Task: Find connections with filter location Shahecheng with filter topic #Coachingwith filter profile language French with filter current company Teamware Solutions a division of Quantum Leap Consulting Pvt. Ltd with filter school Mohanlal Sukhadia University with filter industry Medical Equipment Manufacturing with filter service category Home Networking with filter keywords title Store Manager
Action: Mouse moved to (219, 283)
Screenshot: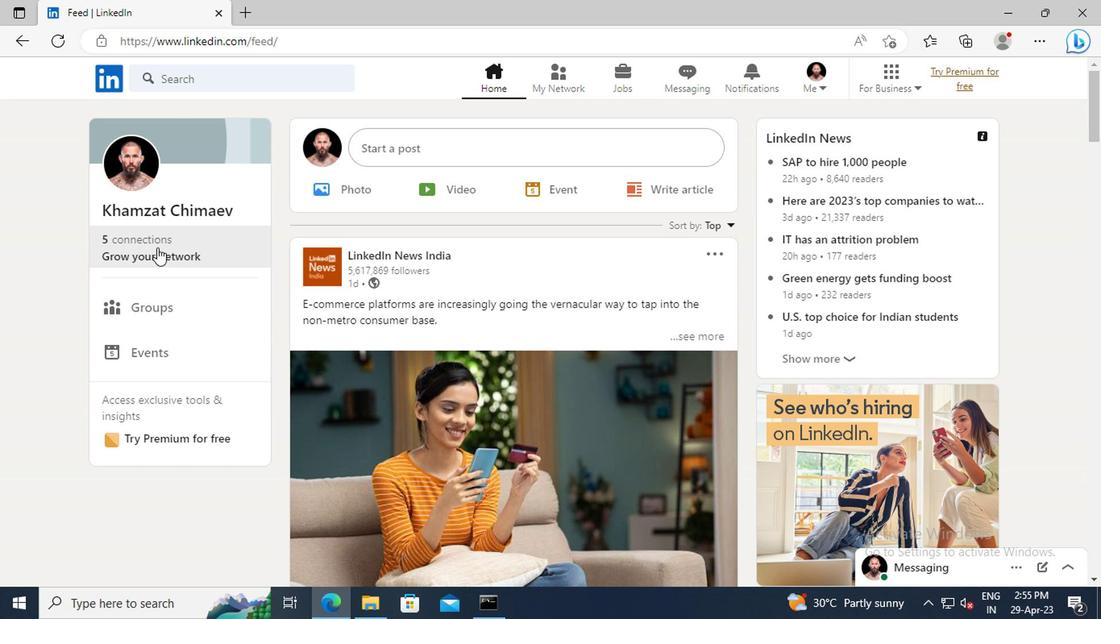 
Action: Mouse pressed left at (219, 283)
Screenshot: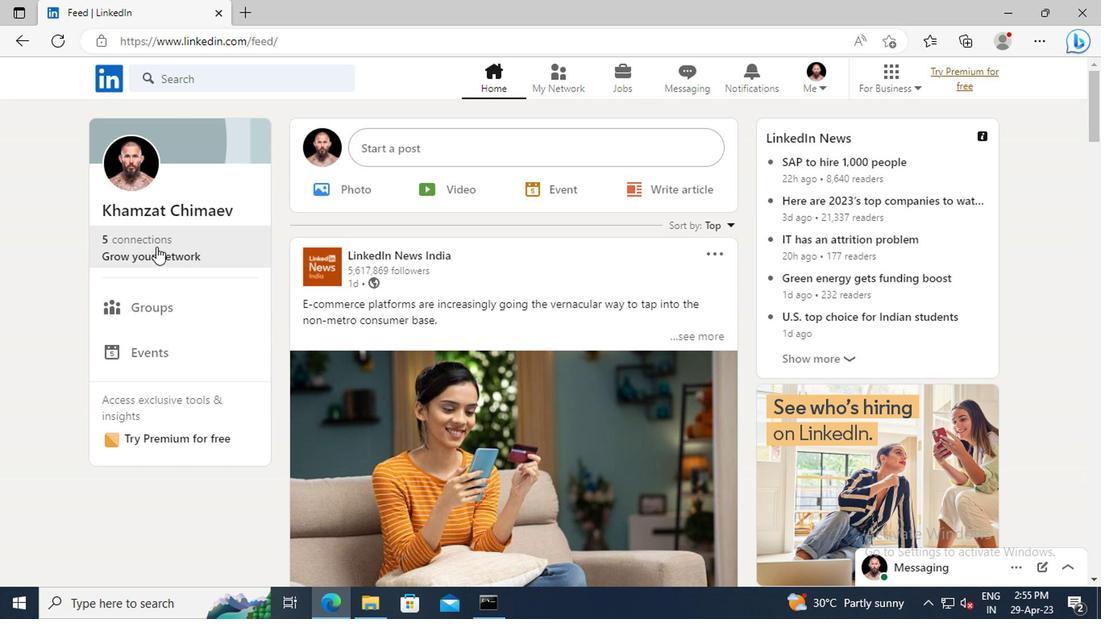 
Action: Mouse moved to (229, 227)
Screenshot: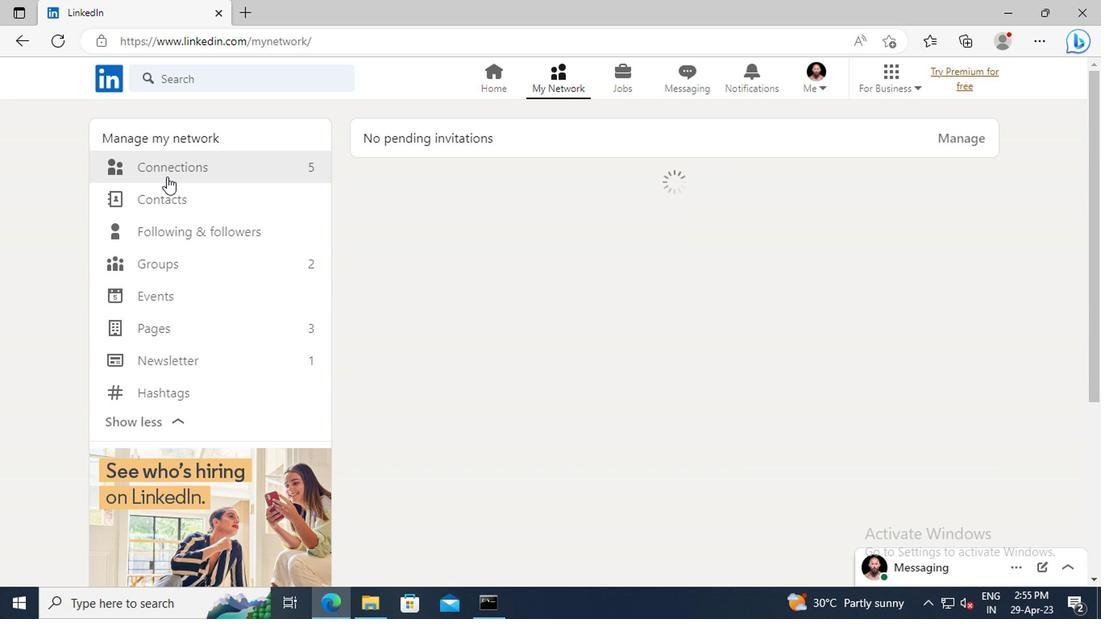 
Action: Mouse pressed left at (229, 227)
Screenshot: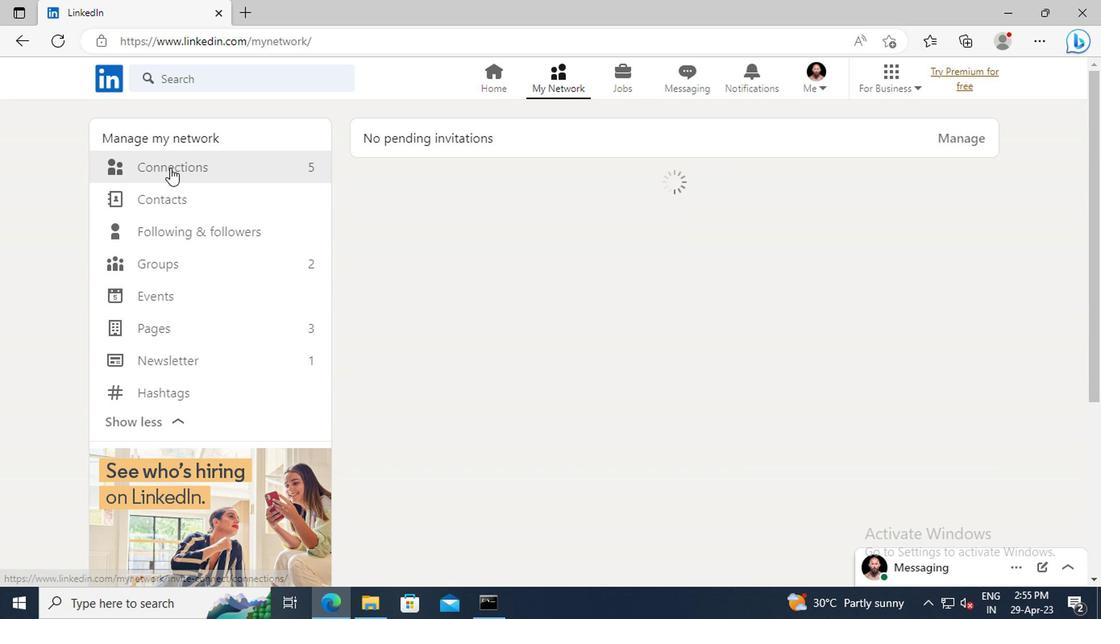 
Action: Mouse moved to (573, 228)
Screenshot: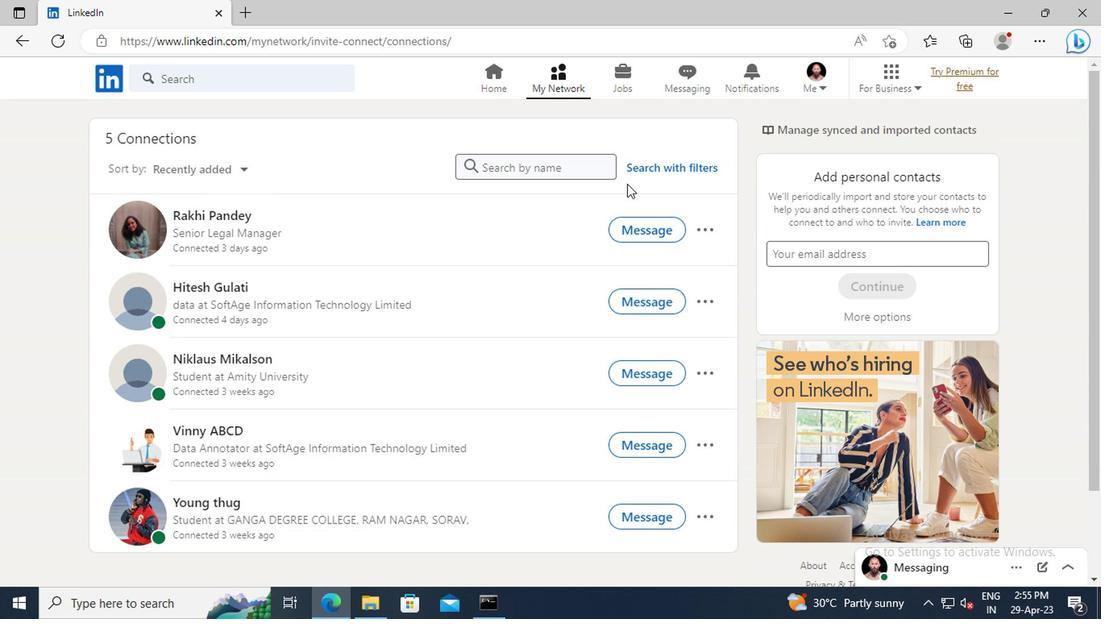 
Action: Mouse pressed left at (573, 228)
Screenshot: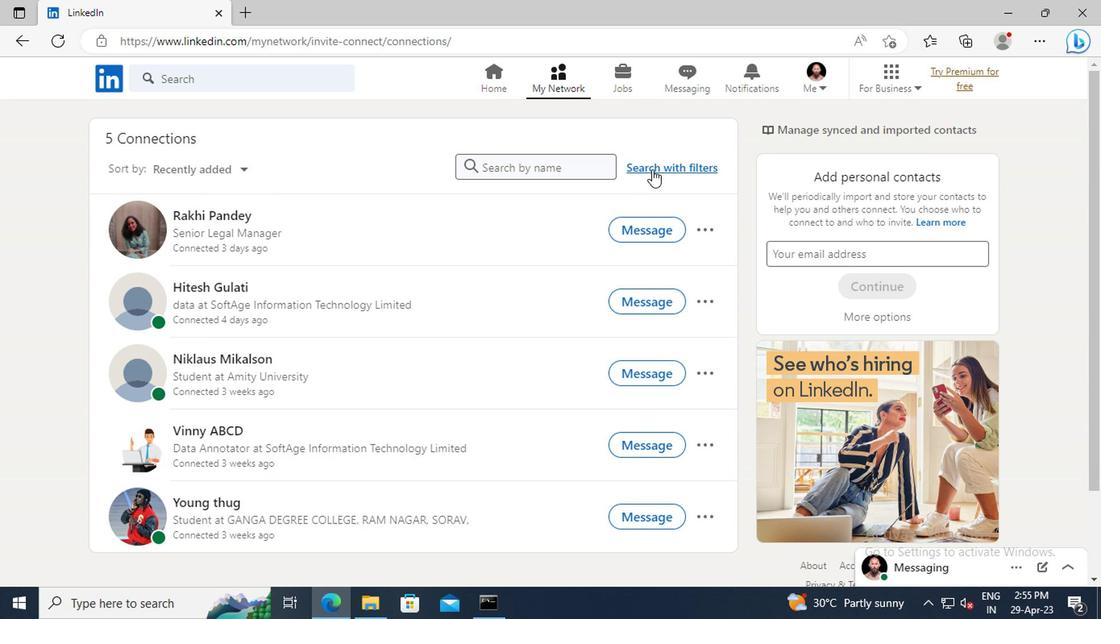 
Action: Mouse moved to (537, 197)
Screenshot: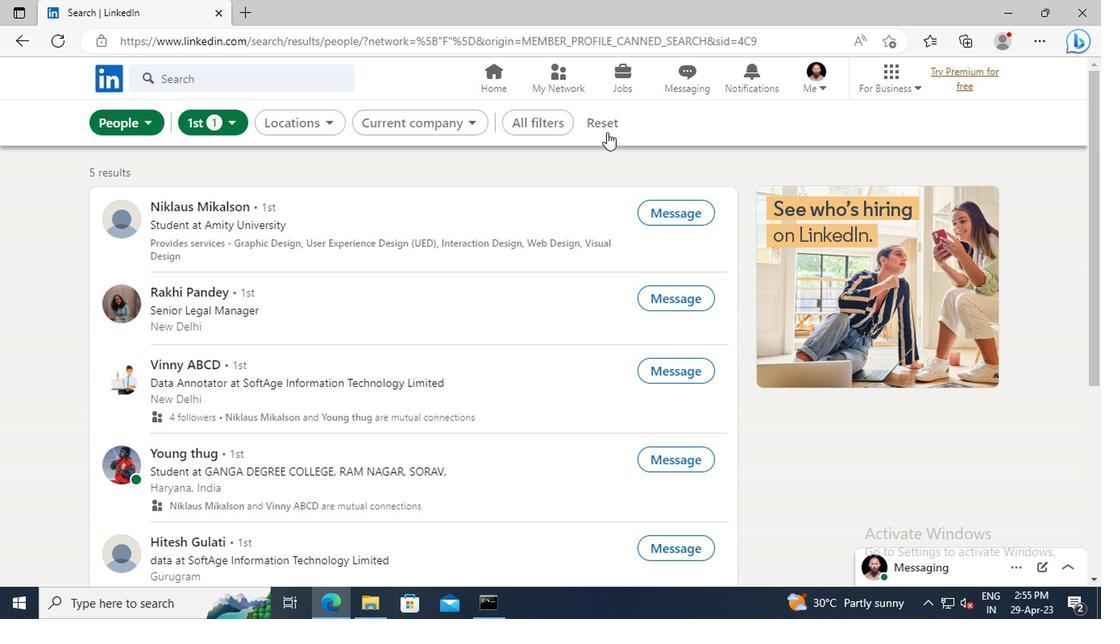 
Action: Mouse pressed left at (537, 197)
Screenshot: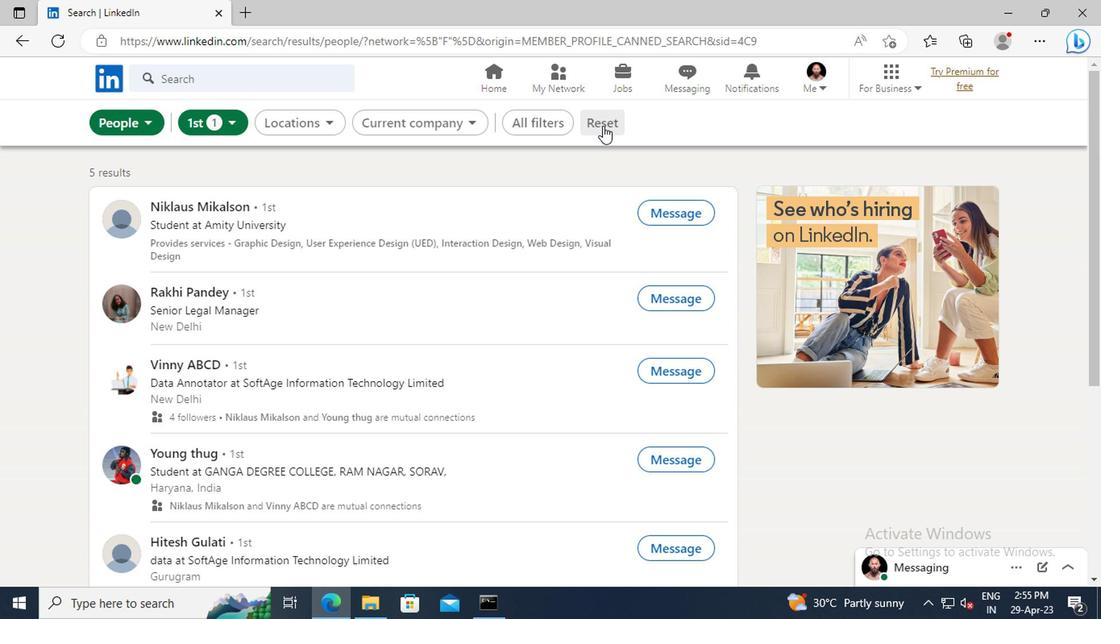 
Action: Mouse moved to (518, 196)
Screenshot: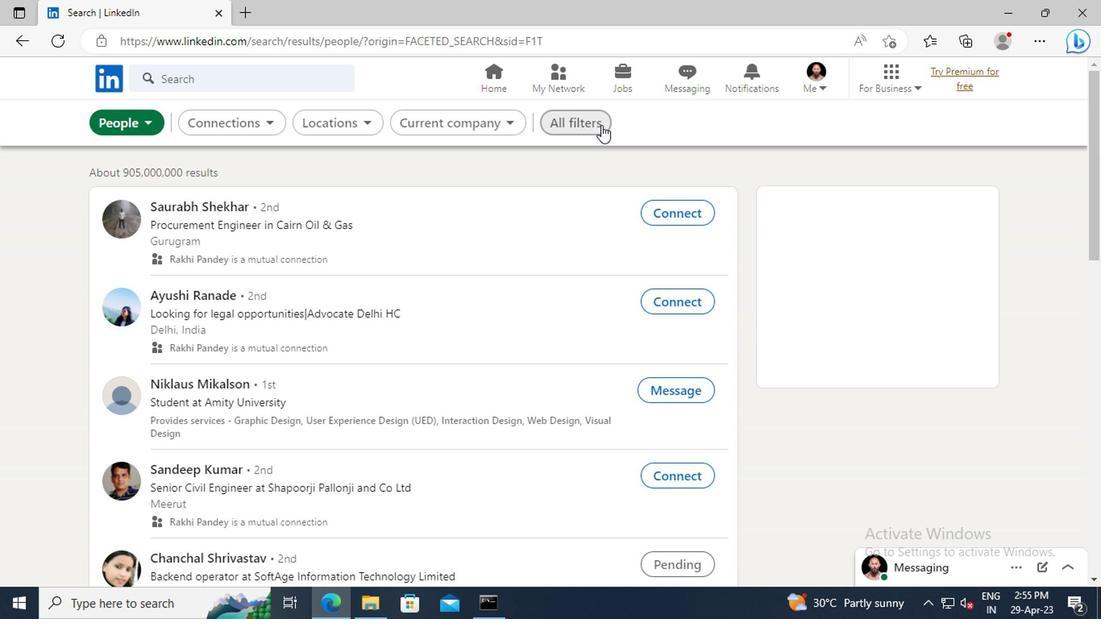
Action: Mouse pressed left at (518, 196)
Screenshot: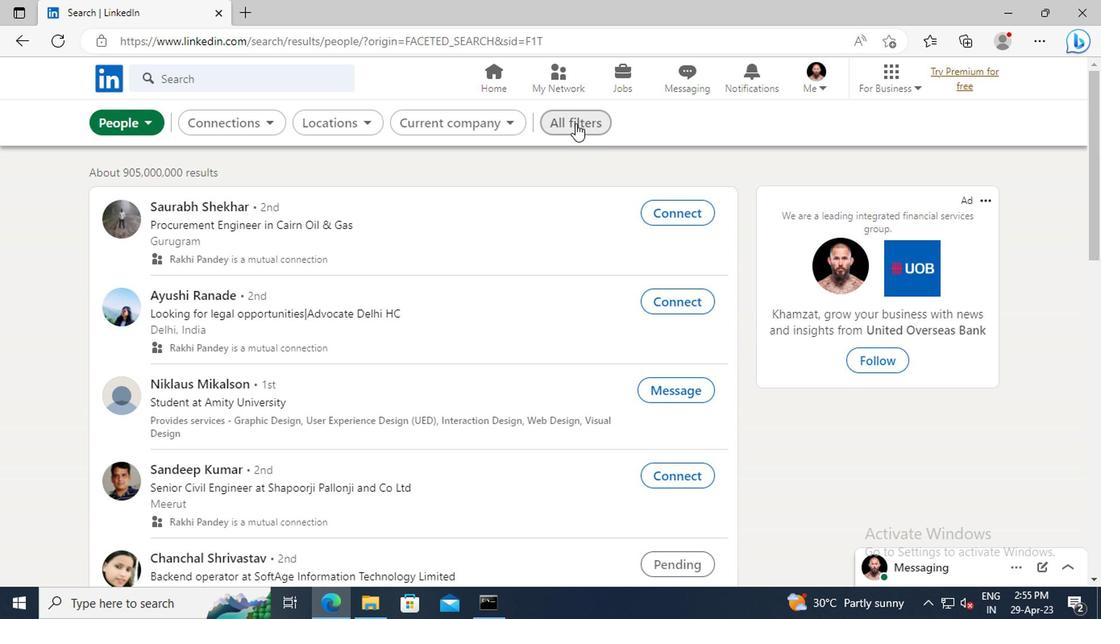 
Action: Mouse moved to (737, 281)
Screenshot: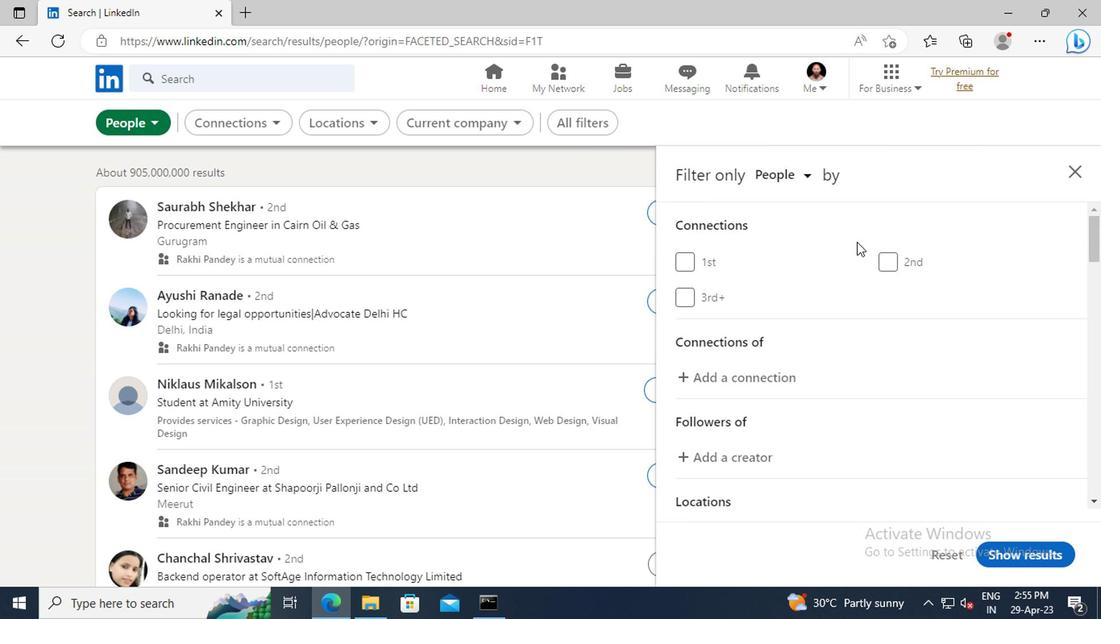 
Action: Mouse scrolled (737, 280) with delta (0, 0)
Screenshot: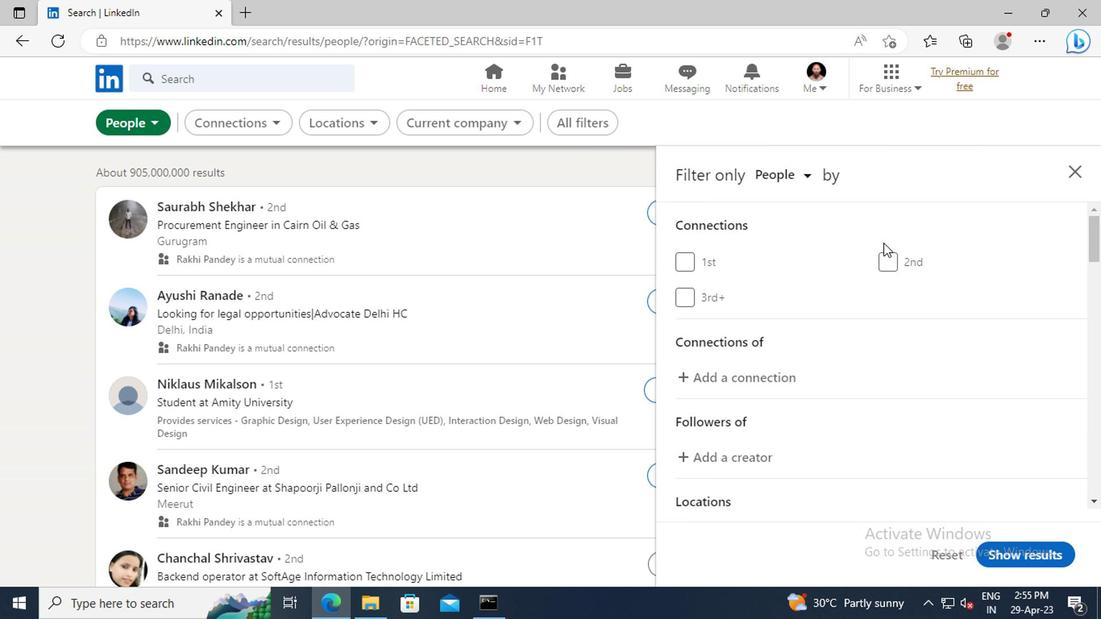 
Action: Mouse scrolled (737, 280) with delta (0, 0)
Screenshot: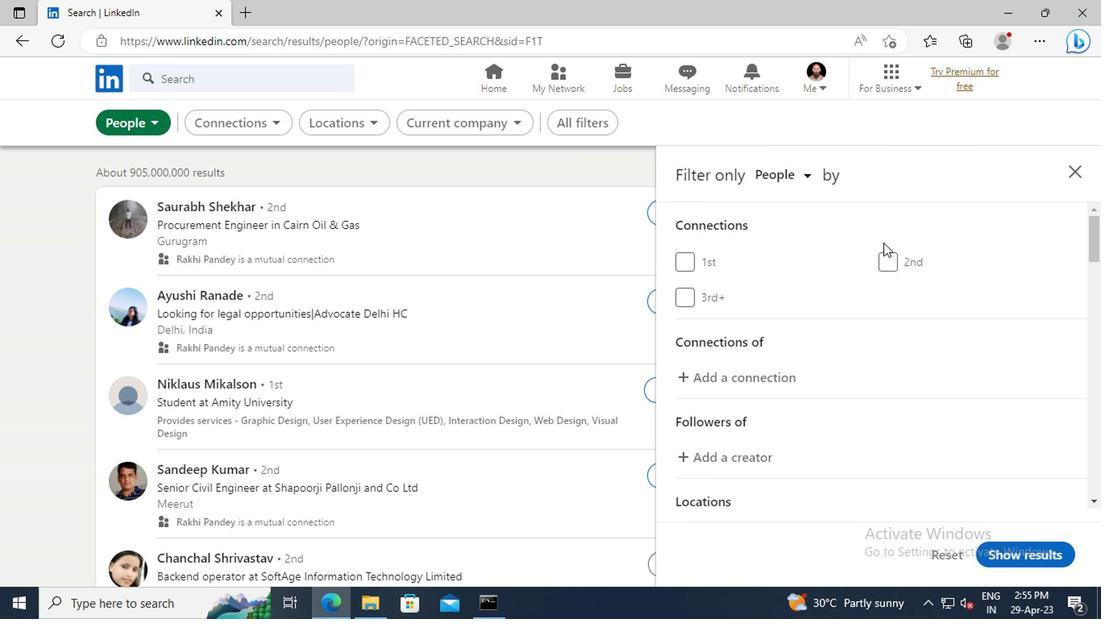 
Action: Mouse scrolled (737, 280) with delta (0, 0)
Screenshot: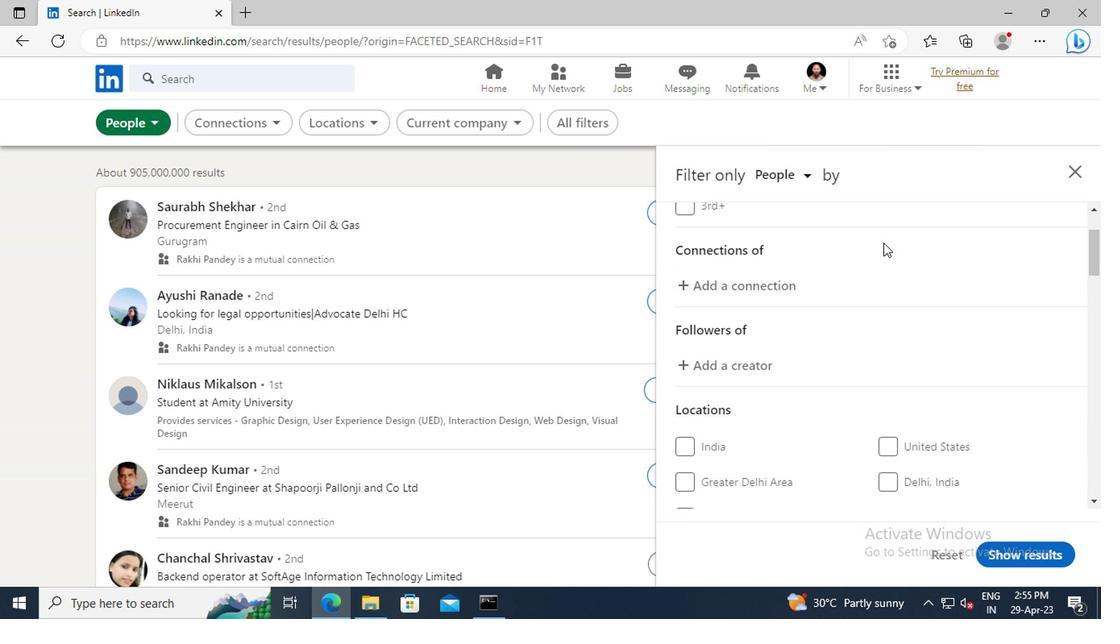 
Action: Mouse scrolled (737, 280) with delta (0, 0)
Screenshot: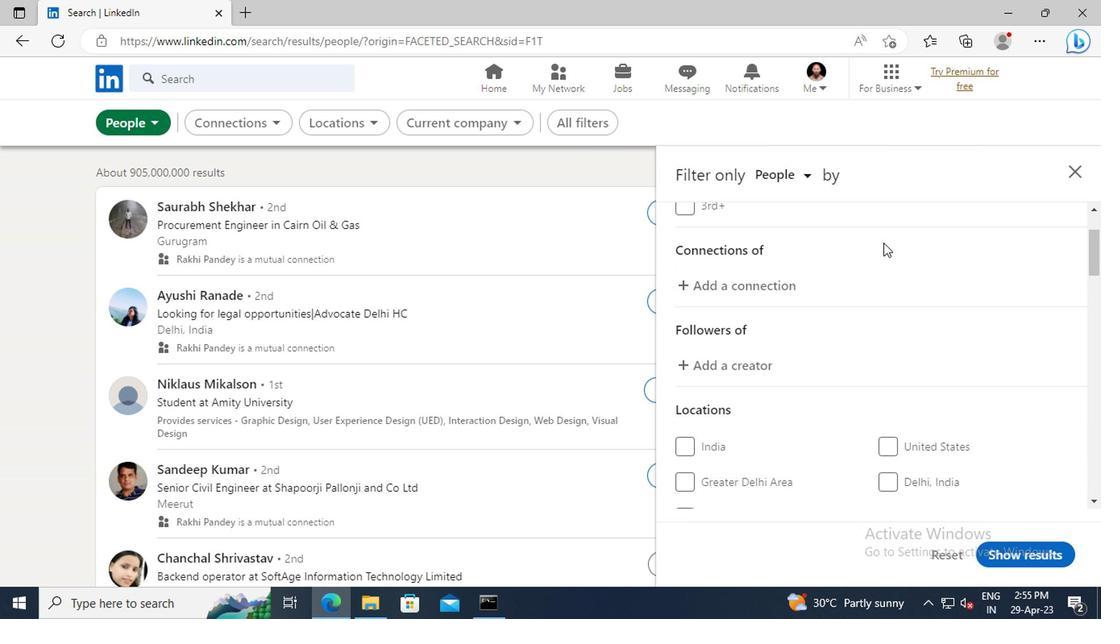 
Action: Mouse moved to (737, 281)
Screenshot: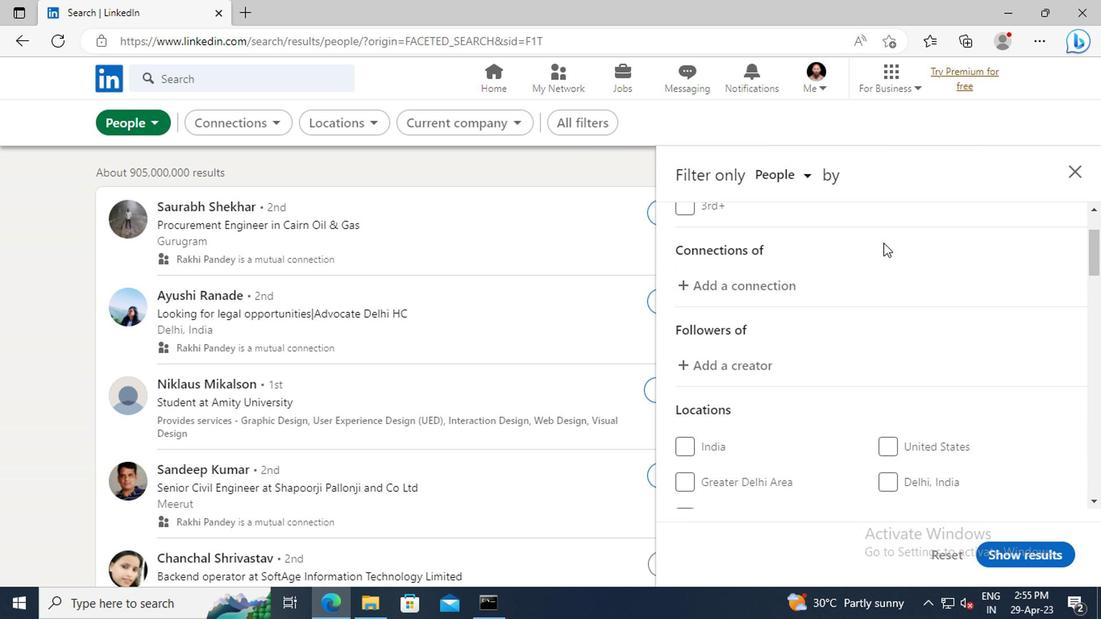 
Action: Mouse scrolled (737, 281) with delta (0, 0)
Screenshot: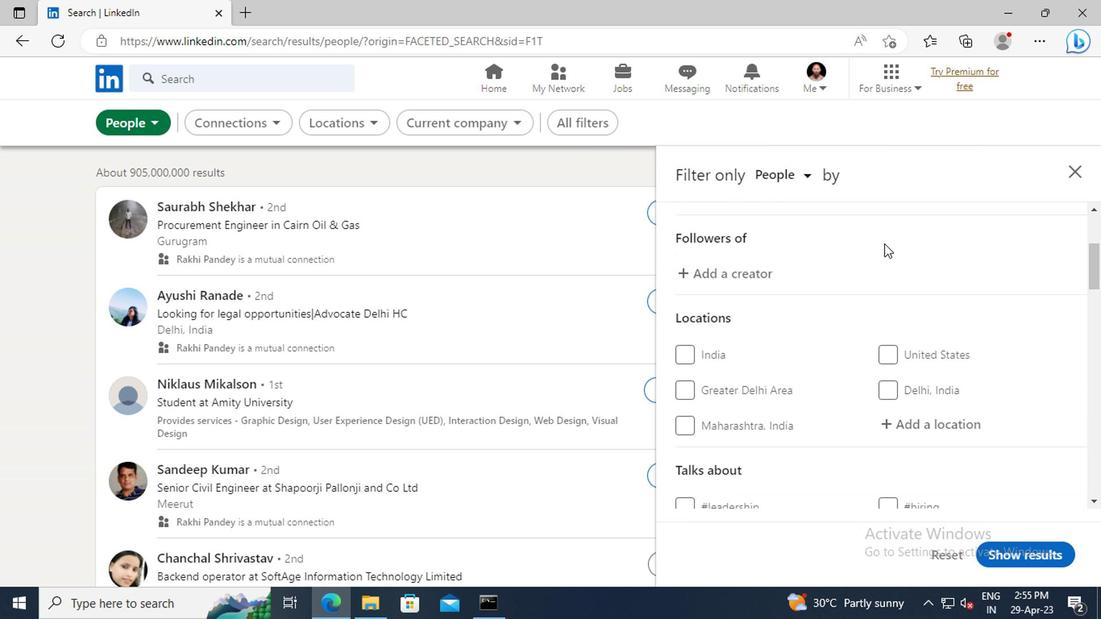 
Action: Mouse scrolled (737, 281) with delta (0, 0)
Screenshot: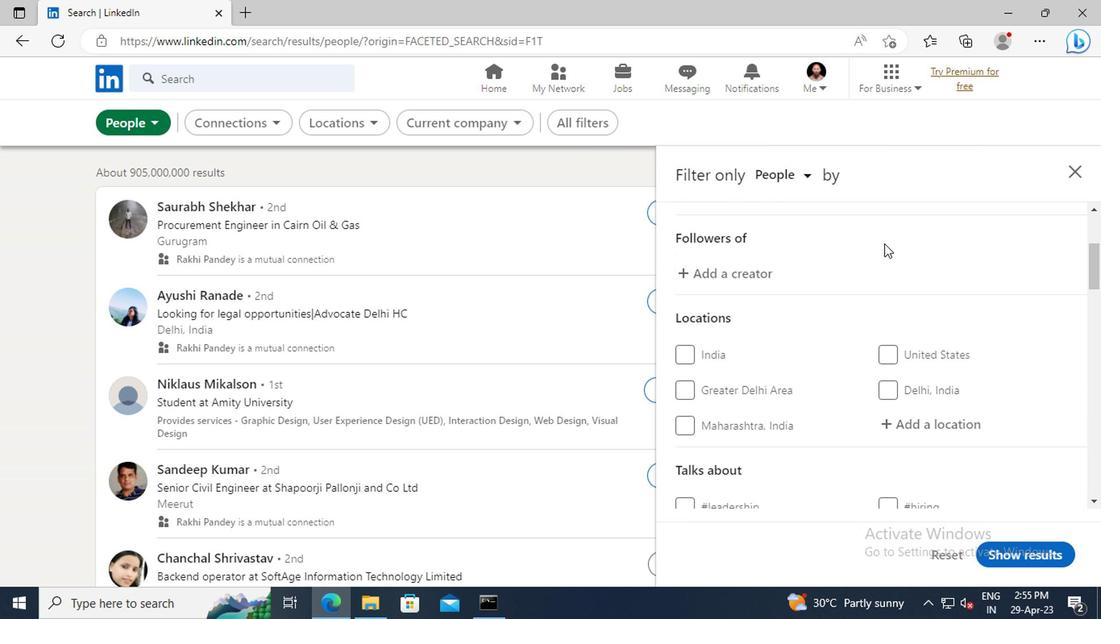 
Action: Mouse moved to (751, 343)
Screenshot: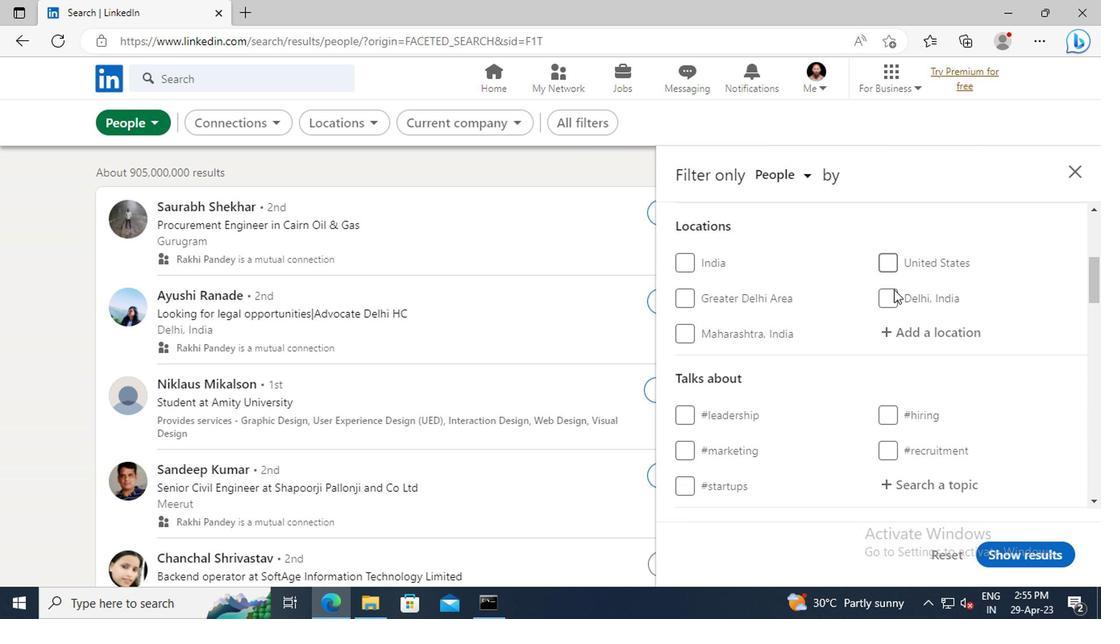
Action: Mouse pressed left at (751, 343)
Screenshot: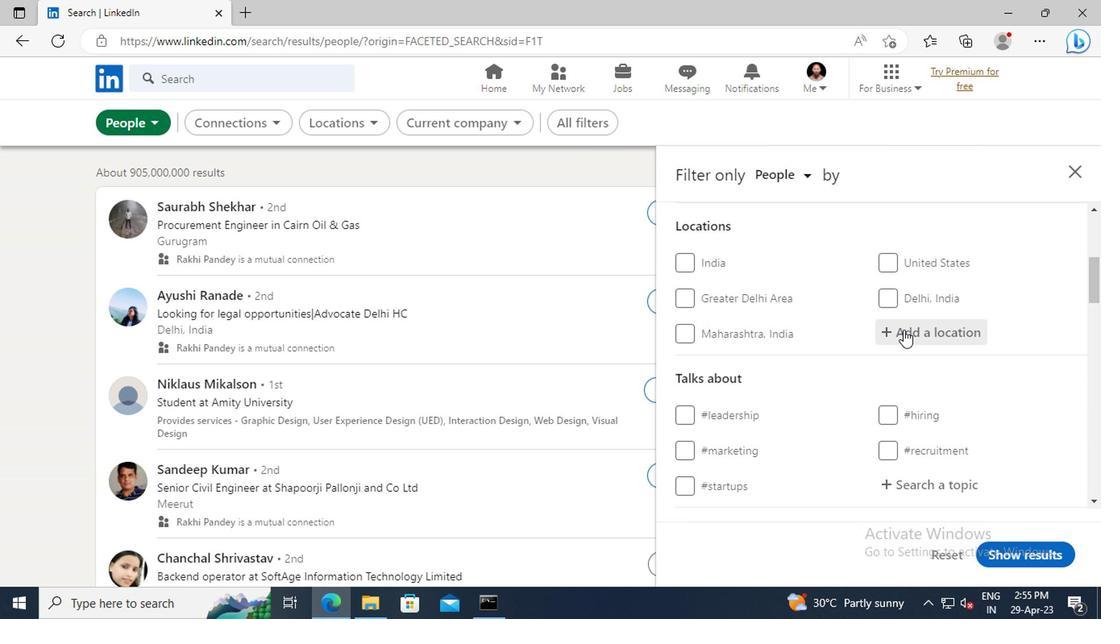 
Action: Key pressed <Key.shift>SHAHECHENG<Key.enter>
Screenshot: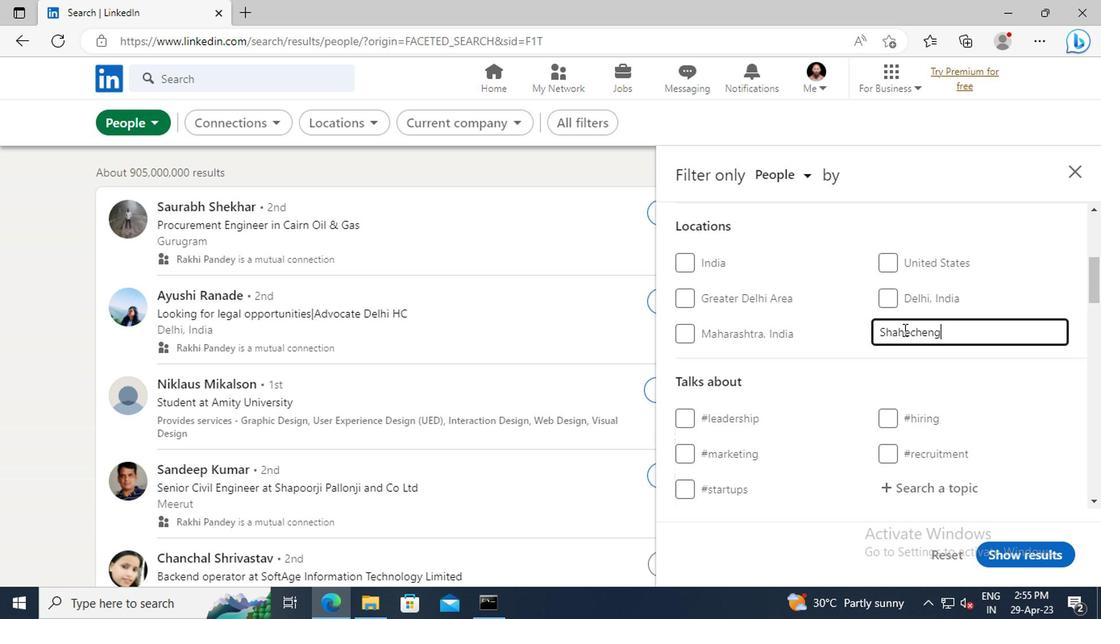 
Action: Mouse moved to (752, 343)
Screenshot: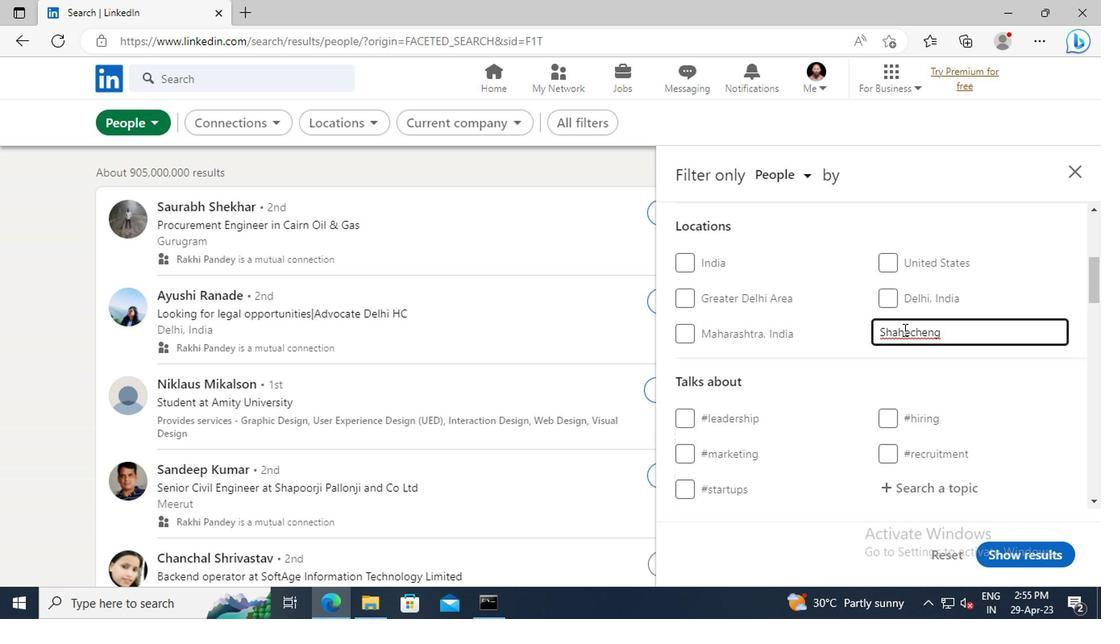 
Action: Mouse scrolled (752, 343) with delta (0, 0)
Screenshot: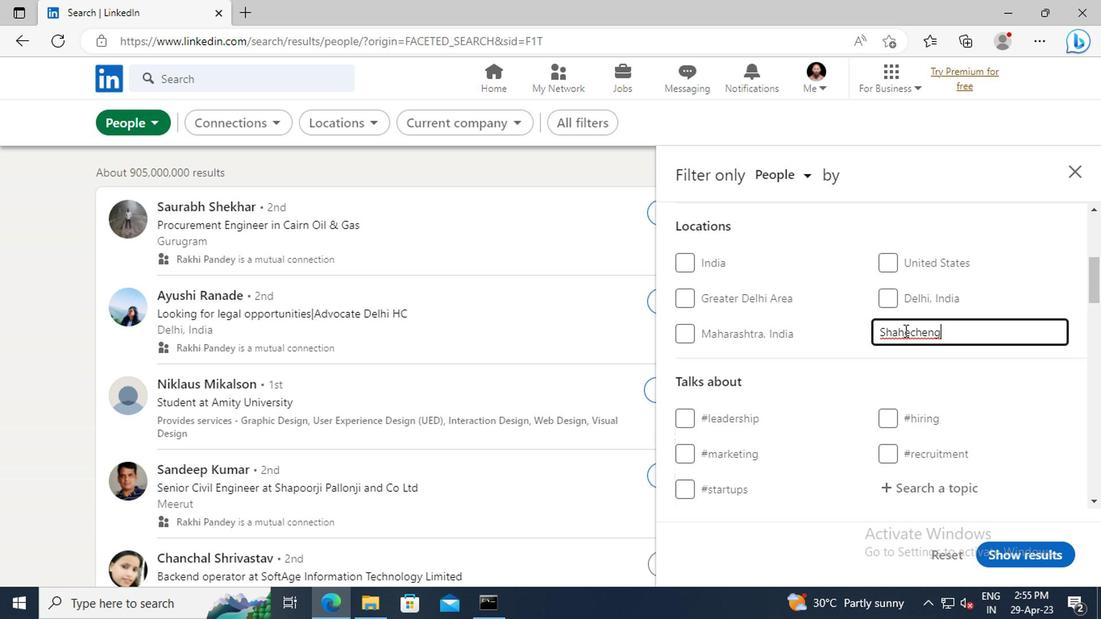 
Action: Mouse scrolled (752, 343) with delta (0, 0)
Screenshot: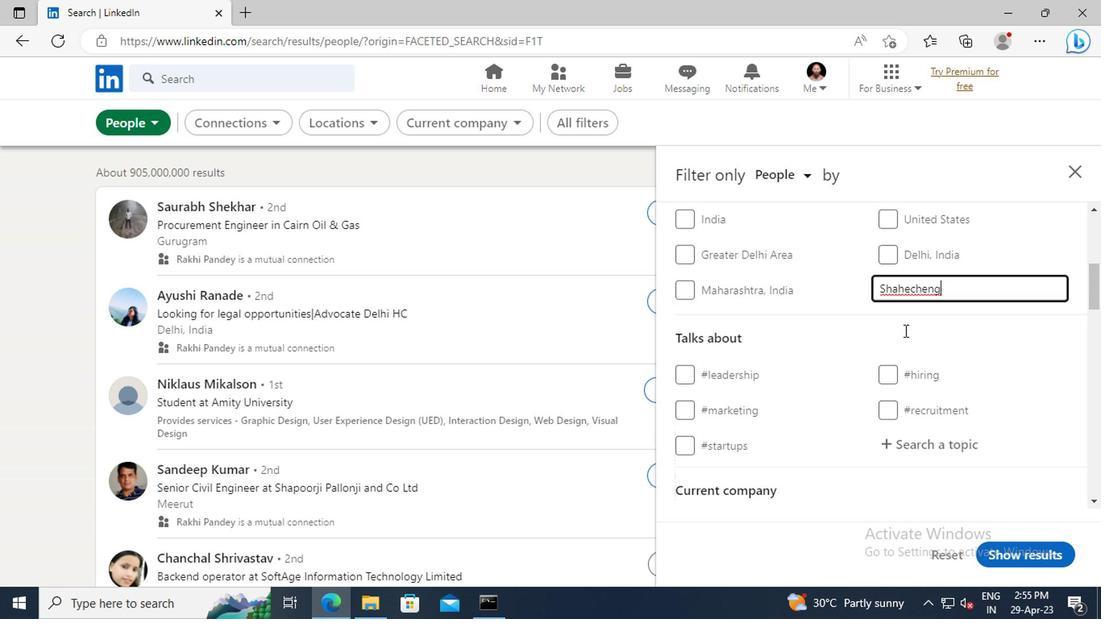 
Action: Mouse scrolled (752, 343) with delta (0, 0)
Screenshot: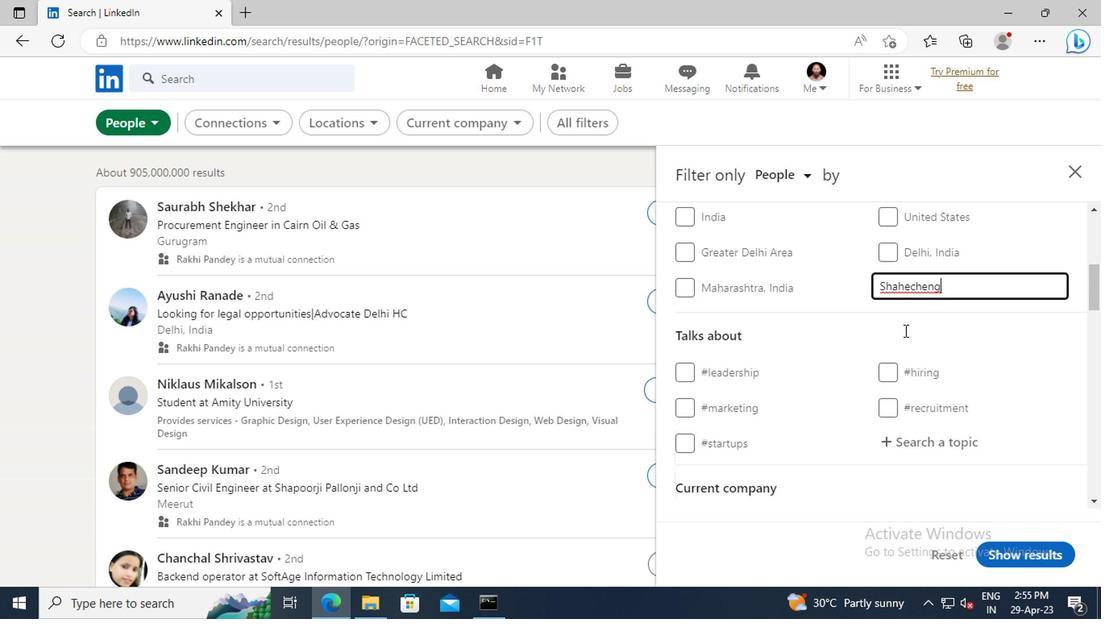 
Action: Mouse moved to (757, 354)
Screenshot: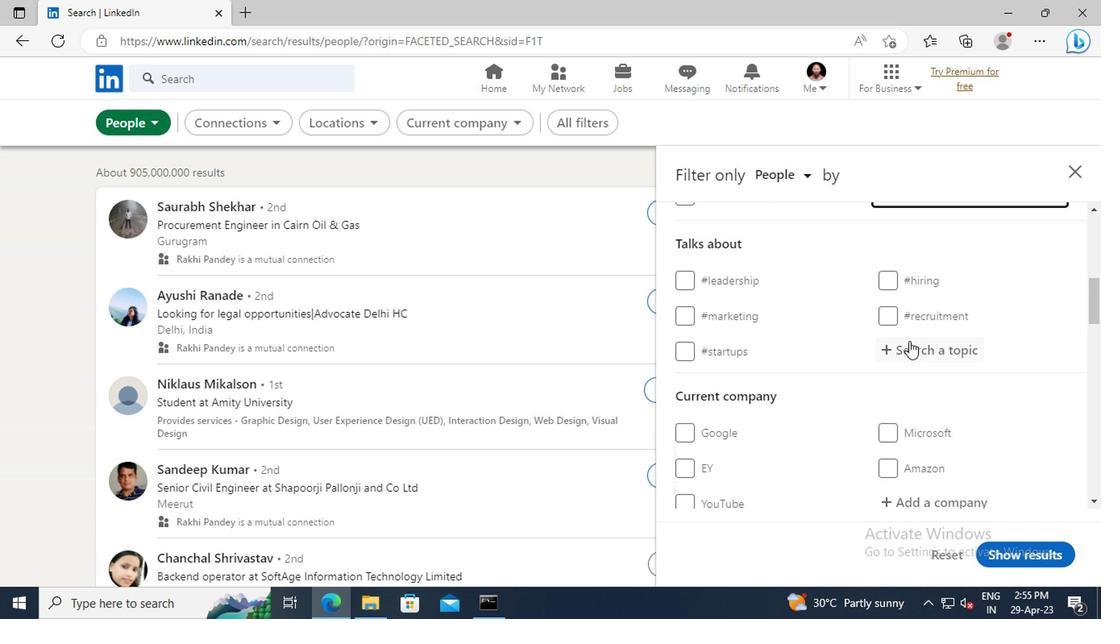 
Action: Mouse pressed left at (757, 354)
Screenshot: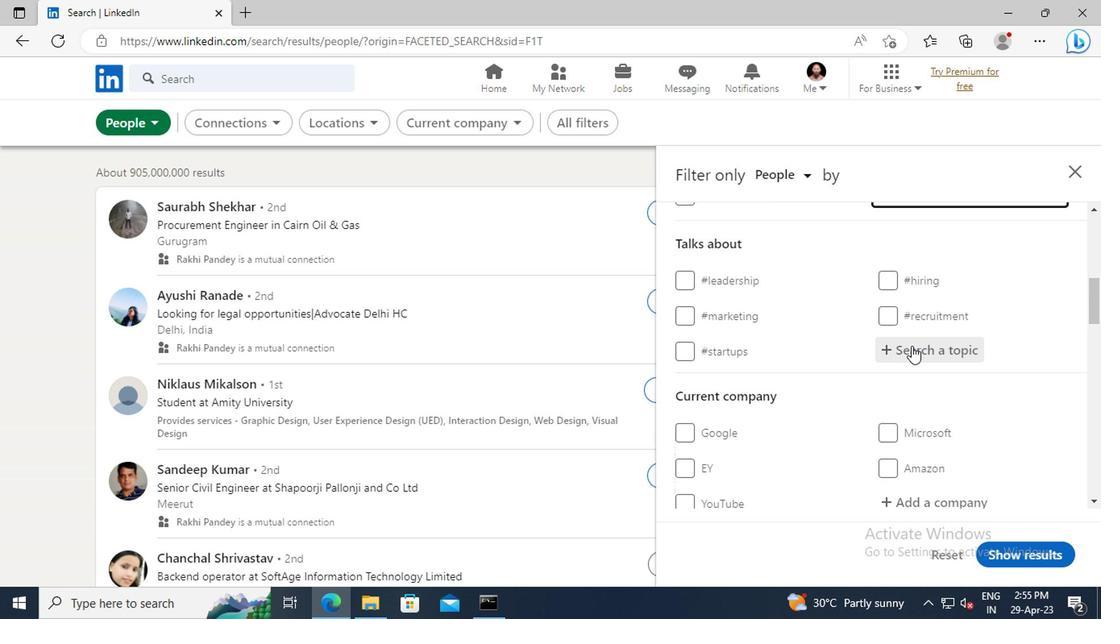 
Action: Key pressed <Key.shift>COACHING
Screenshot: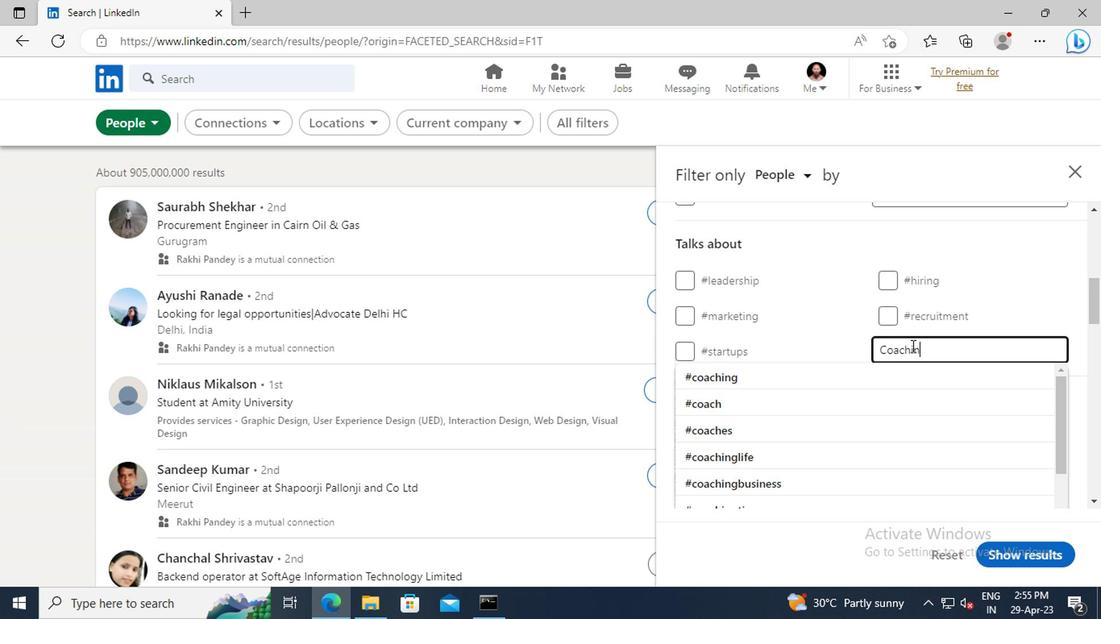 
Action: Mouse moved to (755, 371)
Screenshot: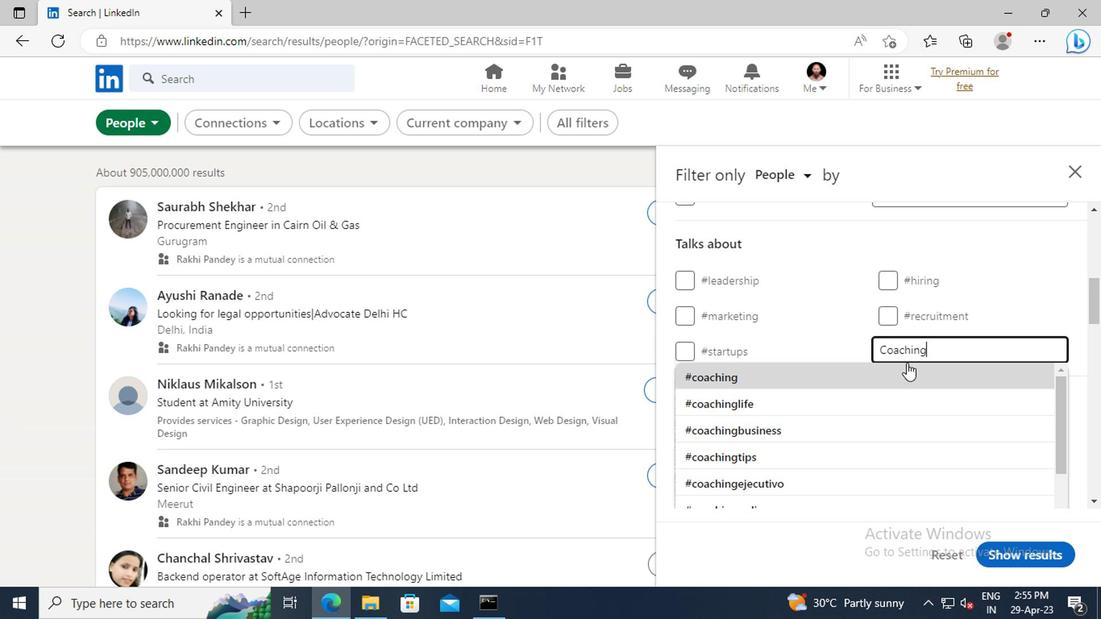 
Action: Mouse pressed left at (755, 371)
Screenshot: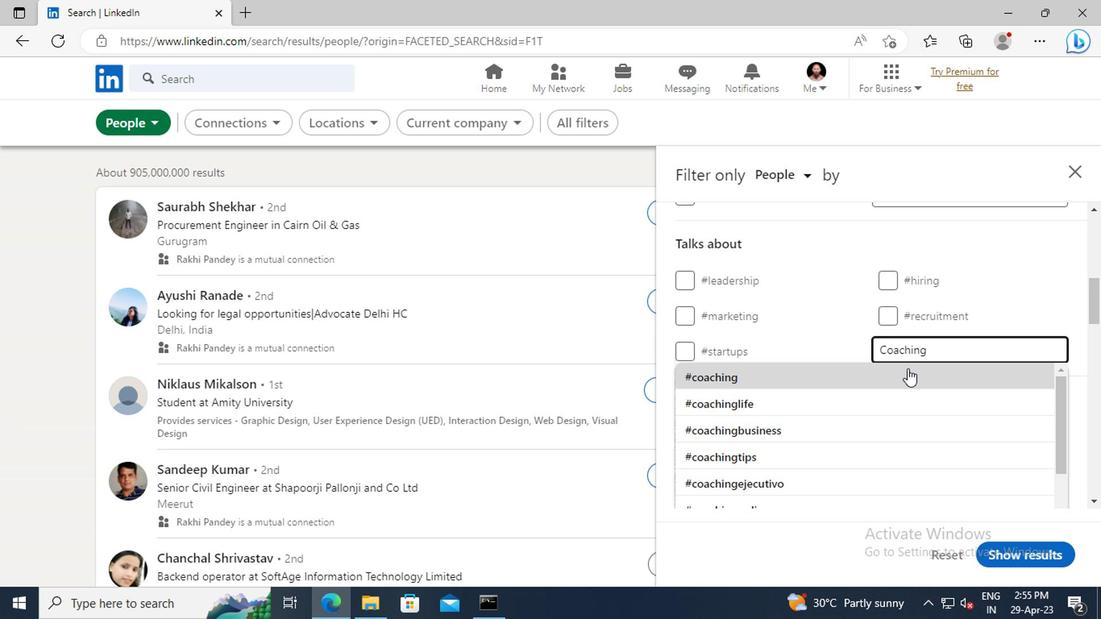 
Action: Mouse scrolled (755, 370) with delta (0, 0)
Screenshot: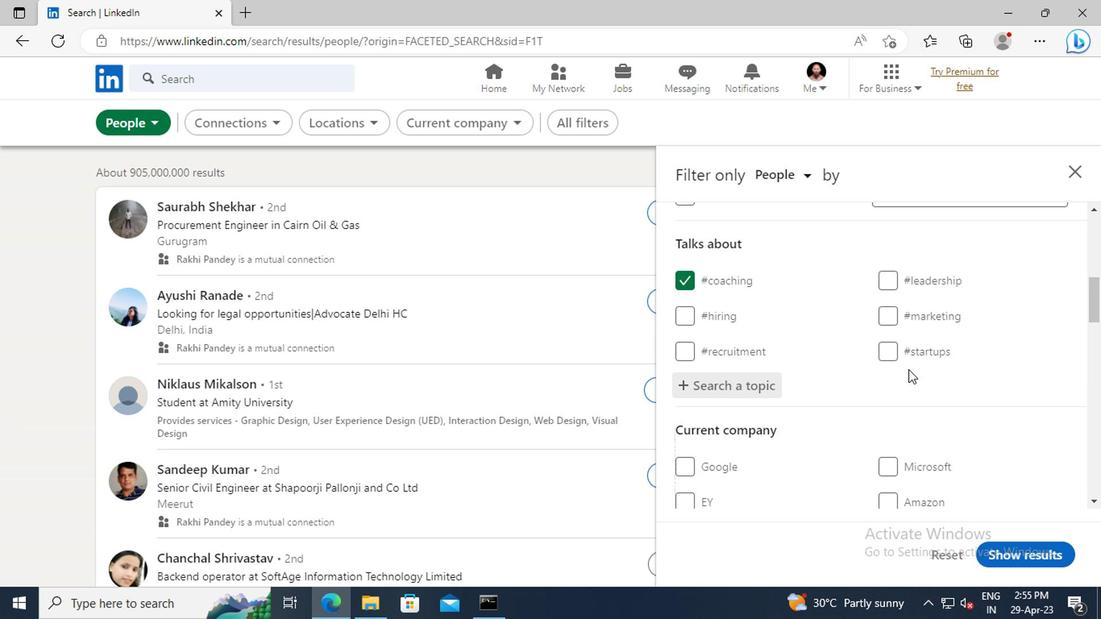 
Action: Mouse scrolled (755, 370) with delta (0, 0)
Screenshot: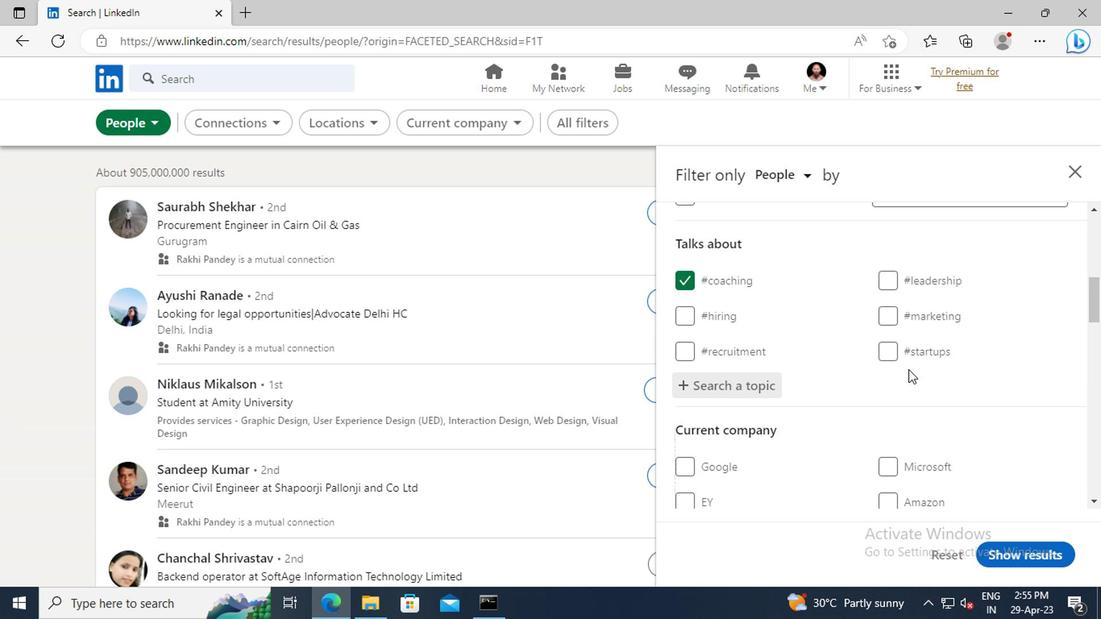 
Action: Mouse scrolled (755, 370) with delta (0, 0)
Screenshot: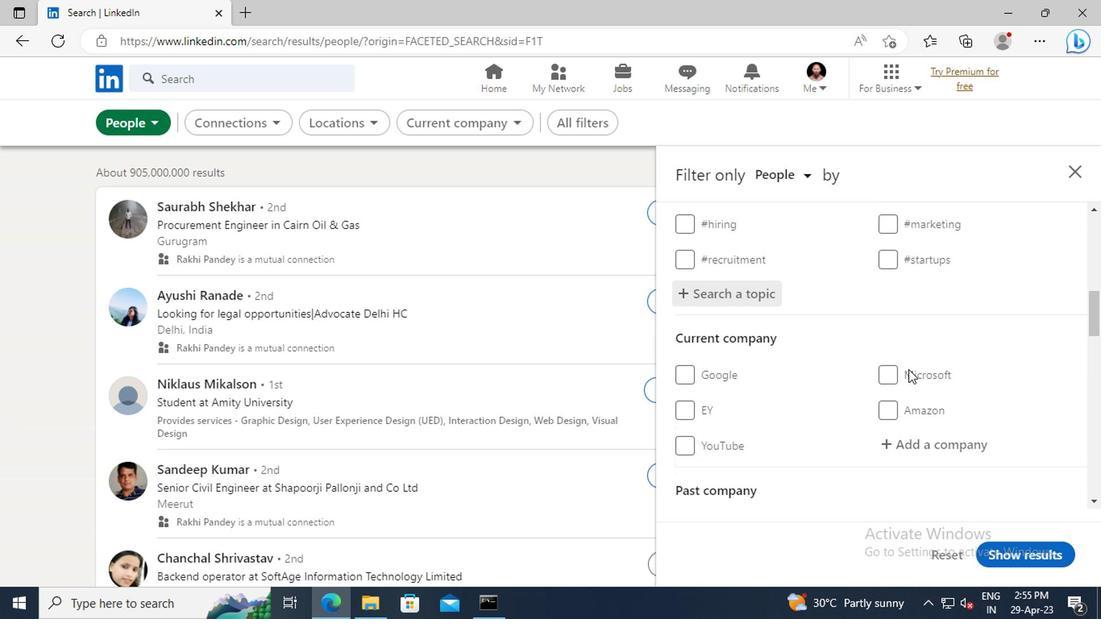 
Action: Mouse scrolled (755, 370) with delta (0, 0)
Screenshot: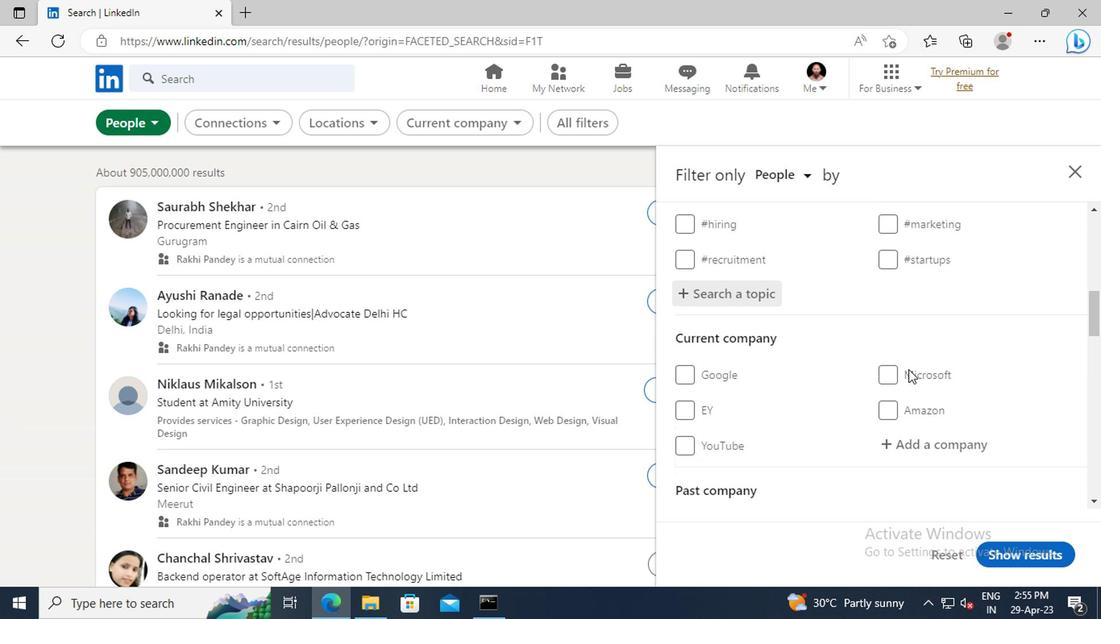 
Action: Mouse scrolled (755, 370) with delta (0, 0)
Screenshot: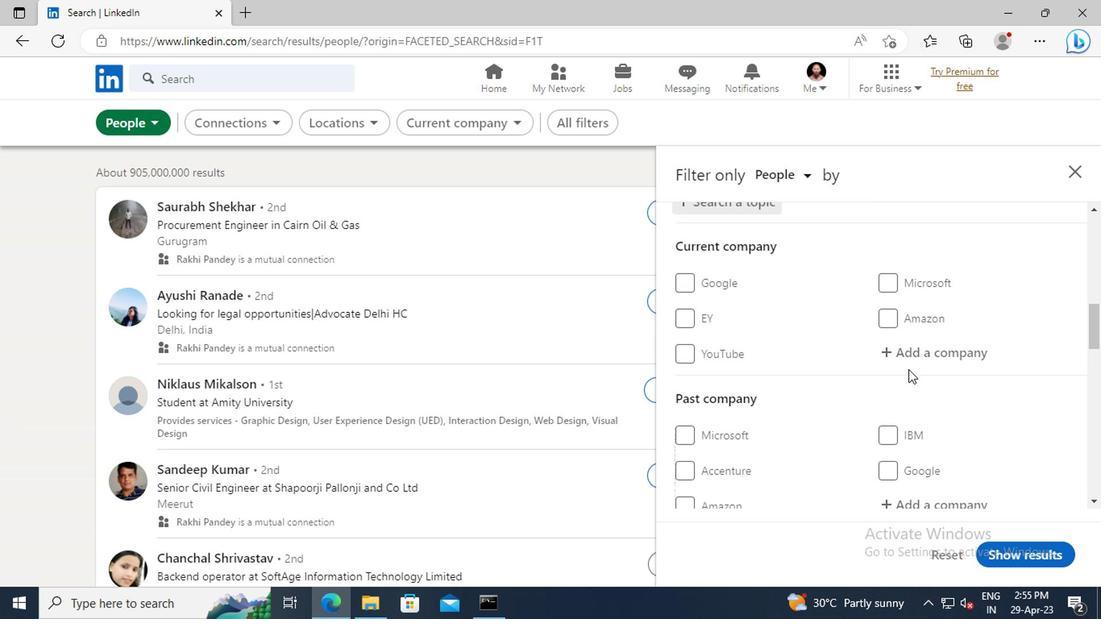 
Action: Mouse scrolled (755, 370) with delta (0, 0)
Screenshot: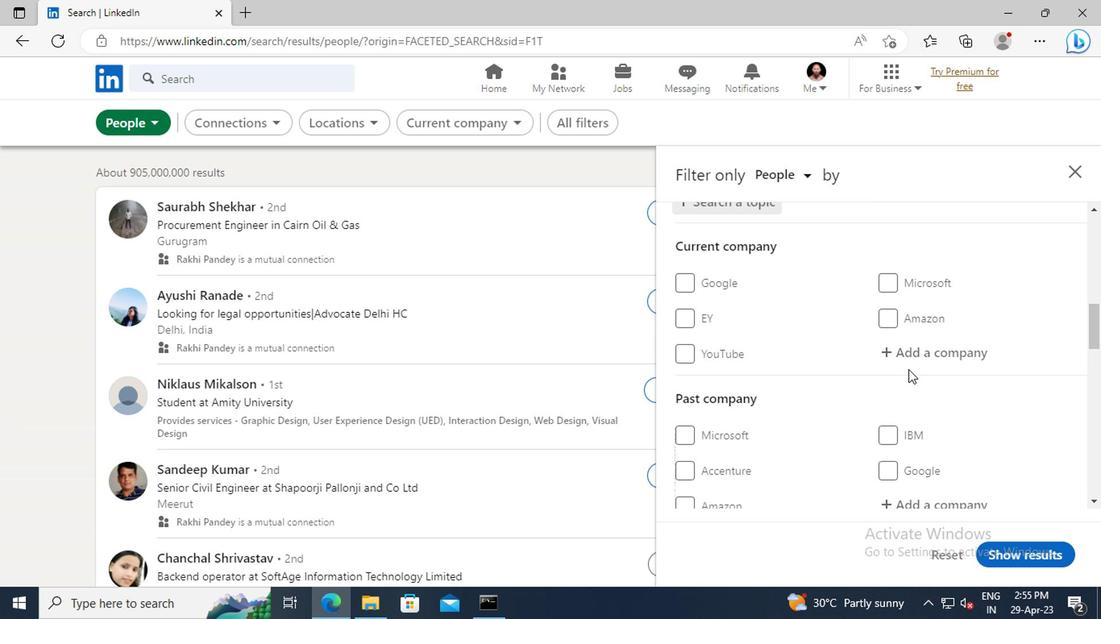 
Action: Mouse scrolled (755, 370) with delta (0, 0)
Screenshot: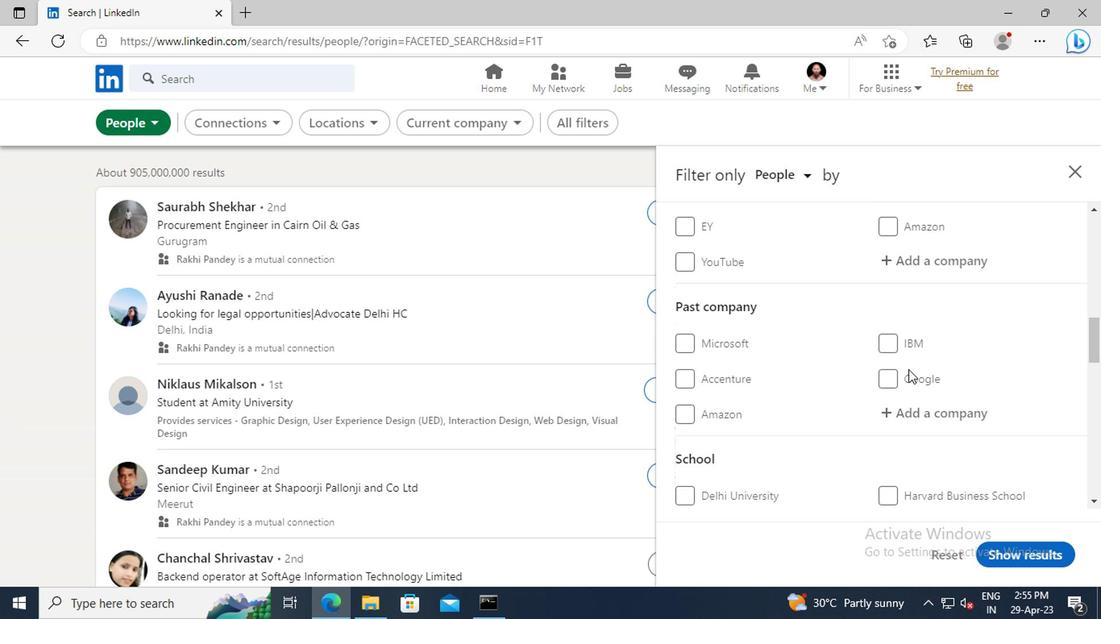 
Action: Mouse scrolled (755, 370) with delta (0, 0)
Screenshot: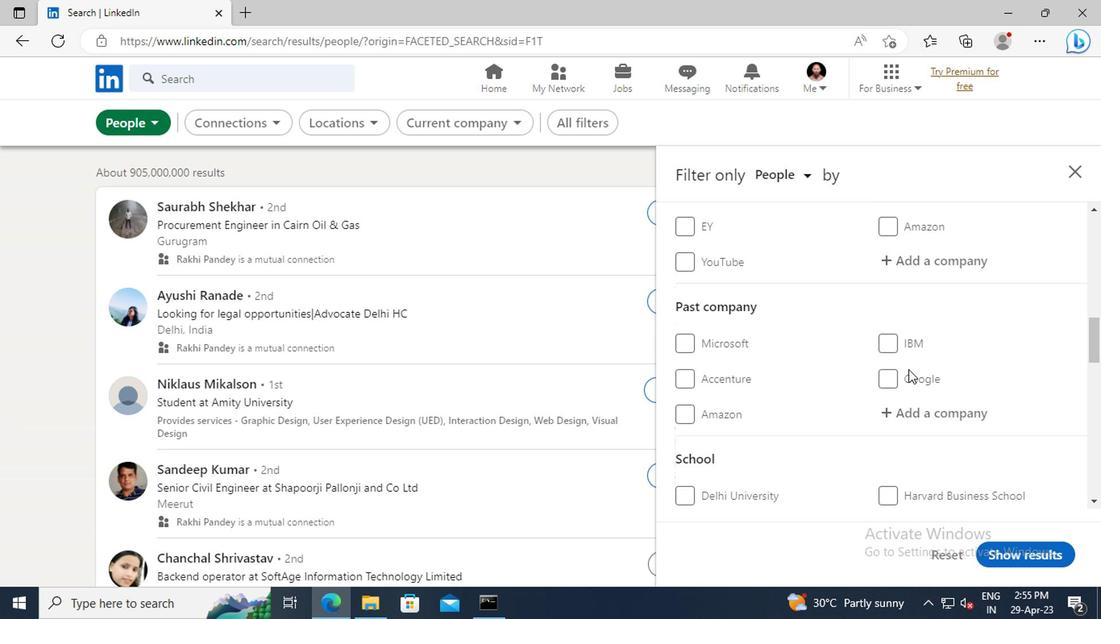 
Action: Mouse scrolled (755, 370) with delta (0, 0)
Screenshot: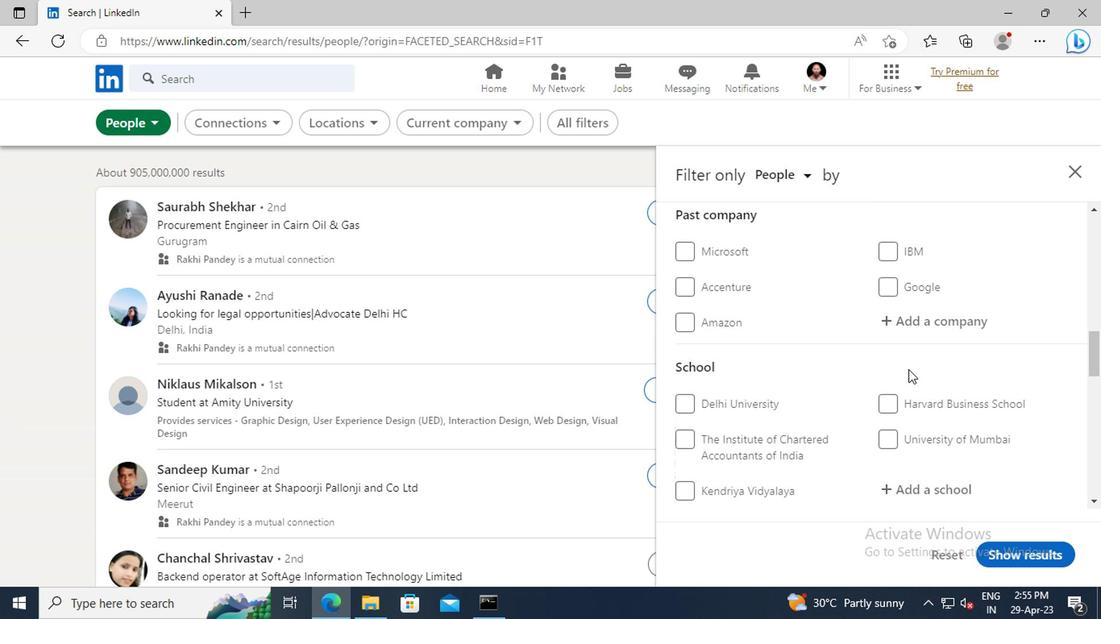 
Action: Mouse scrolled (755, 370) with delta (0, 0)
Screenshot: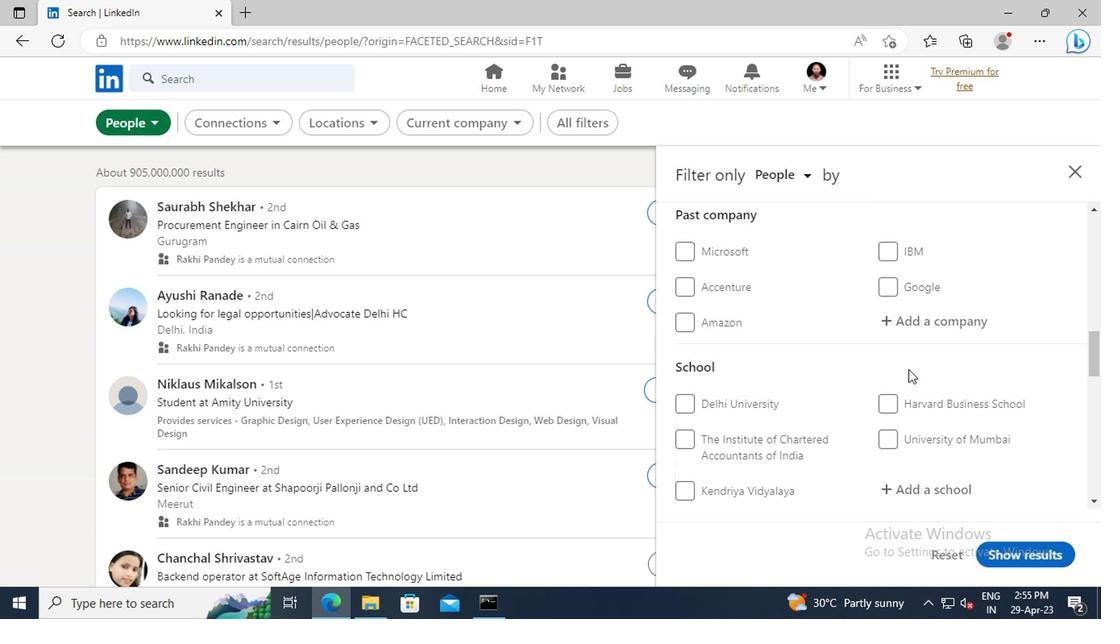 
Action: Mouse scrolled (755, 370) with delta (0, 0)
Screenshot: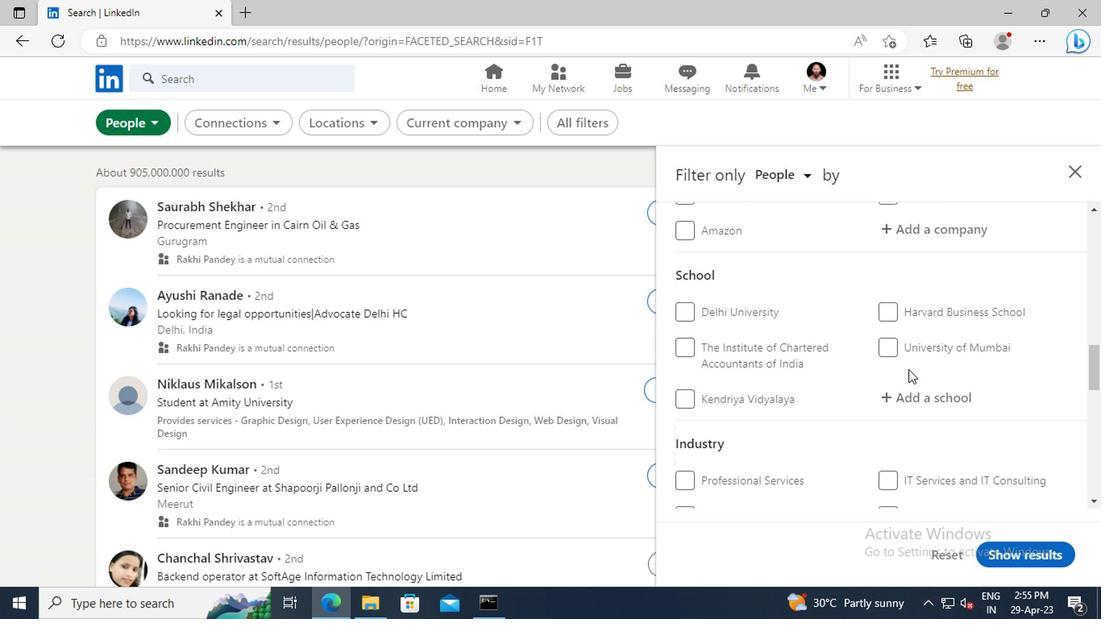 
Action: Mouse scrolled (755, 370) with delta (0, 0)
Screenshot: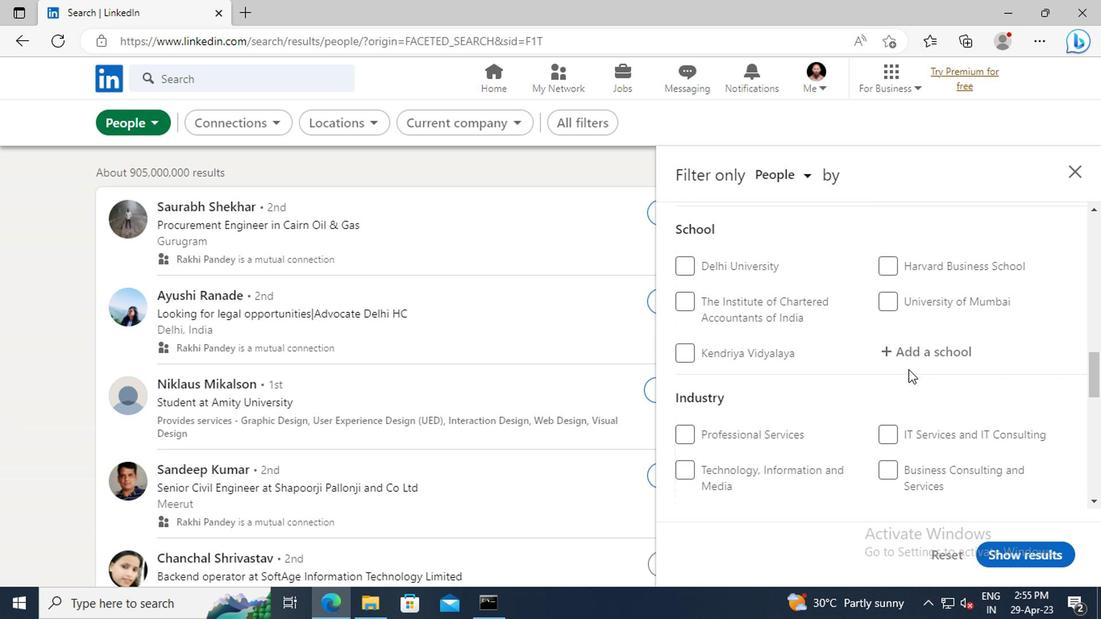 
Action: Mouse scrolled (755, 370) with delta (0, 0)
Screenshot: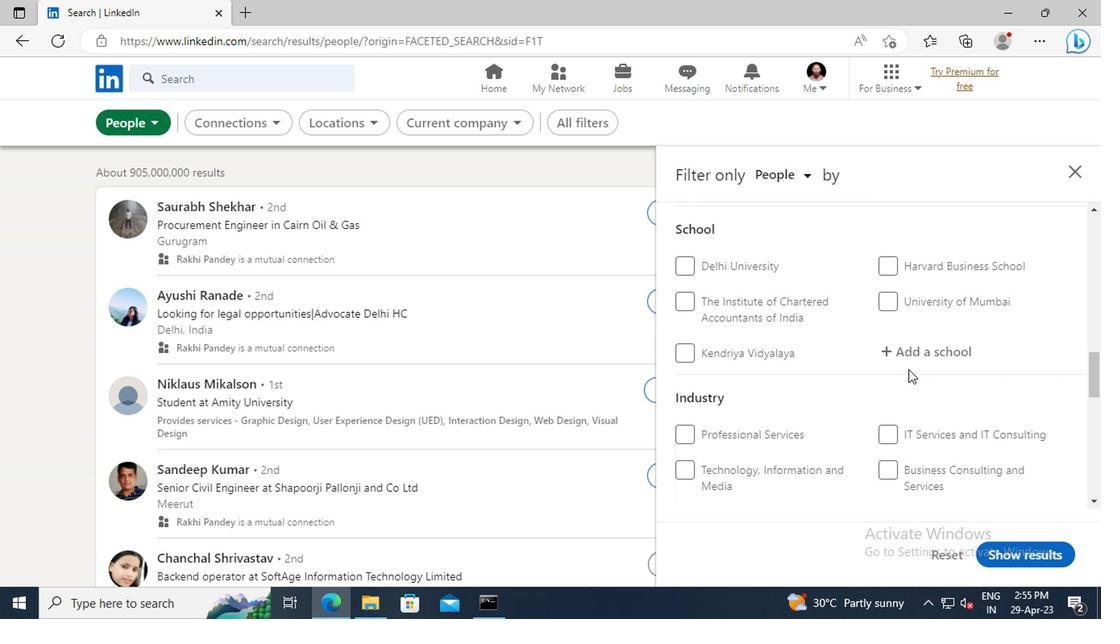 
Action: Mouse scrolled (755, 370) with delta (0, 0)
Screenshot: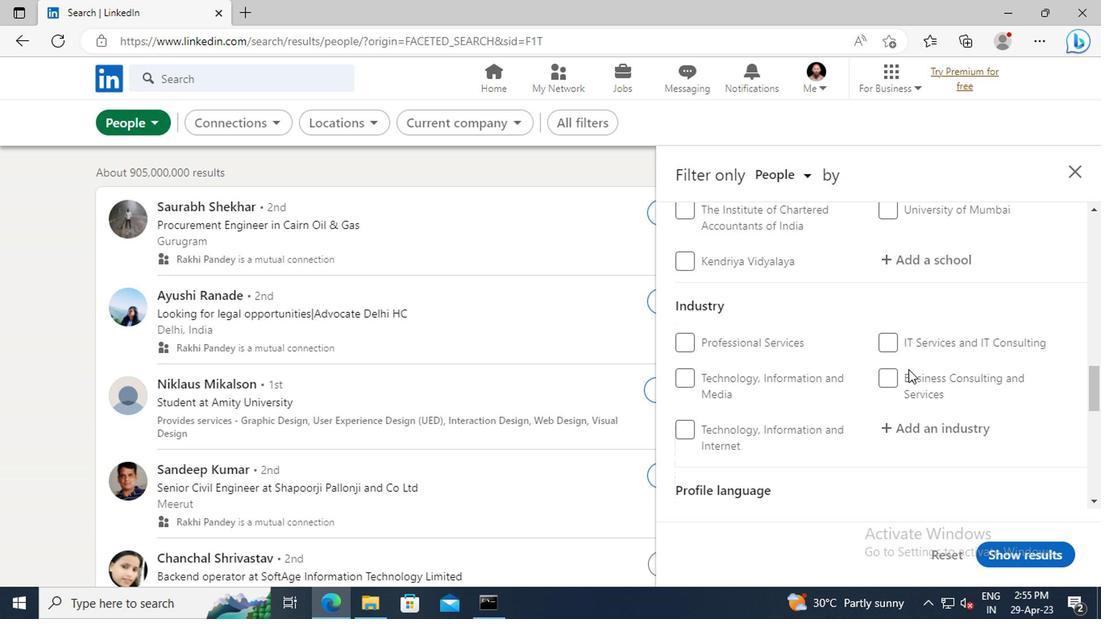 
Action: Mouse scrolled (755, 370) with delta (0, 0)
Screenshot: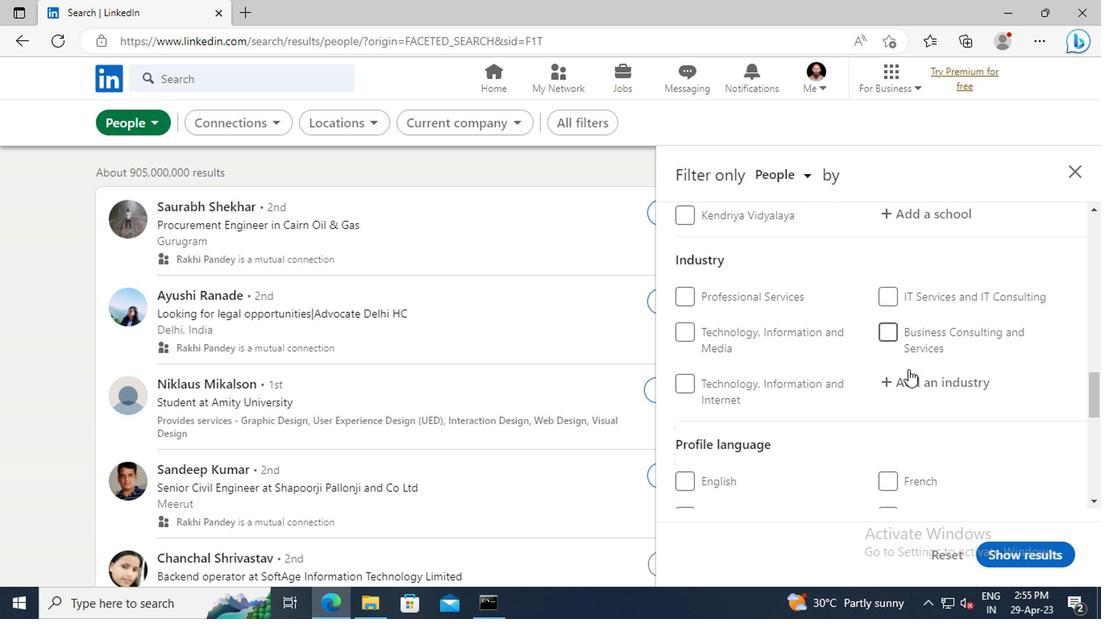 
Action: Mouse scrolled (755, 370) with delta (0, 0)
Screenshot: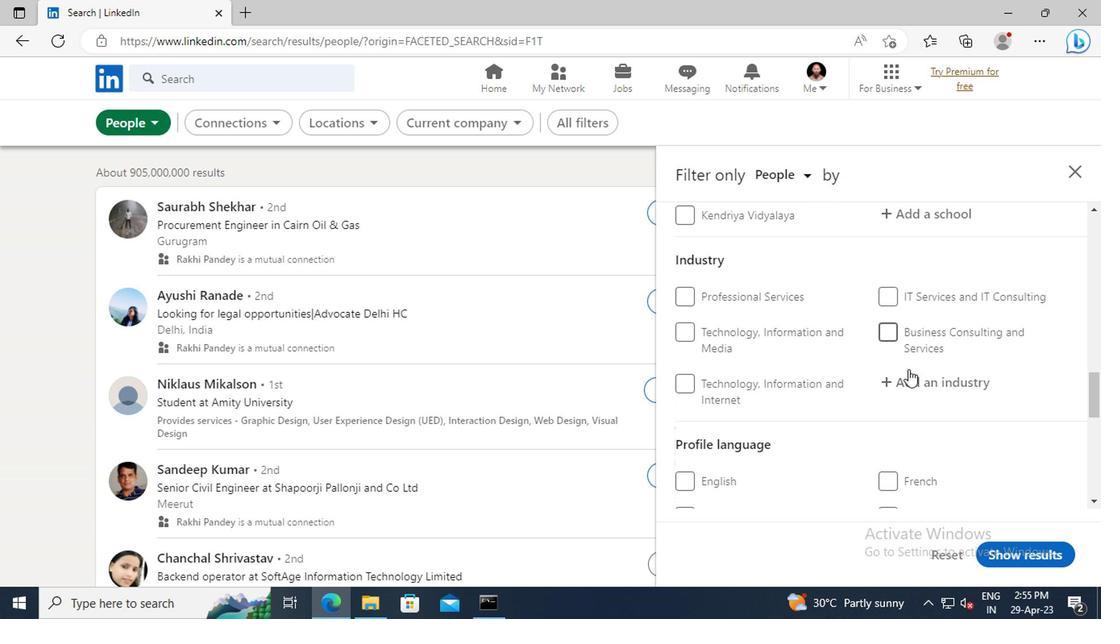 
Action: Mouse moved to (747, 386)
Screenshot: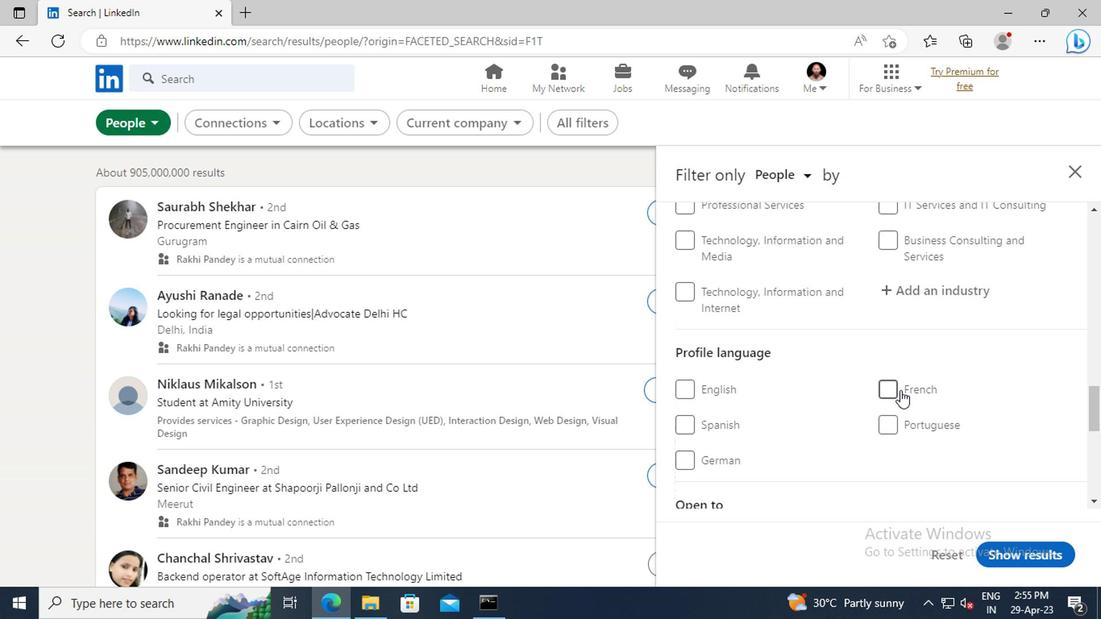 
Action: Mouse pressed left at (747, 386)
Screenshot: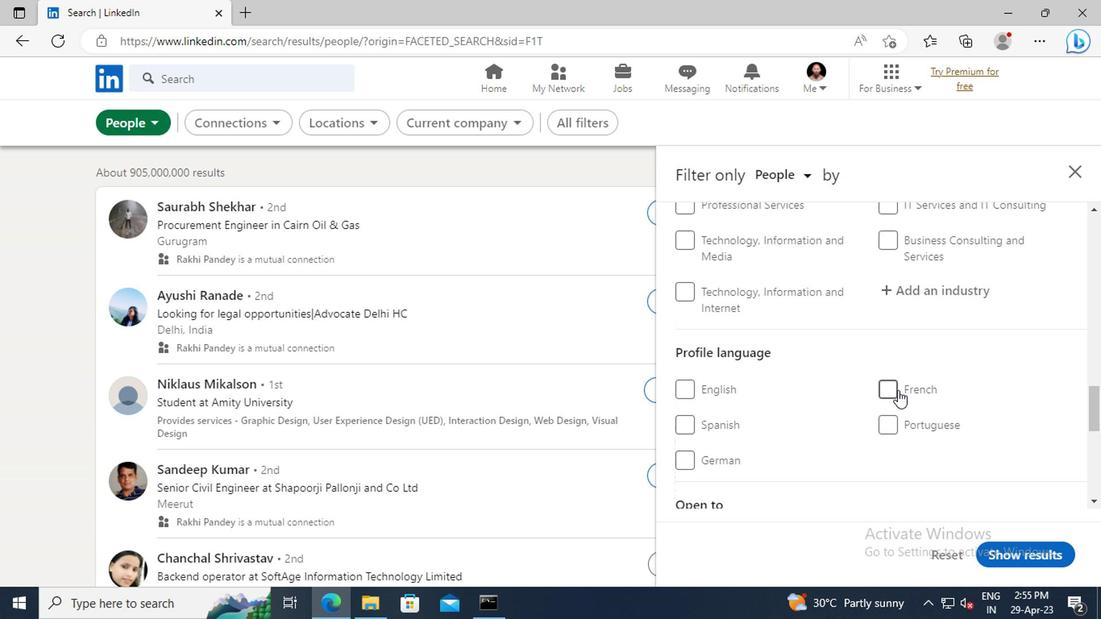 
Action: Mouse moved to (755, 380)
Screenshot: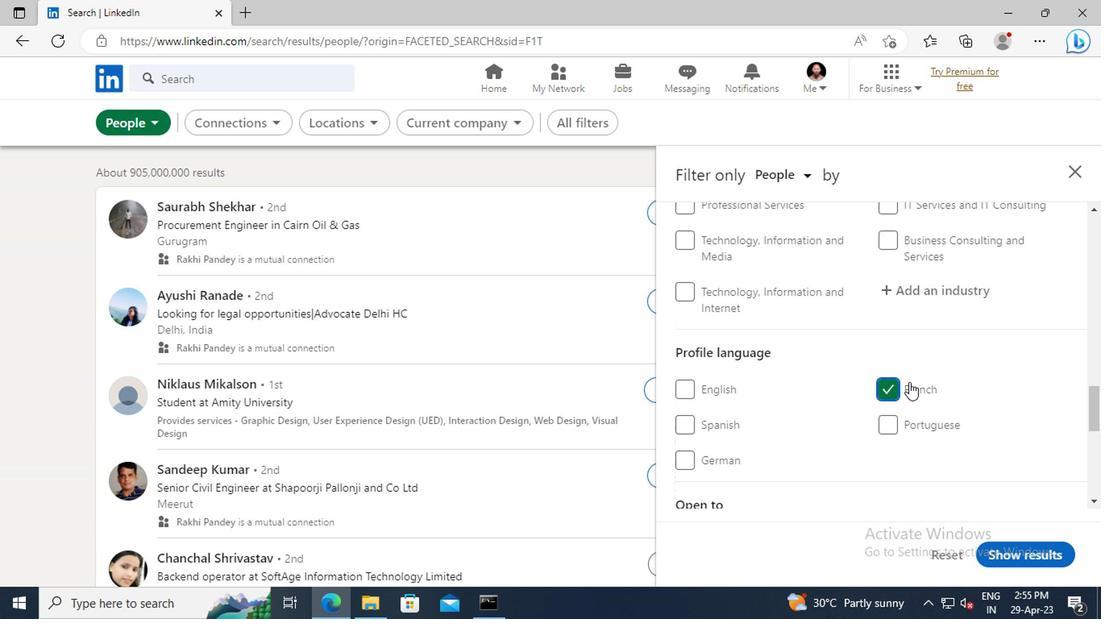 
Action: Mouse scrolled (755, 380) with delta (0, 0)
Screenshot: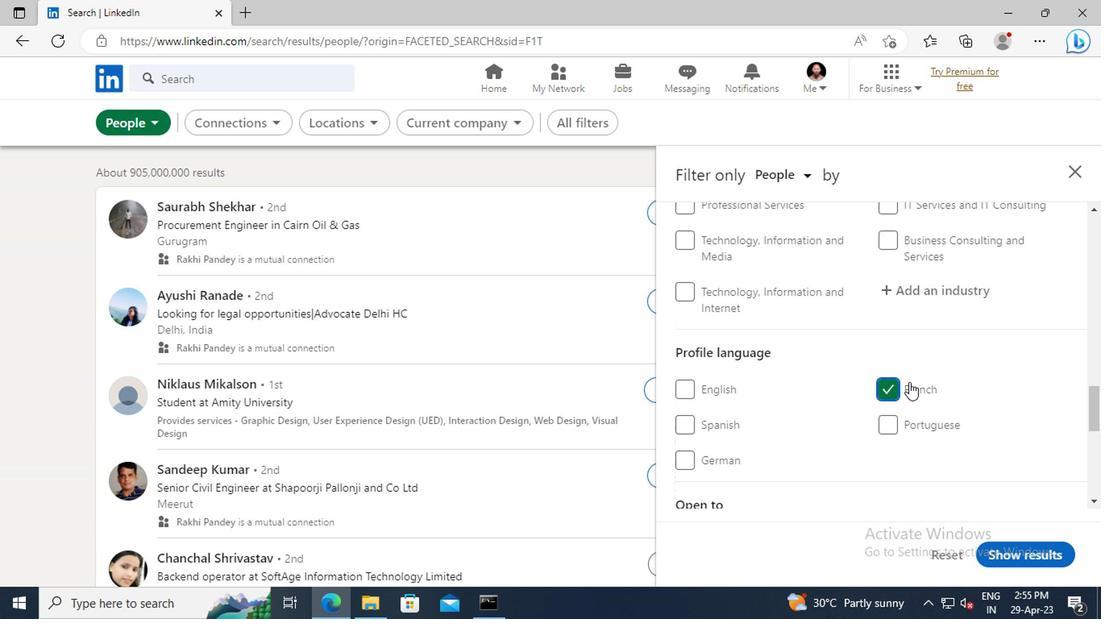 
Action: Mouse scrolled (755, 380) with delta (0, 0)
Screenshot: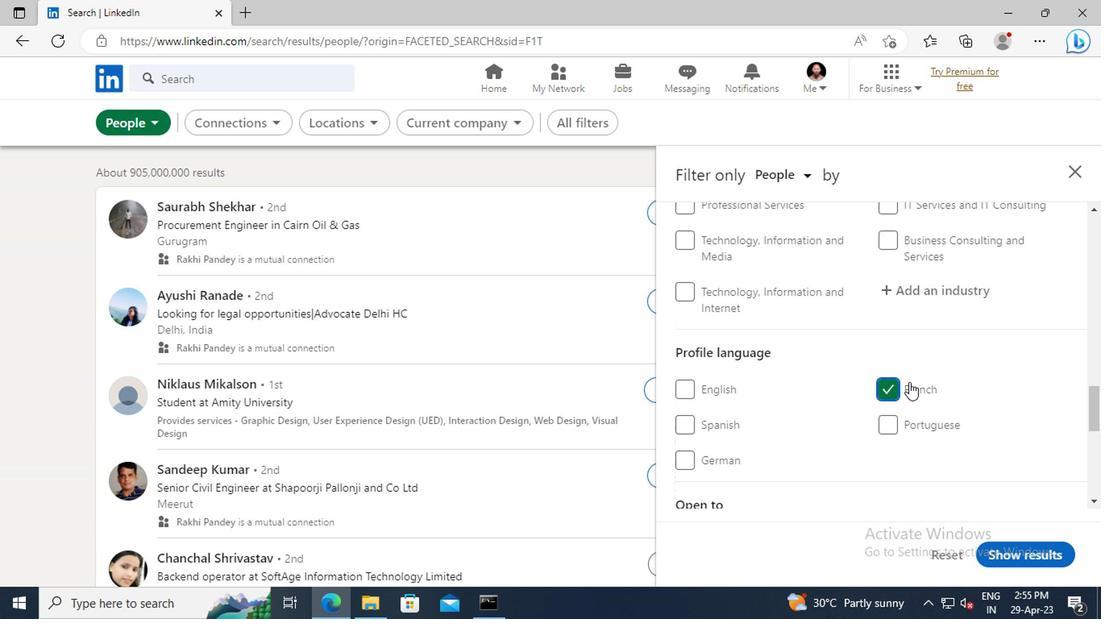
Action: Mouse scrolled (755, 380) with delta (0, 0)
Screenshot: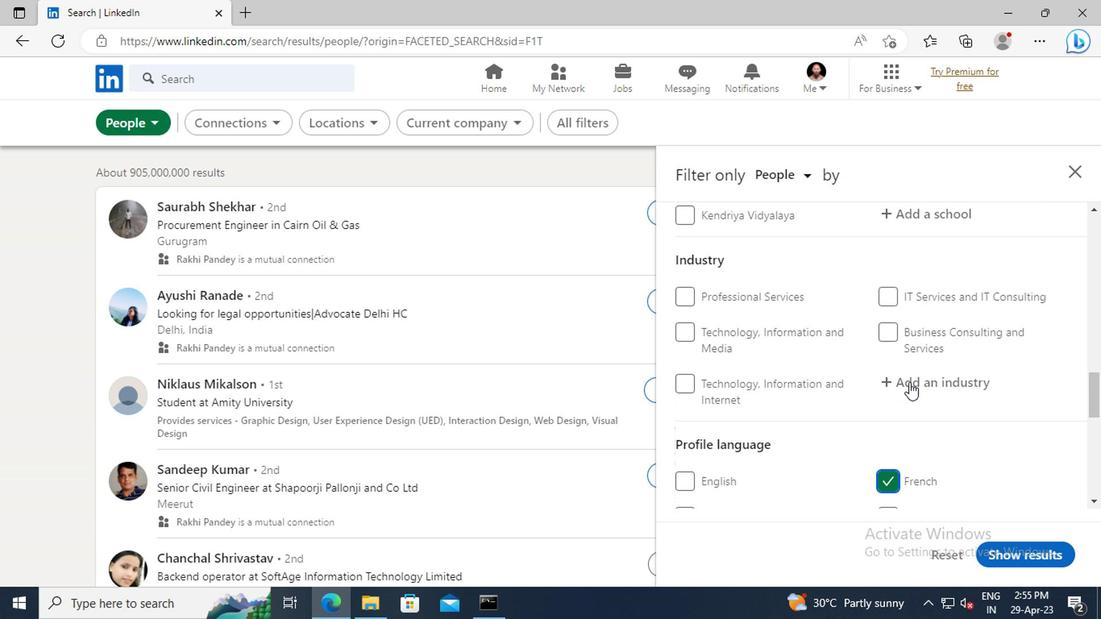 
Action: Mouse scrolled (755, 380) with delta (0, 0)
Screenshot: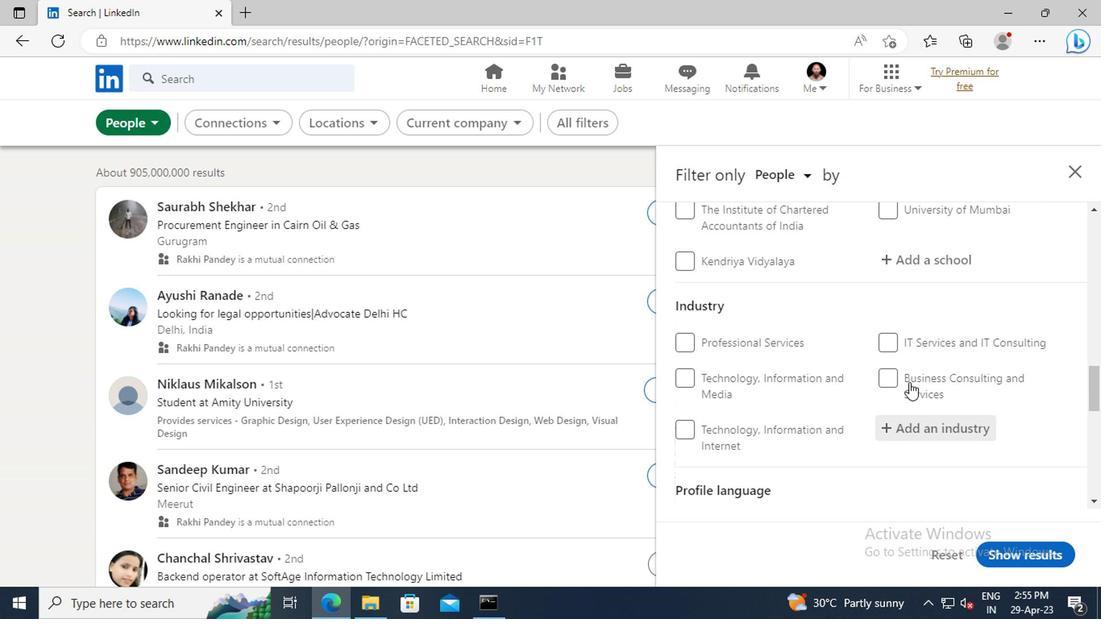 
Action: Mouse scrolled (755, 380) with delta (0, 0)
Screenshot: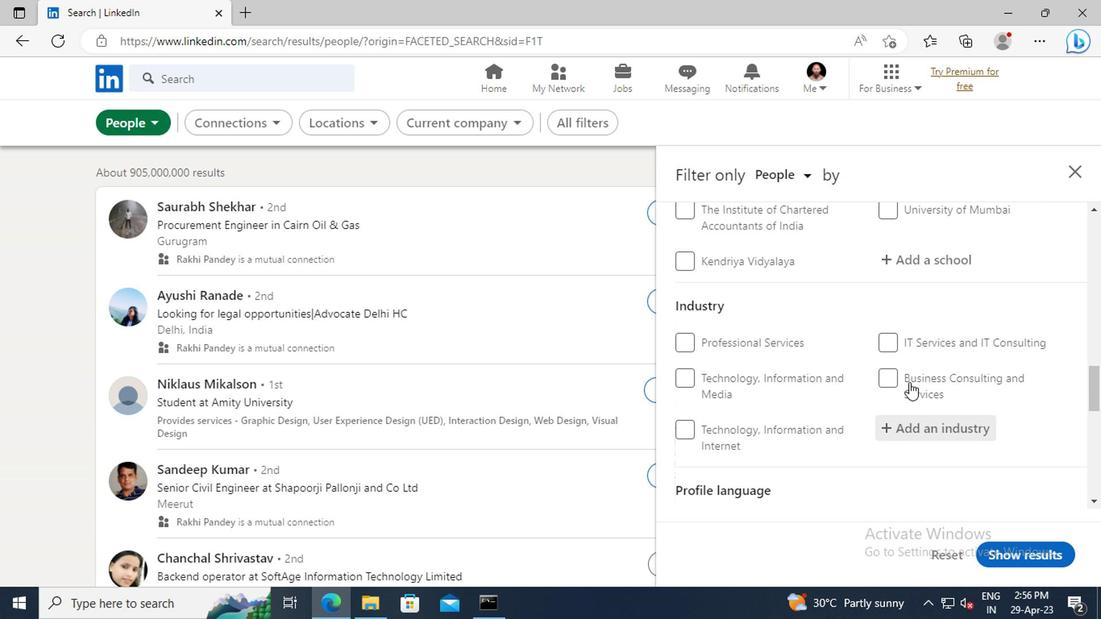 
Action: Mouse scrolled (755, 380) with delta (0, 0)
Screenshot: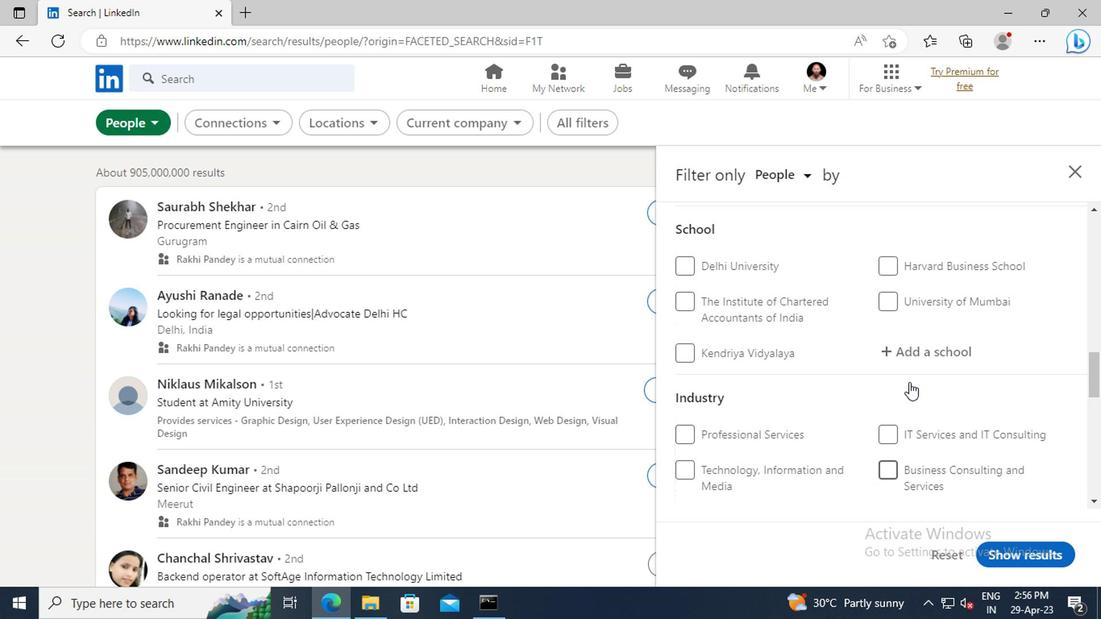 
Action: Mouse scrolled (755, 380) with delta (0, 0)
Screenshot: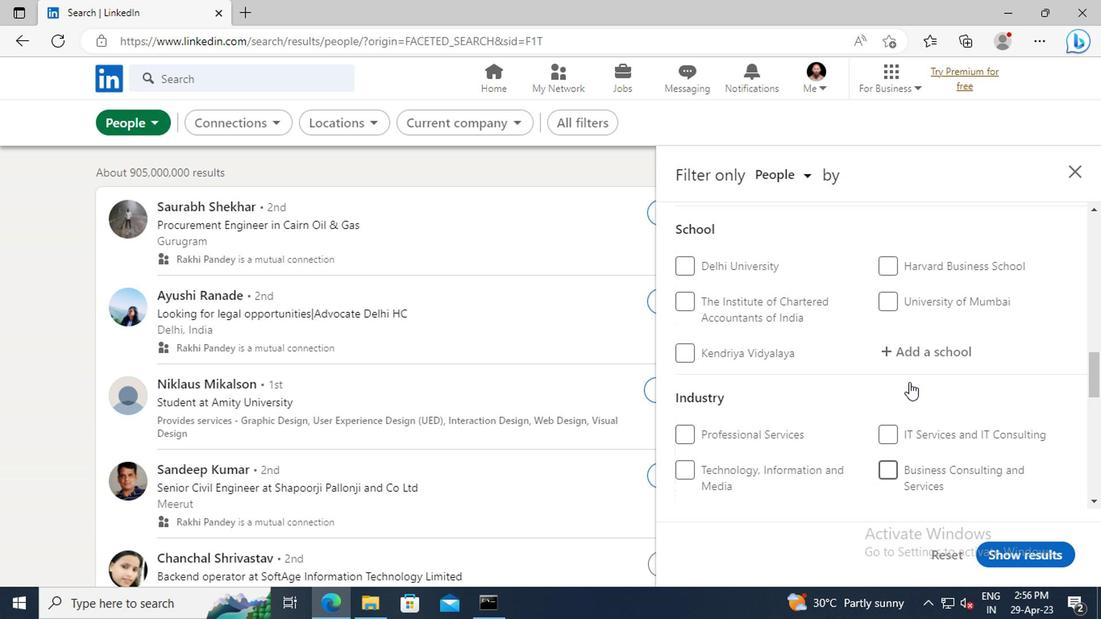 
Action: Mouse scrolled (755, 380) with delta (0, 0)
Screenshot: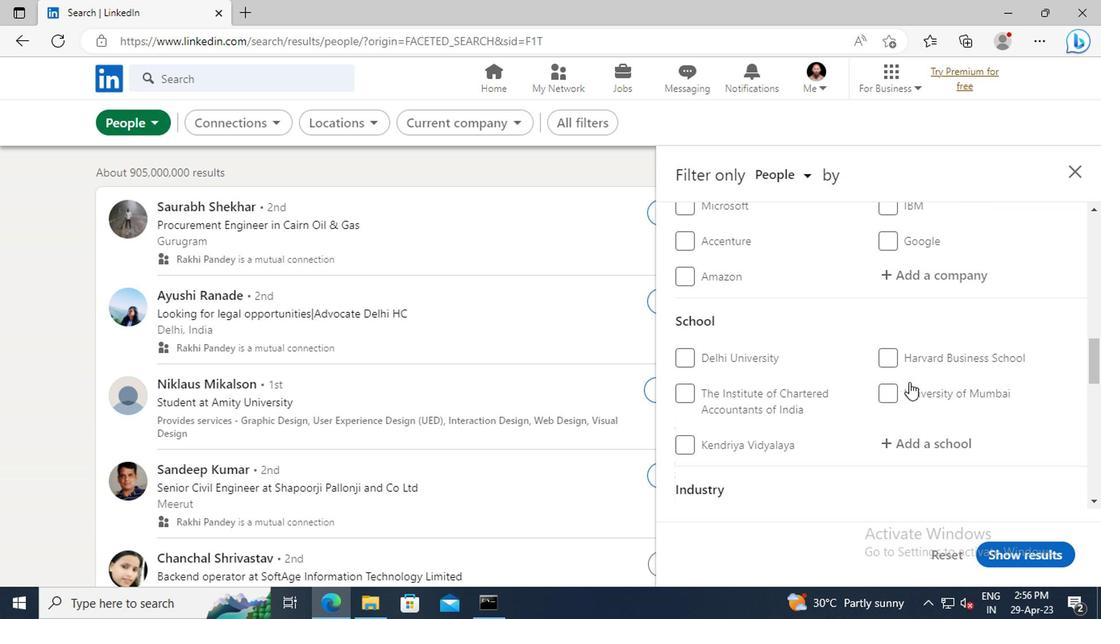 
Action: Mouse scrolled (755, 380) with delta (0, 0)
Screenshot: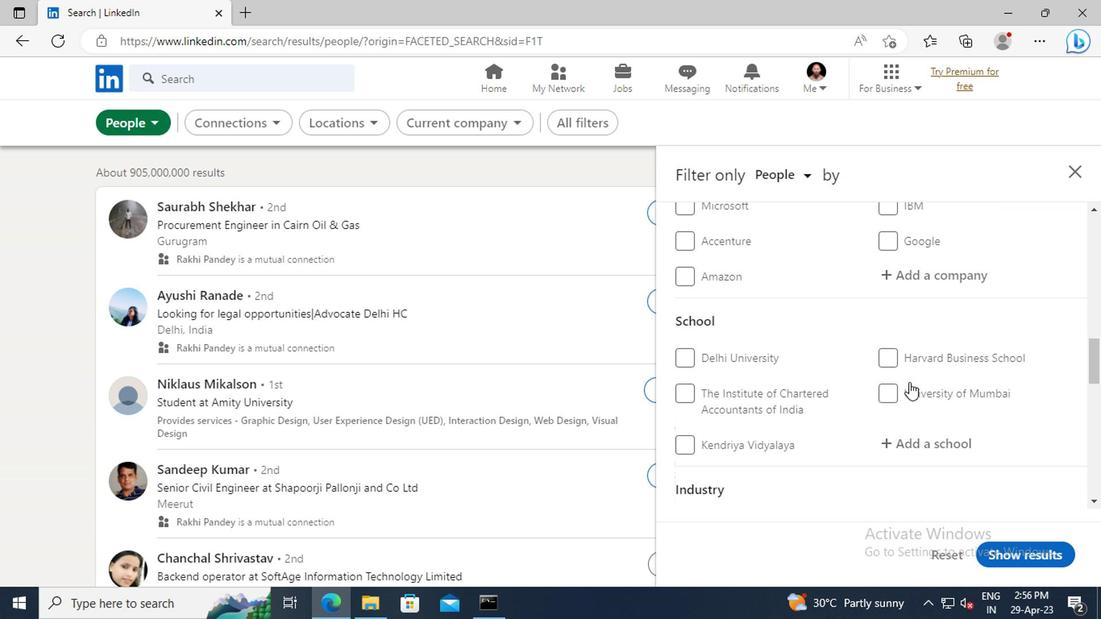 
Action: Mouse scrolled (755, 380) with delta (0, 0)
Screenshot: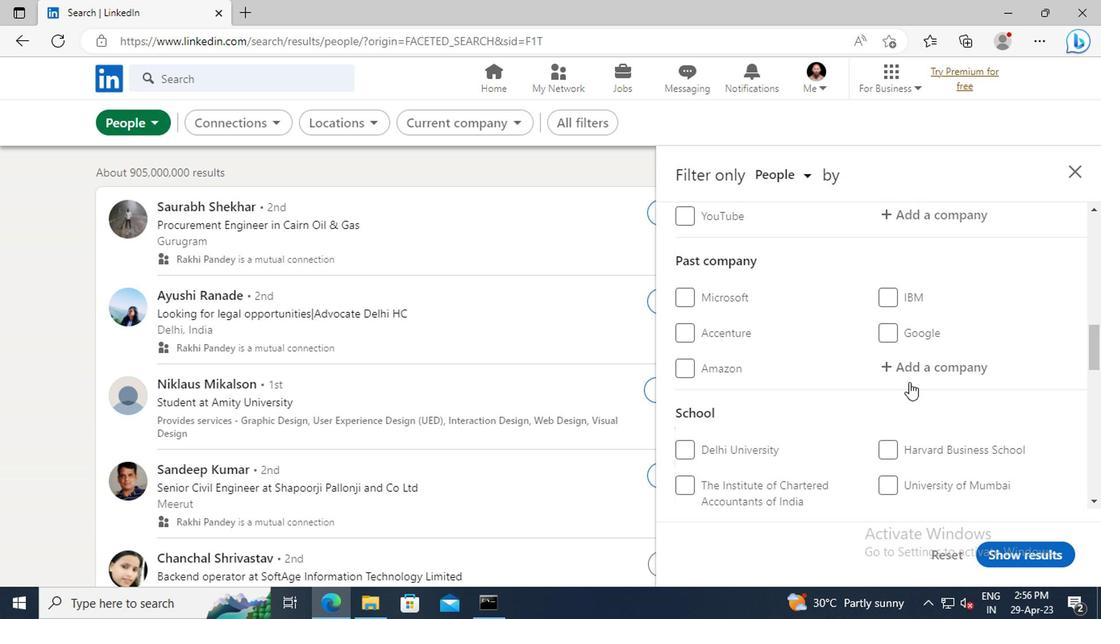 
Action: Mouse scrolled (755, 380) with delta (0, 0)
Screenshot: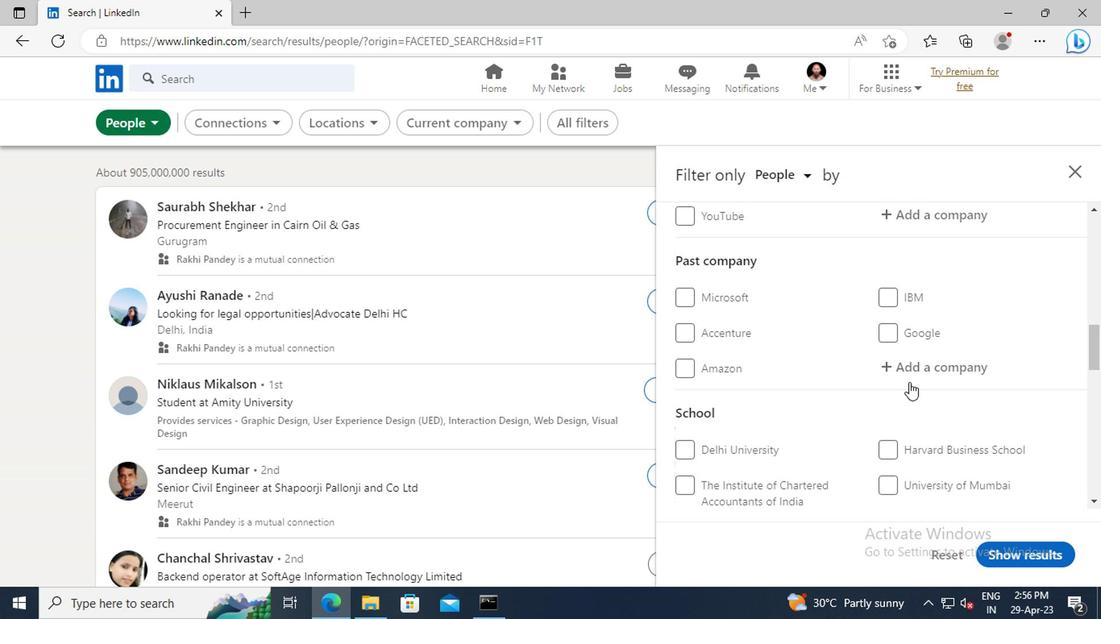 
Action: Mouse scrolled (755, 380) with delta (0, 0)
Screenshot: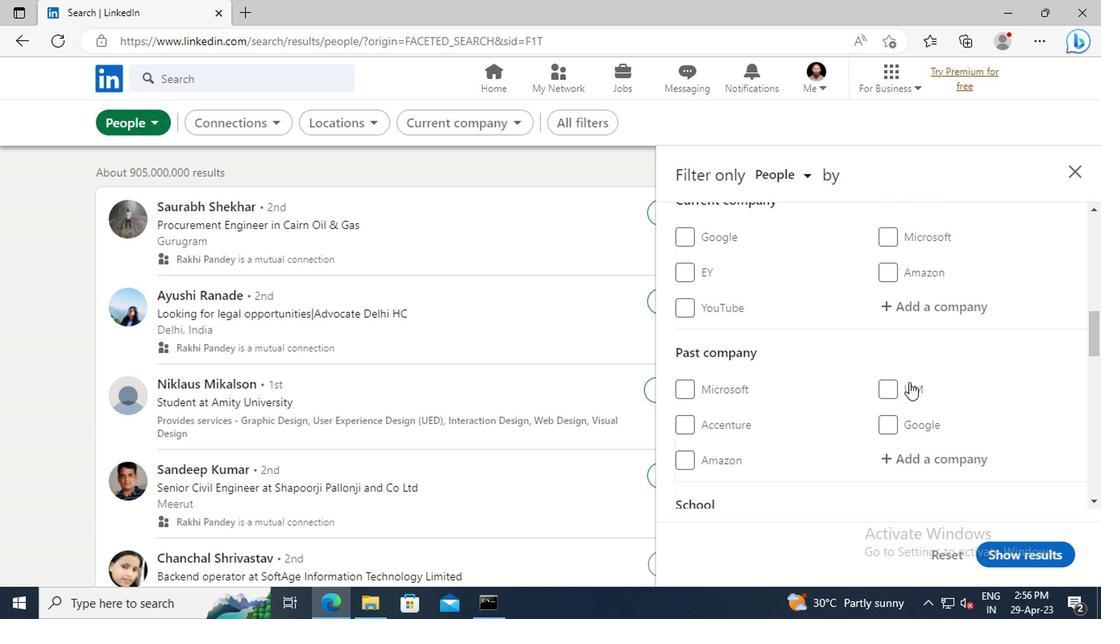 
Action: Mouse moved to (755, 359)
Screenshot: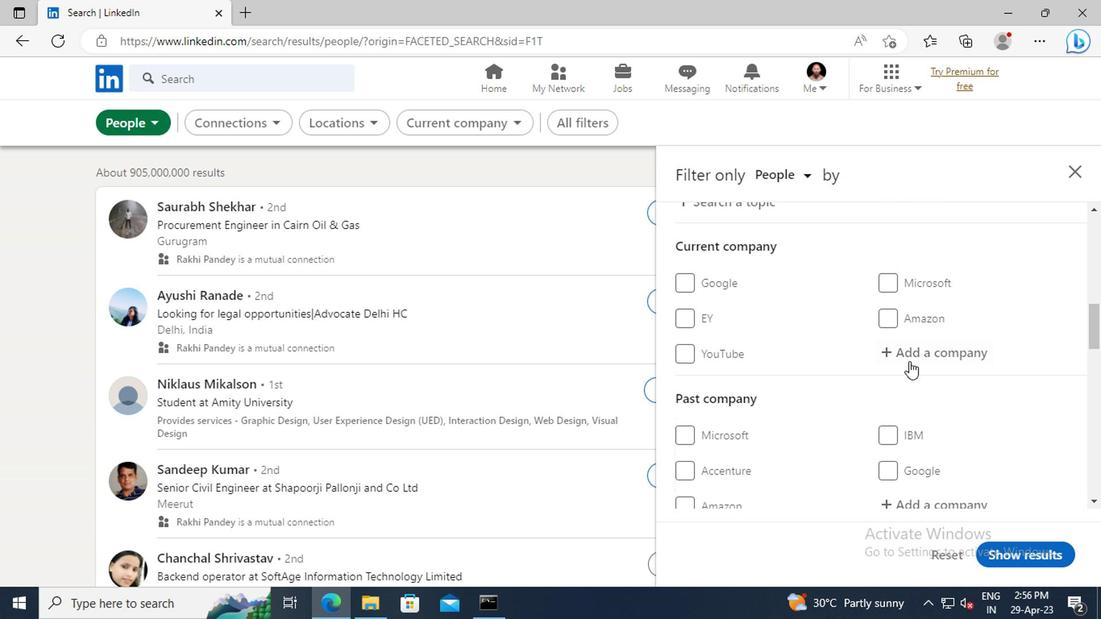 
Action: Mouse pressed left at (755, 359)
Screenshot: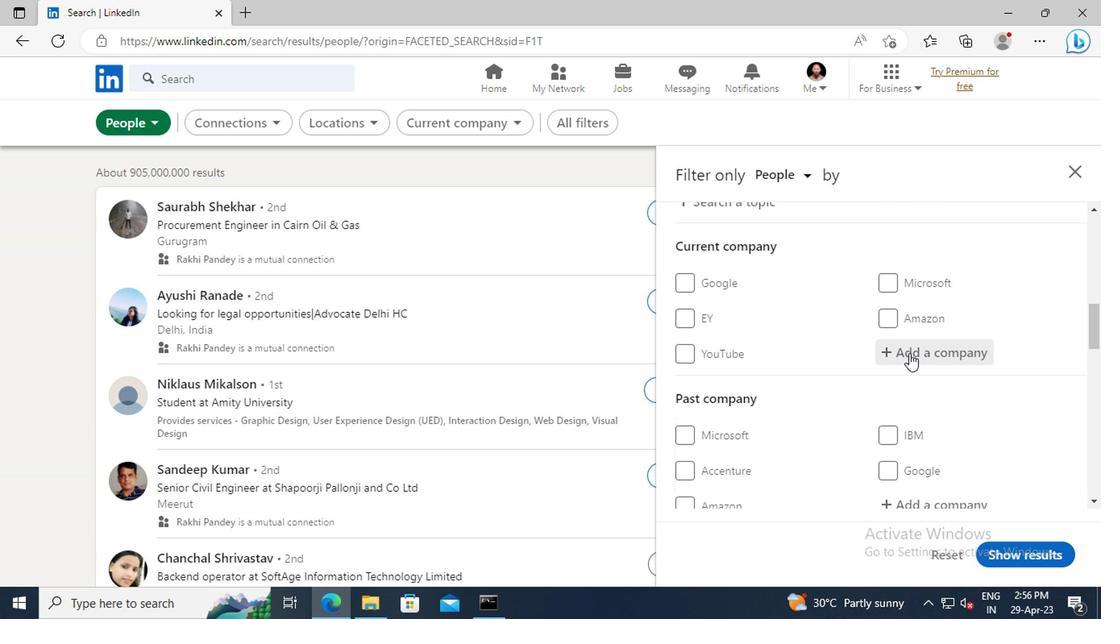 
Action: Key pressed <Key.shift>TEAMWARE<Key.space><Key.shift>SOL
Screenshot: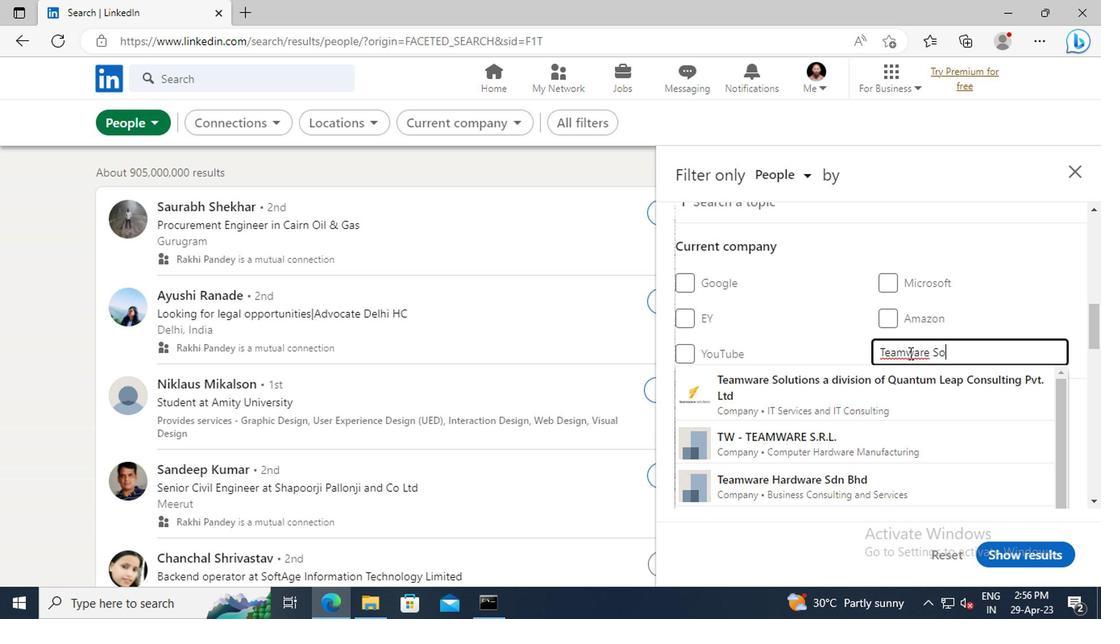 
Action: Mouse moved to (755, 379)
Screenshot: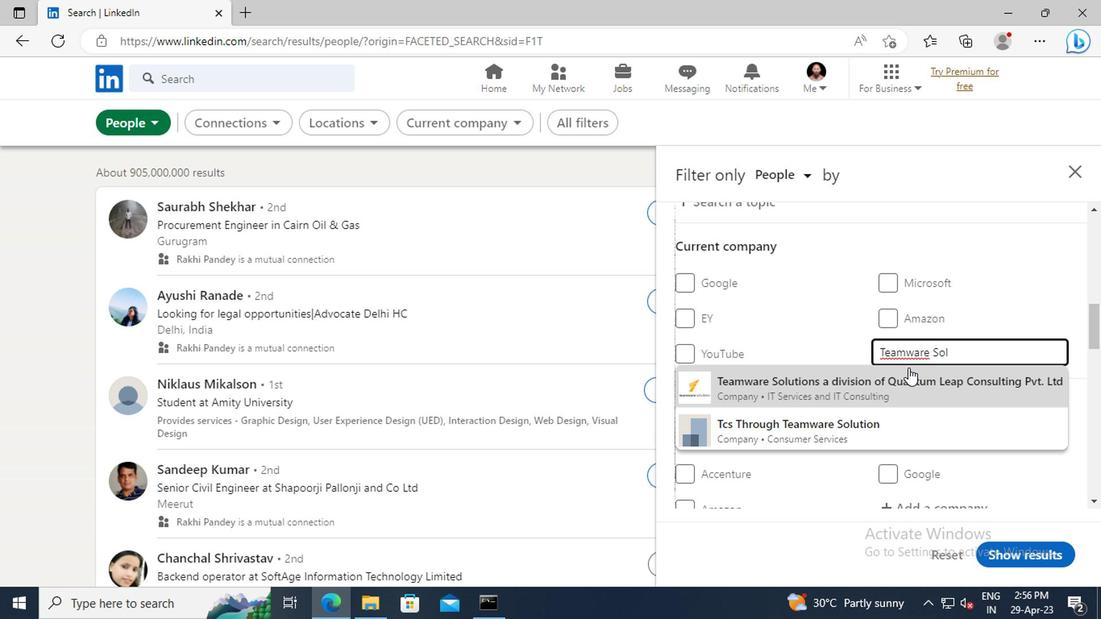 
Action: Mouse pressed left at (755, 379)
Screenshot: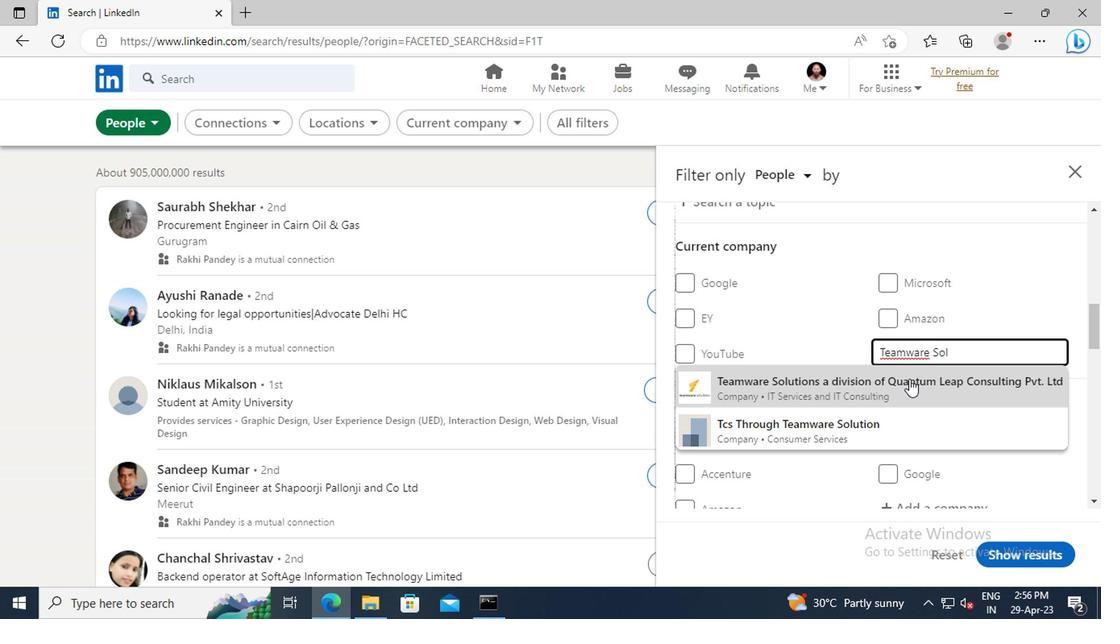 
Action: Mouse scrolled (755, 378) with delta (0, 0)
Screenshot: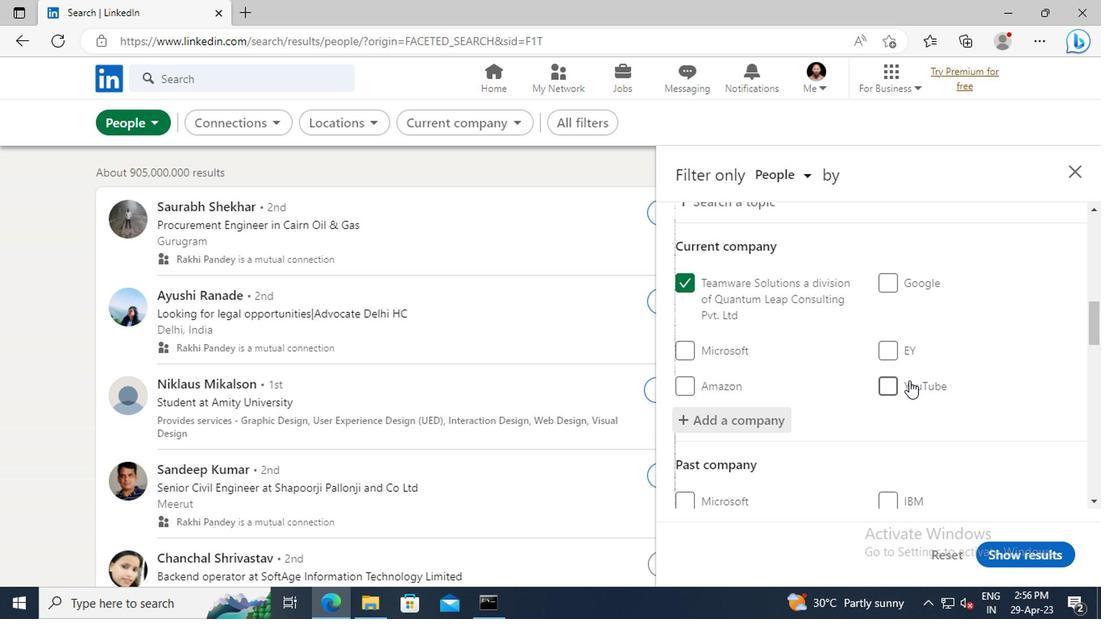 
Action: Mouse moved to (761, 370)
Screenshot: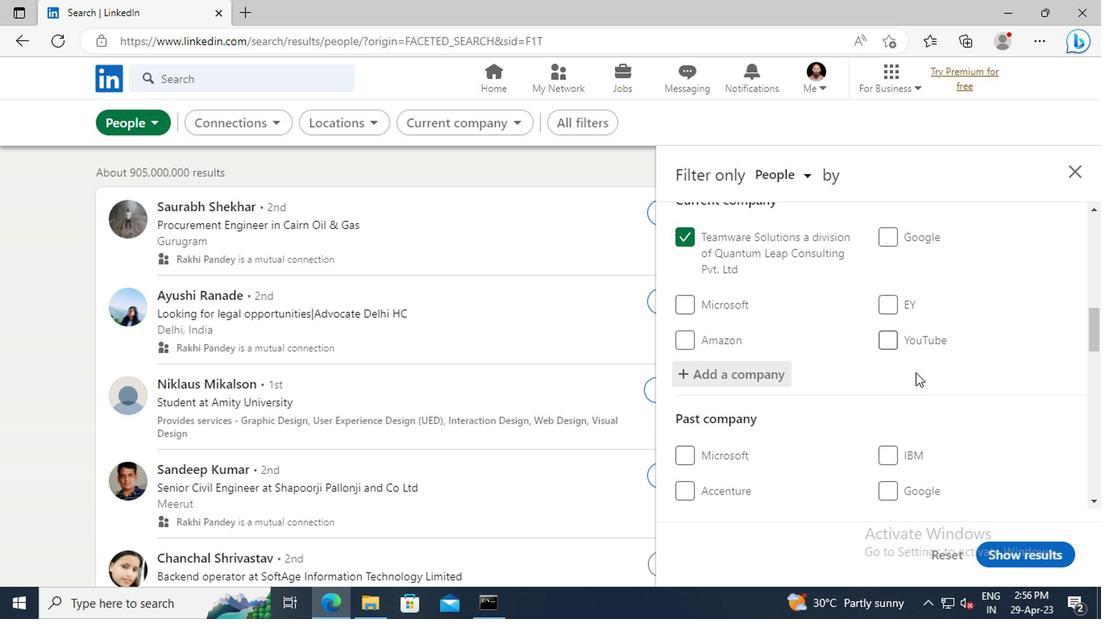 
Action: Mouse scrolled (761, 369) with delta (0, 0)
Screenshot: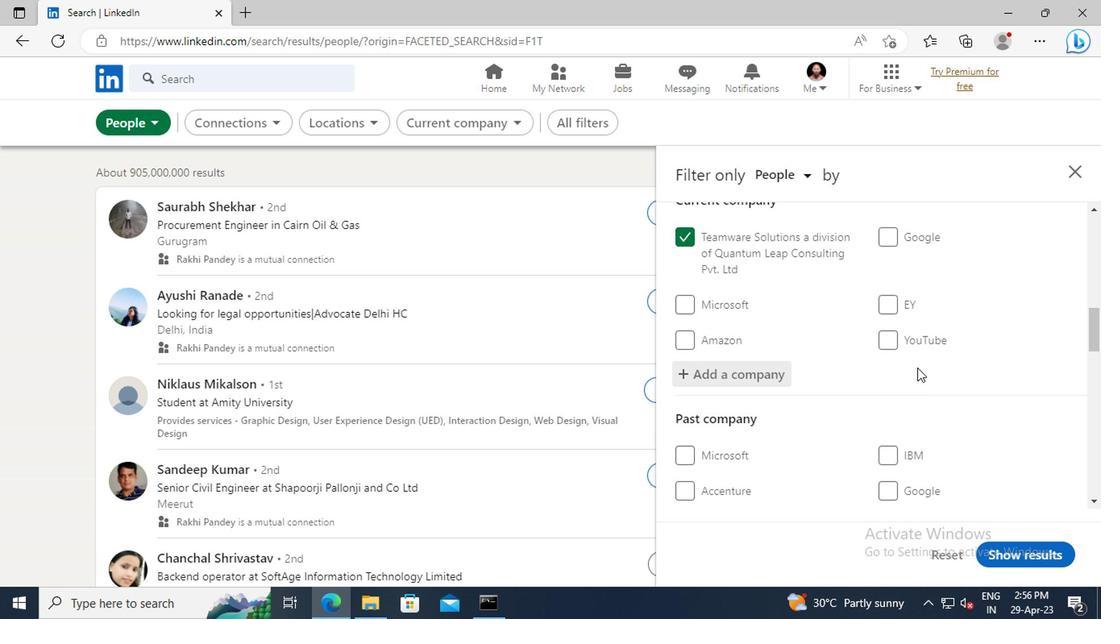 
Action: Mouse scrolled (761, 369) with delta (0, 0)
Screenshot: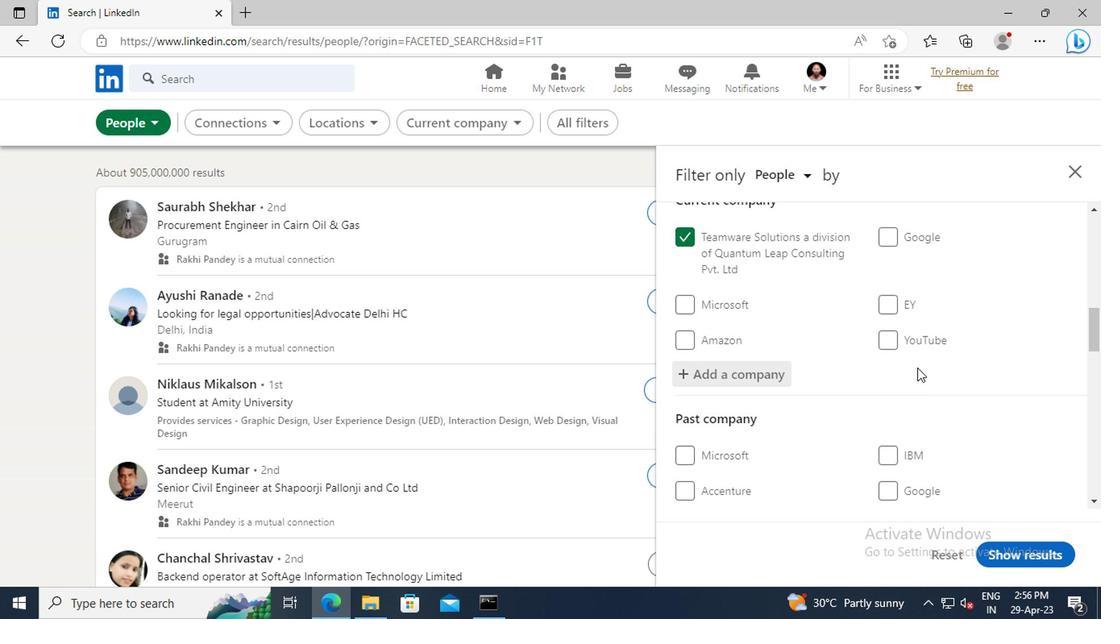 
Action: Mouse scrolled (761, 369) with delta (0, 0)
Screenshot: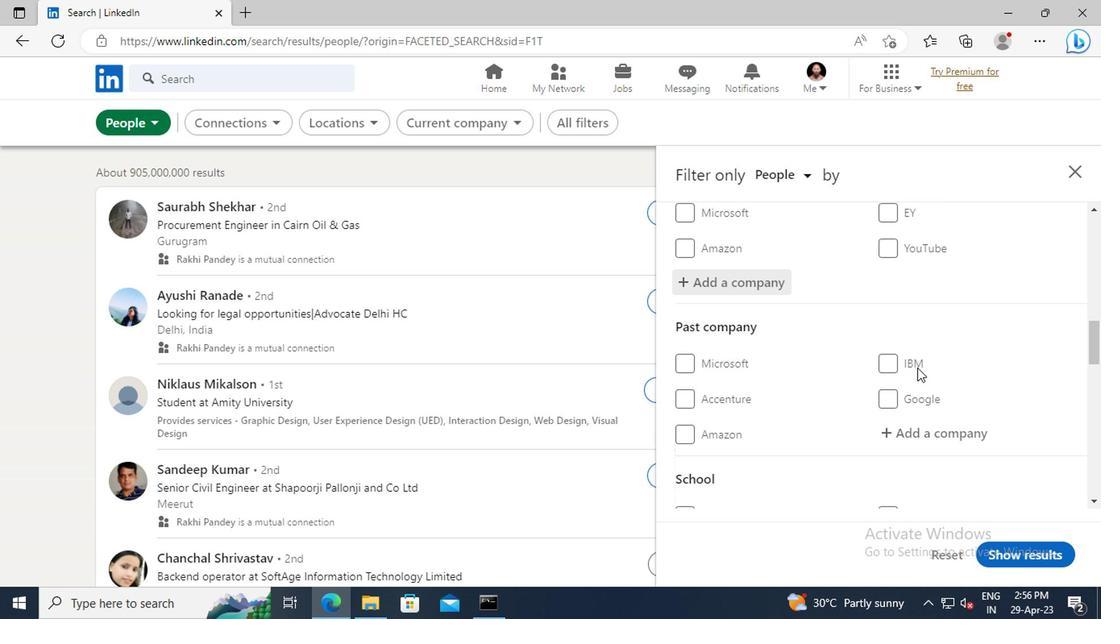 
Action: Mouse scrolled (761, 369) with delta (0, 0)
Screenshot: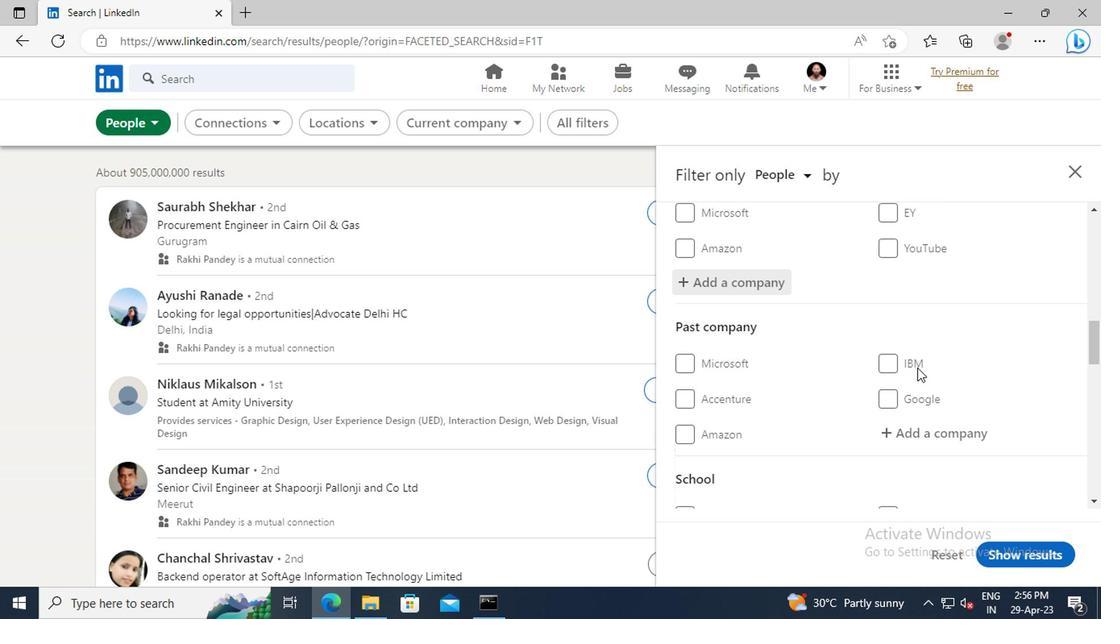 
Action: Mouse scrolled (761, 369) with delta (0, 0)
Screenshot: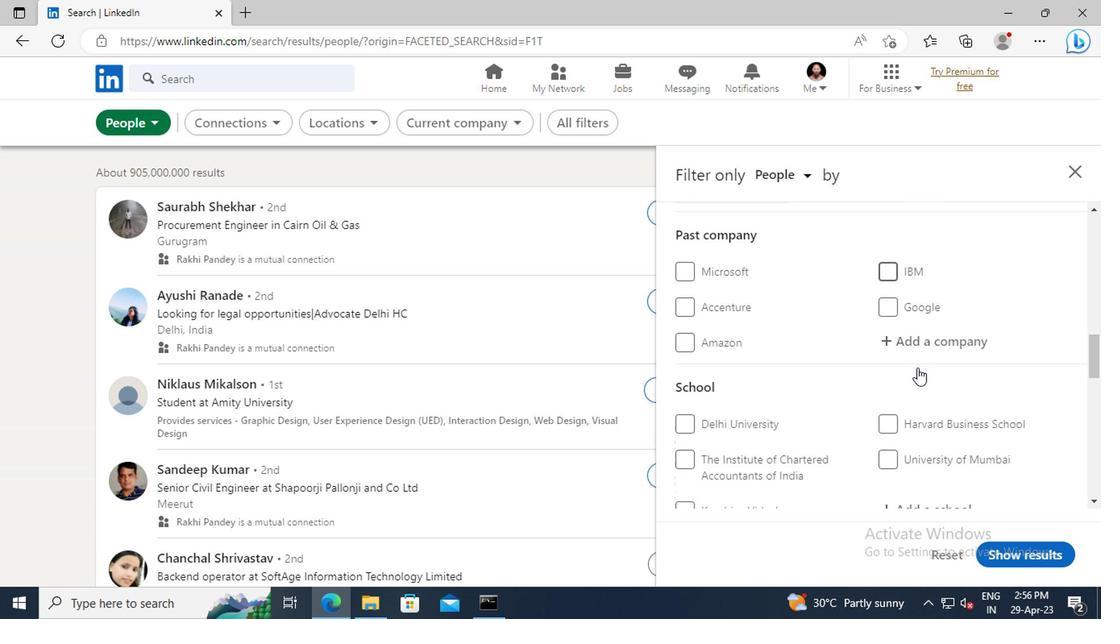 
Action: Mouse scrolled (761, 369) with delta (0, 0)
Screenshot: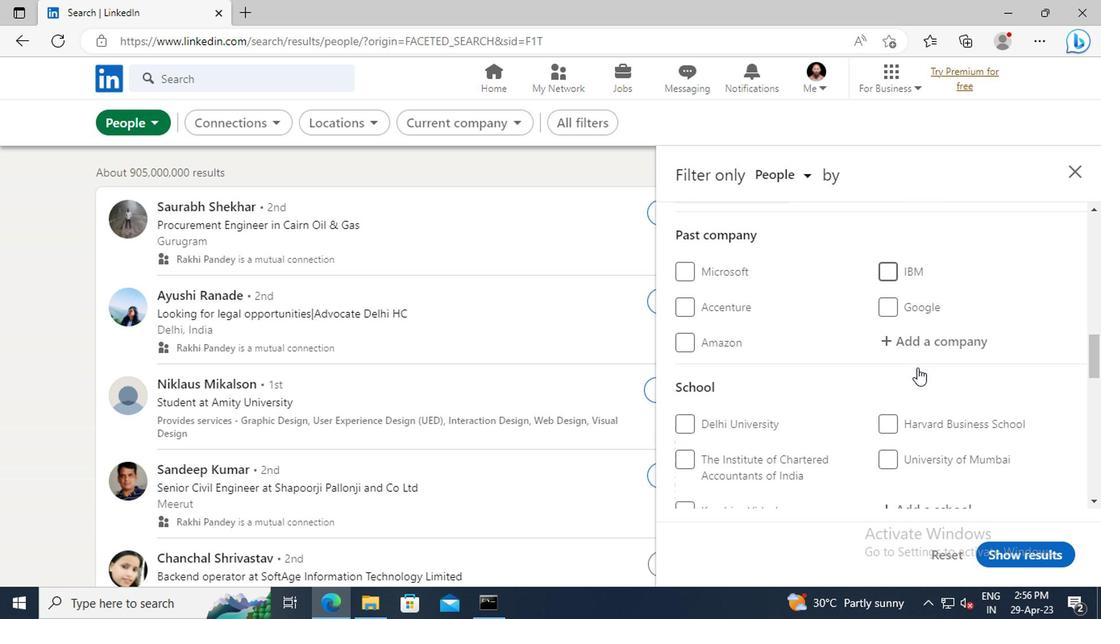 
Action: Mouse scrolled (761, 369) with delta (0, 0)
Screenshot: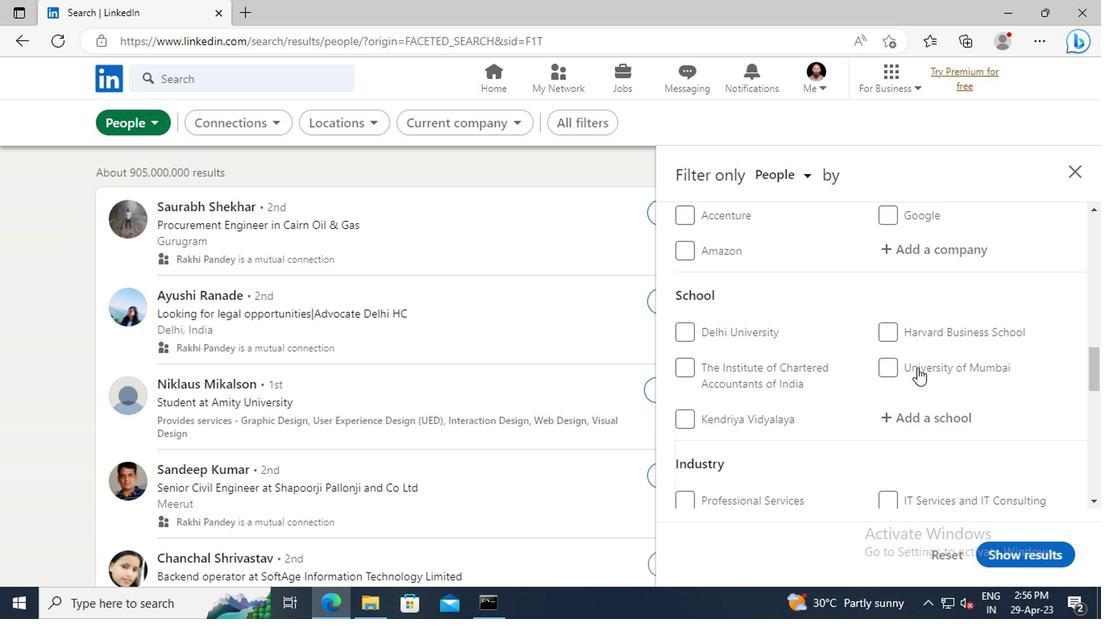 
Action: Mouse moved to (751, 370)
Screenshot: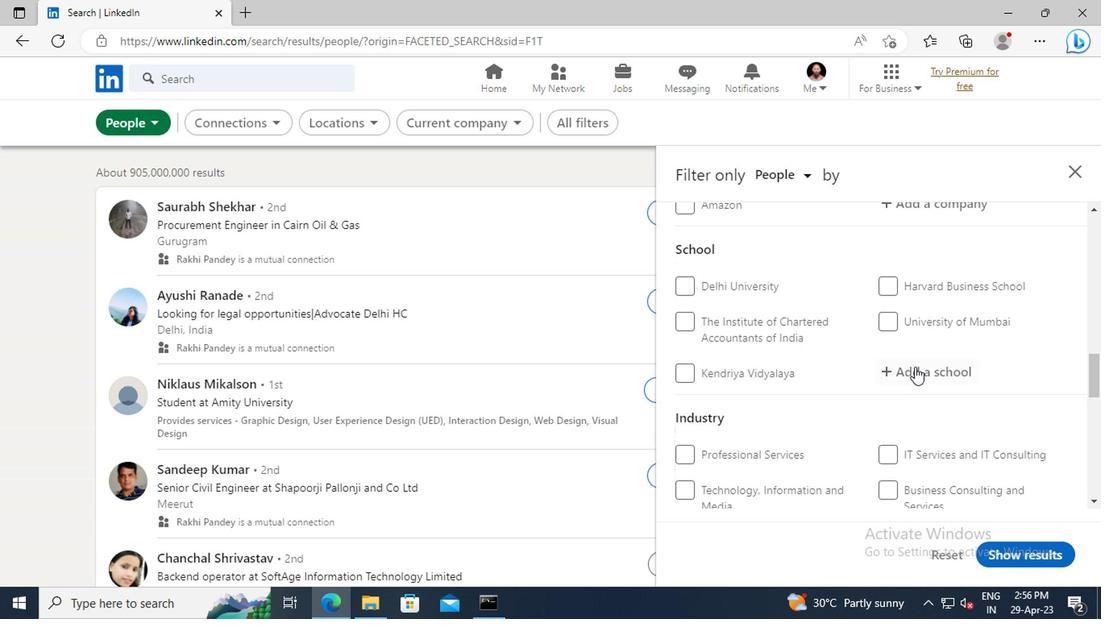 
Action: Mouse pressed left at (751, 370)
Screenshot: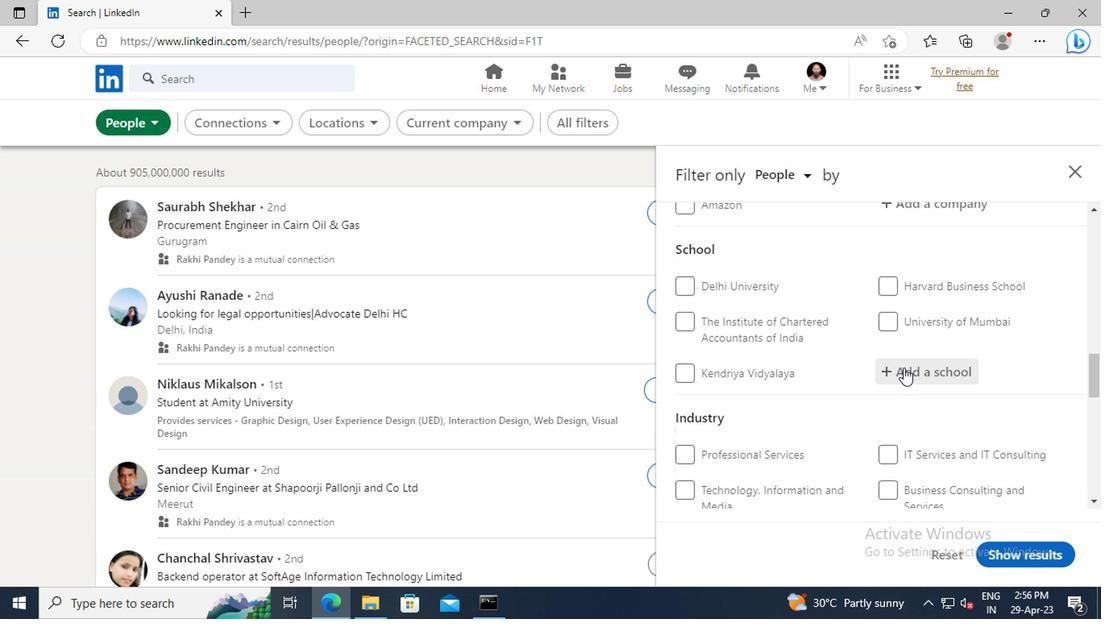 
Action: Key pressed <Key.shift>MOHANLAL<Key.space><Key.shift>SU
Screenshot: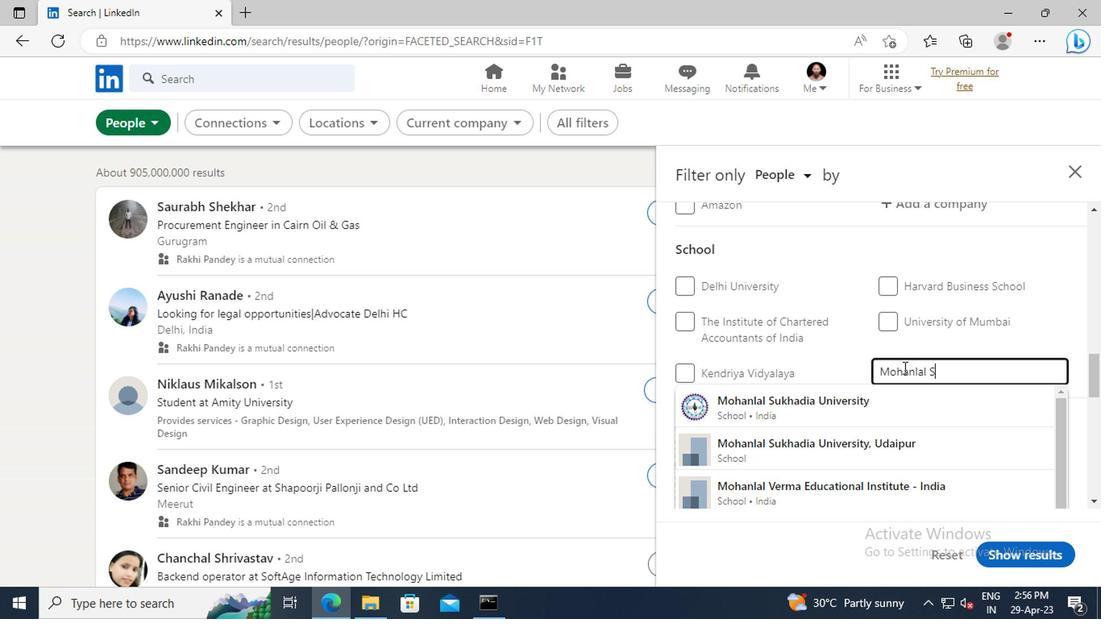 
Action: Mouse moved to (728, 390)
Screenshot: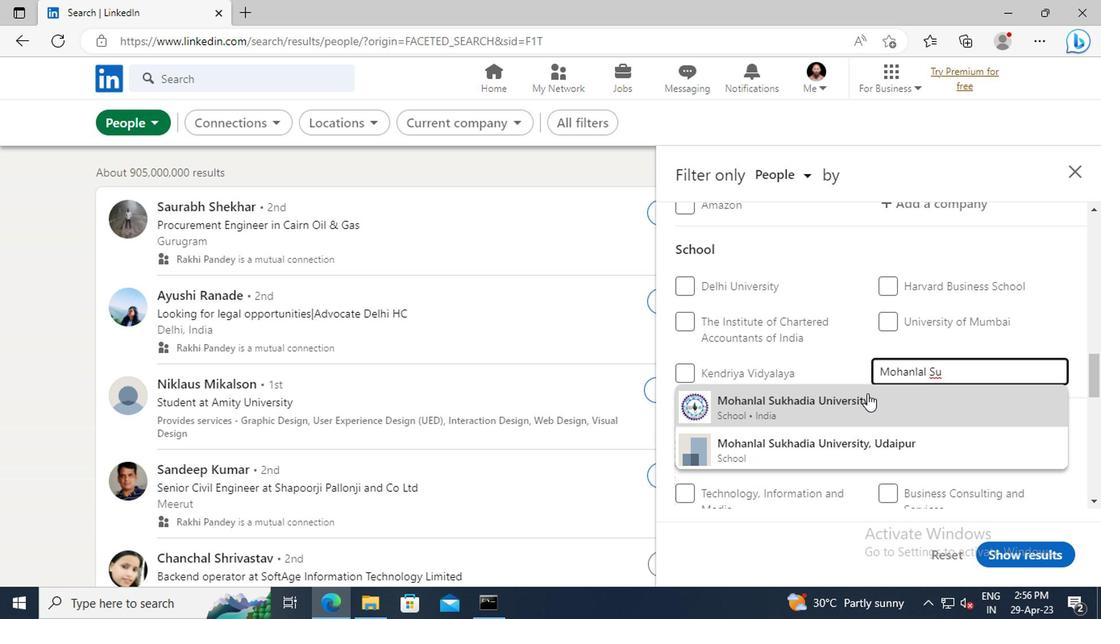 
Action: Mouse pressed left at (728, 390)
Screenshot: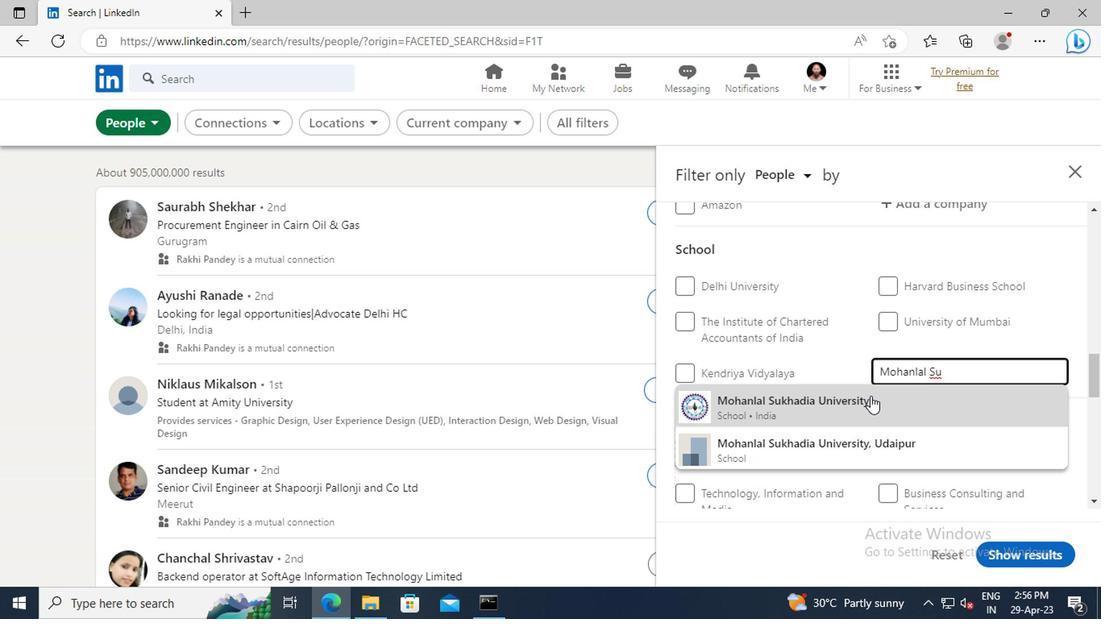 
Action: Mouse scrolled (728, 390) with delta (0, 0)
Screenshot: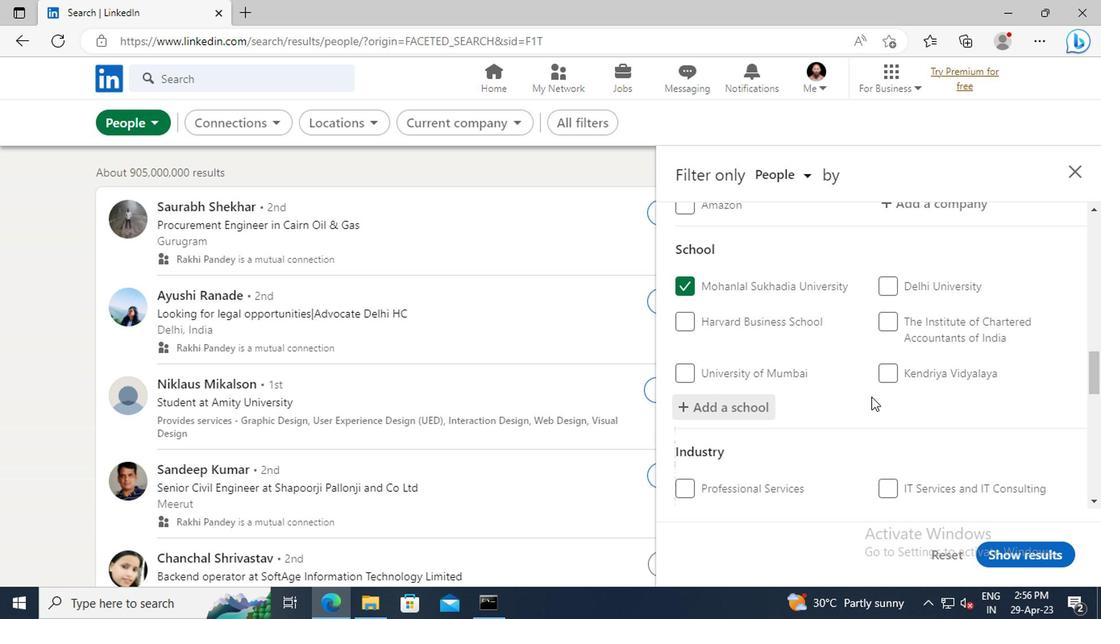 
Action: Mouse moved to (730, 380)
Screenshot: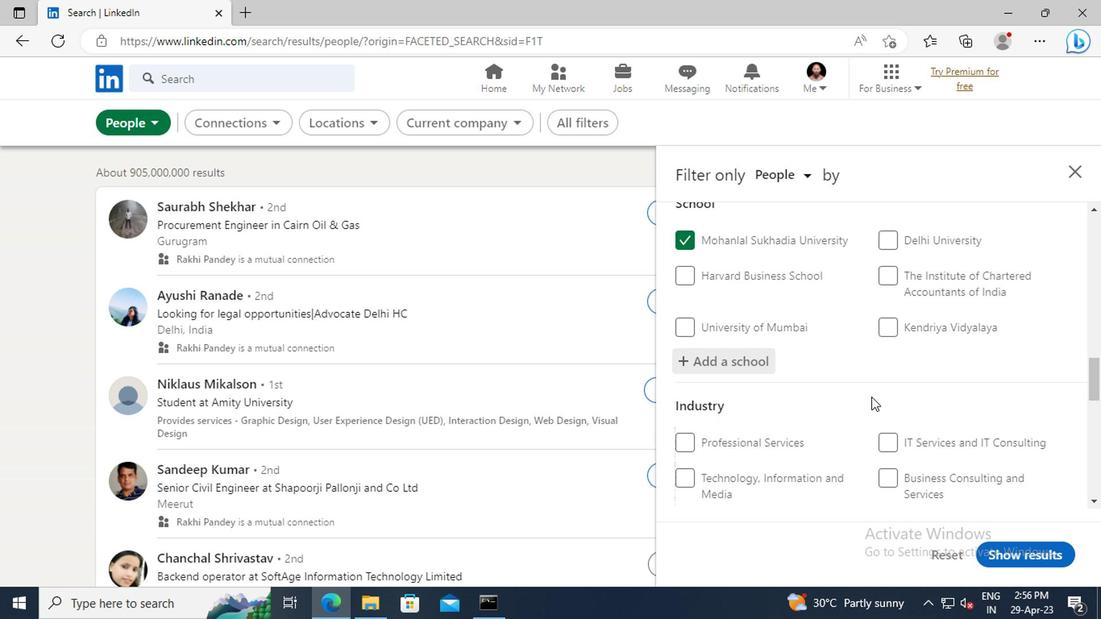 
Action: Mouse scrolled (730, 380) with delta (0, 0)
Screenshot: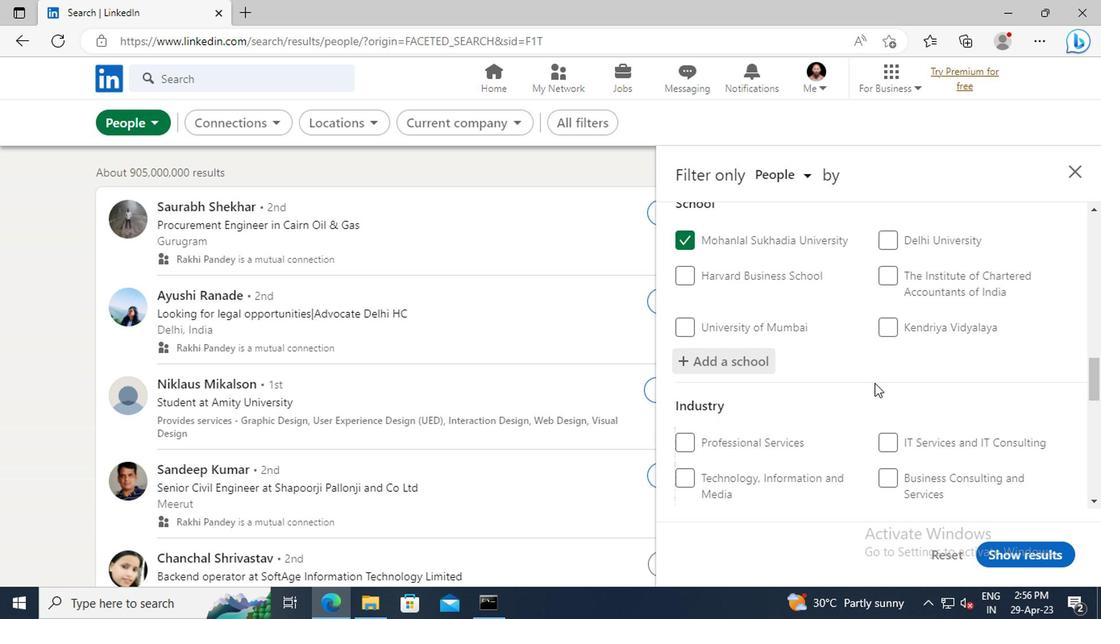 
Action: Mouse scrolled (730, 380) with delta (0, 0)
Screenshot: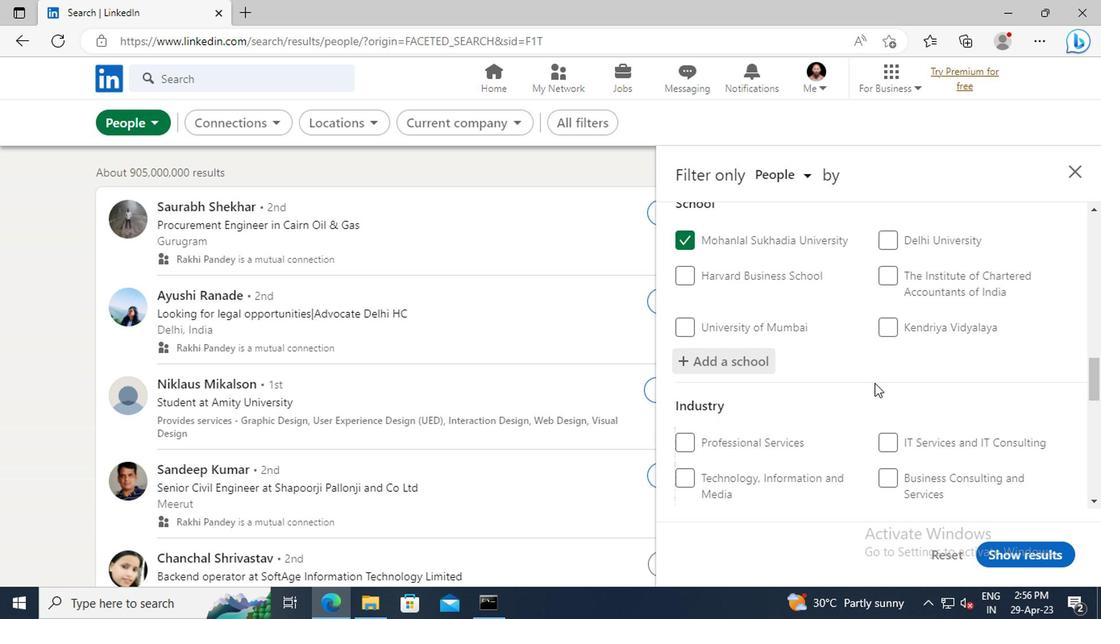 
Action: Mouse scrolled (730, 380) with delta (0, 0)
Screenshot: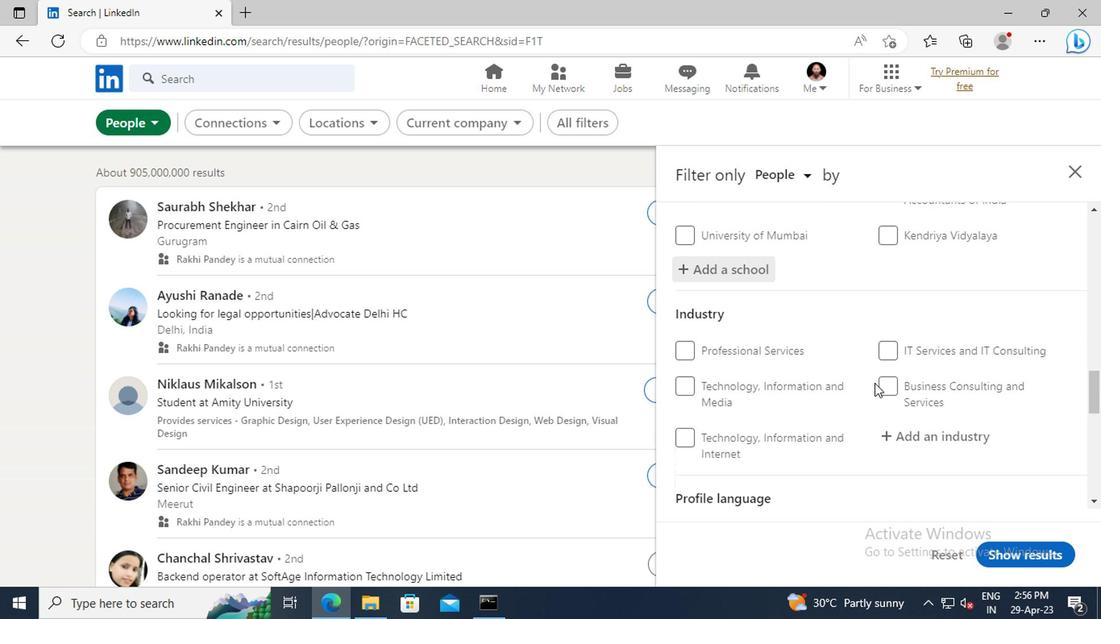 
Action: Mouse moved to (745, 384)
Screenshot: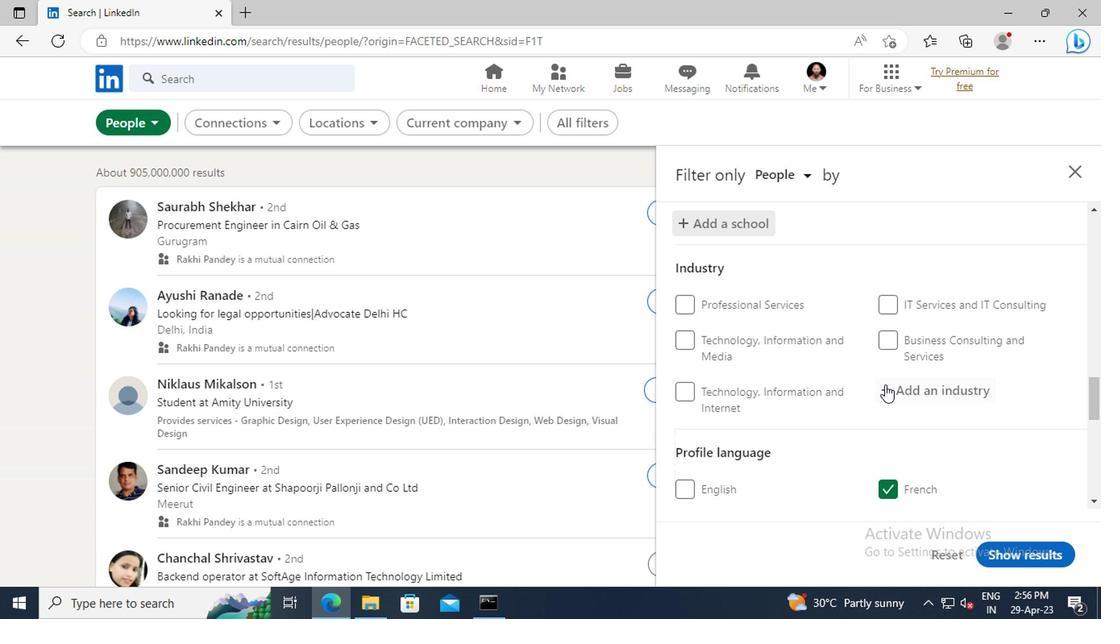 
Action: Mouse pressed left at (745, 384)
Screenshot: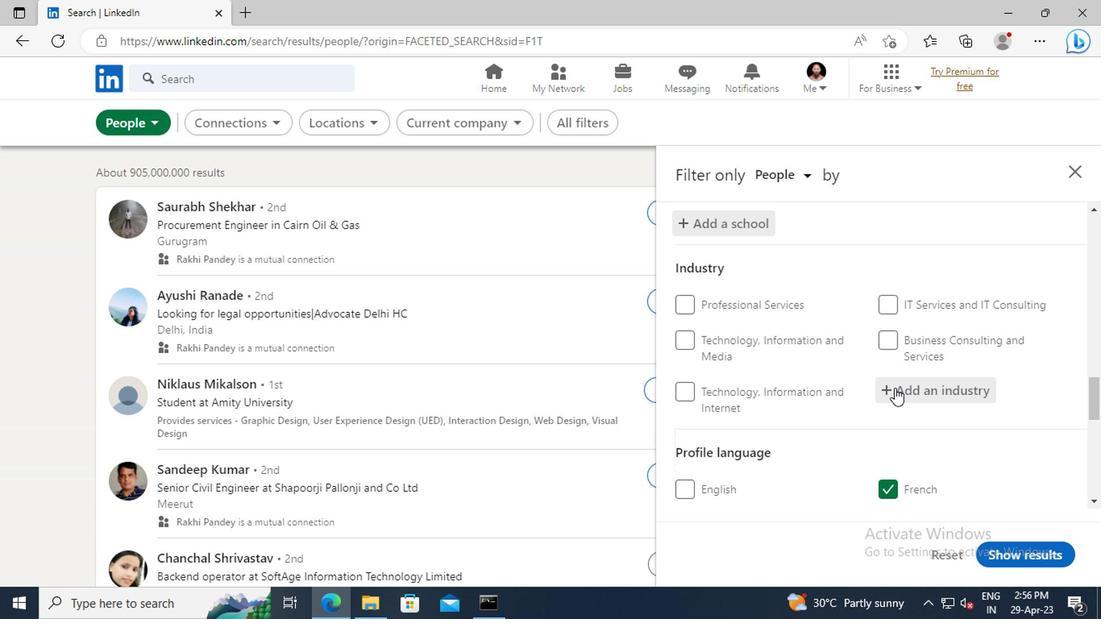 
Action: Key pressed <Key.shift>MEDICAL<Key.space><Key.shift>EQ
Screenshot: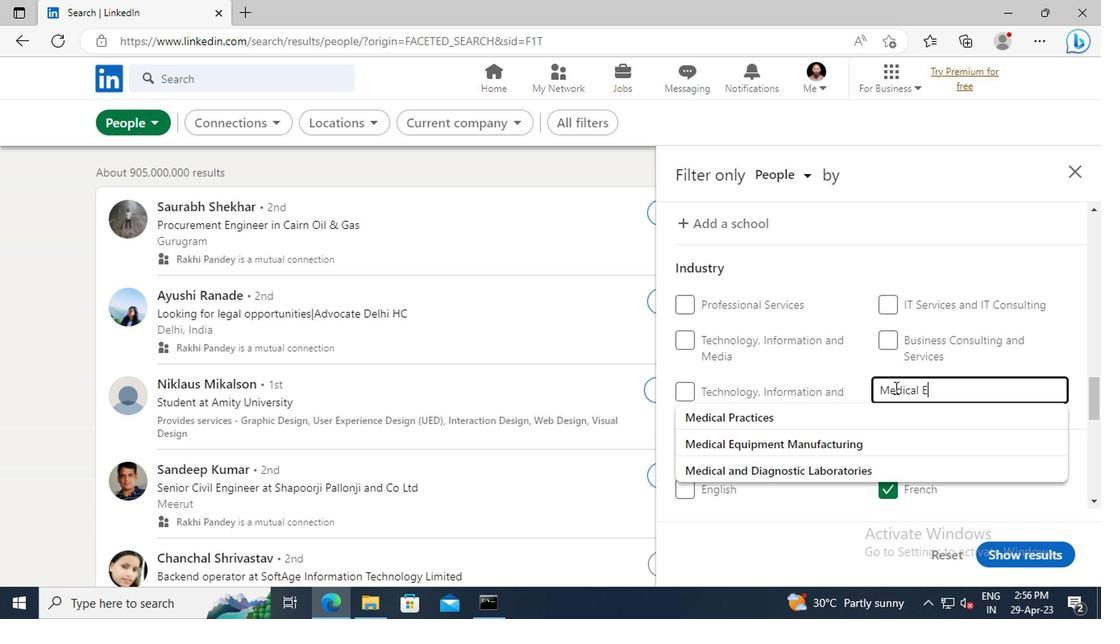 
Action: Mouse moved to (725, 401)
Screenshot: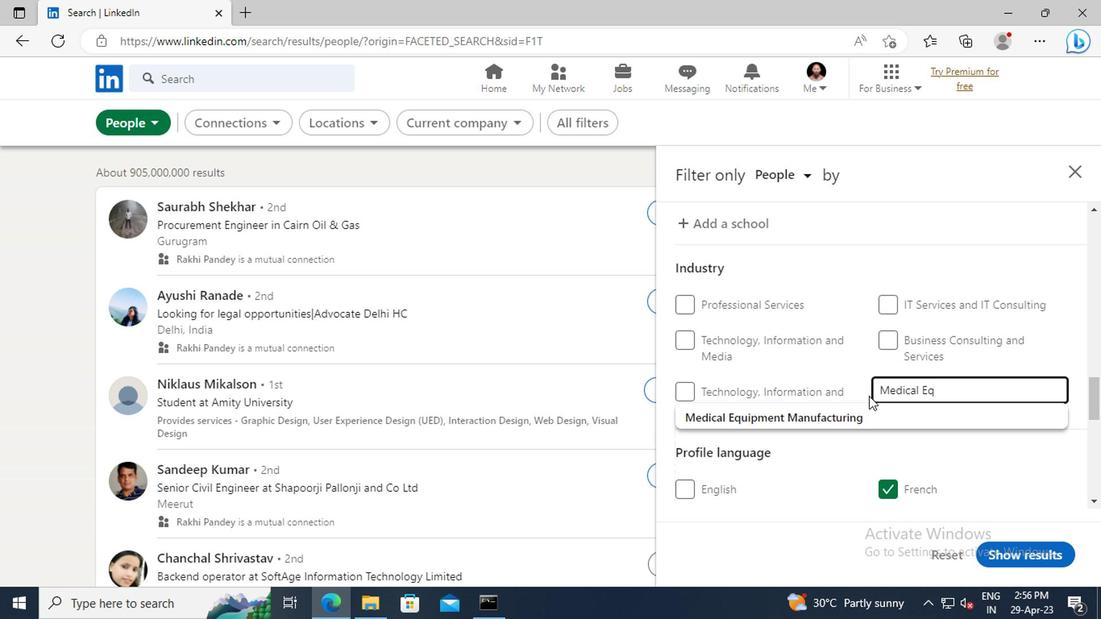 
Action: Mouse pressed left at (725, 401)
Screenshot: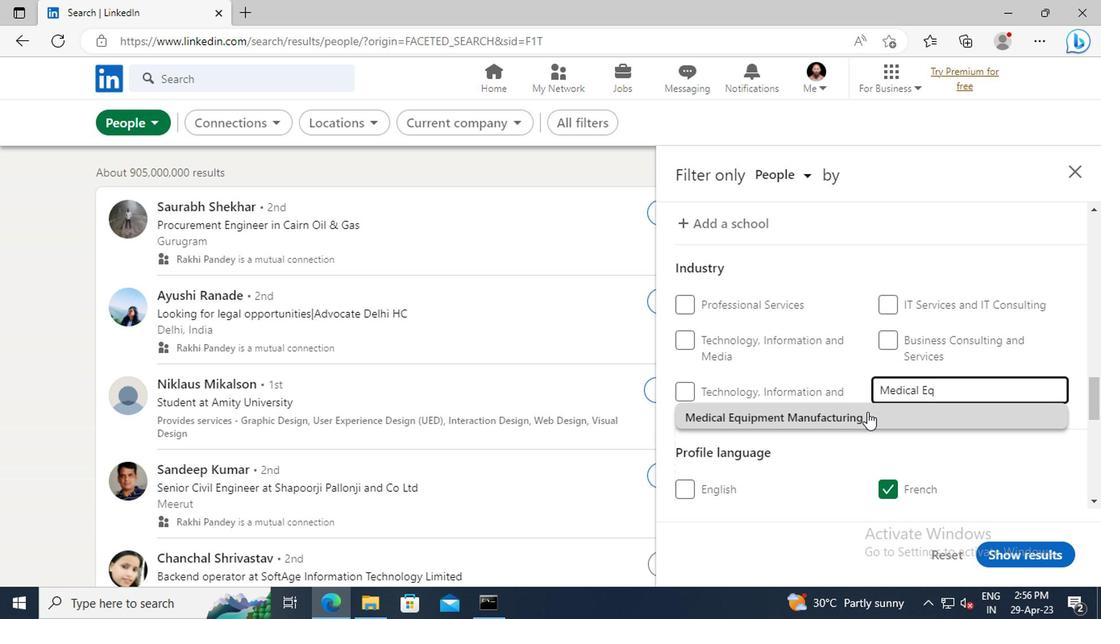 
Action: Mouse scrolled (725, 401) with delta (0, 0)
Screenshot: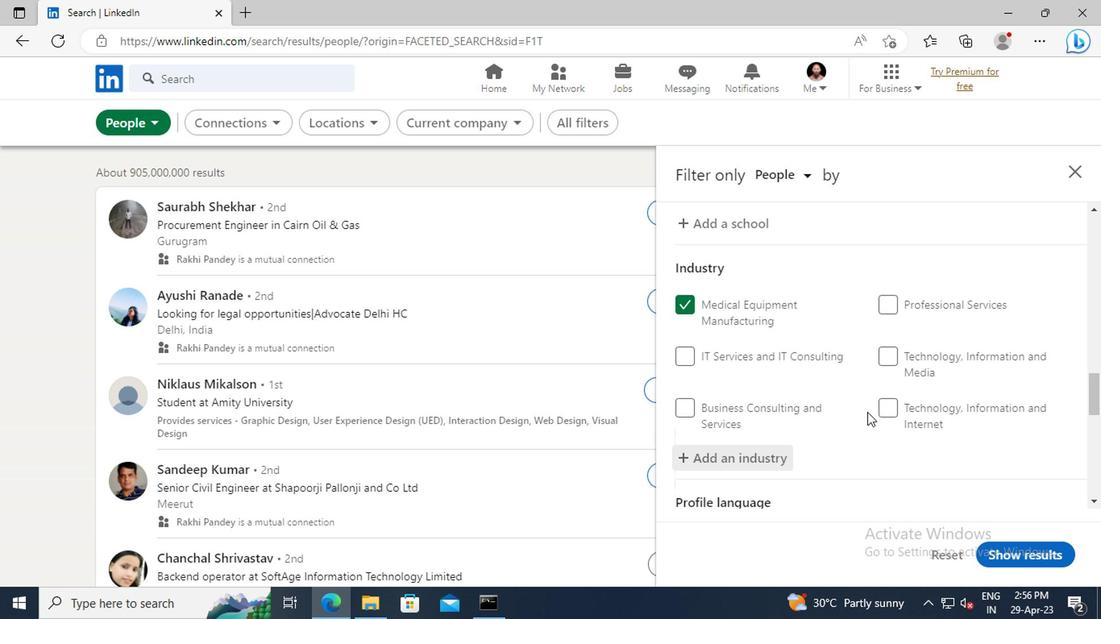 
Action: Mouse scrolled (725, 401) with delta (0, 0)
Screenshot: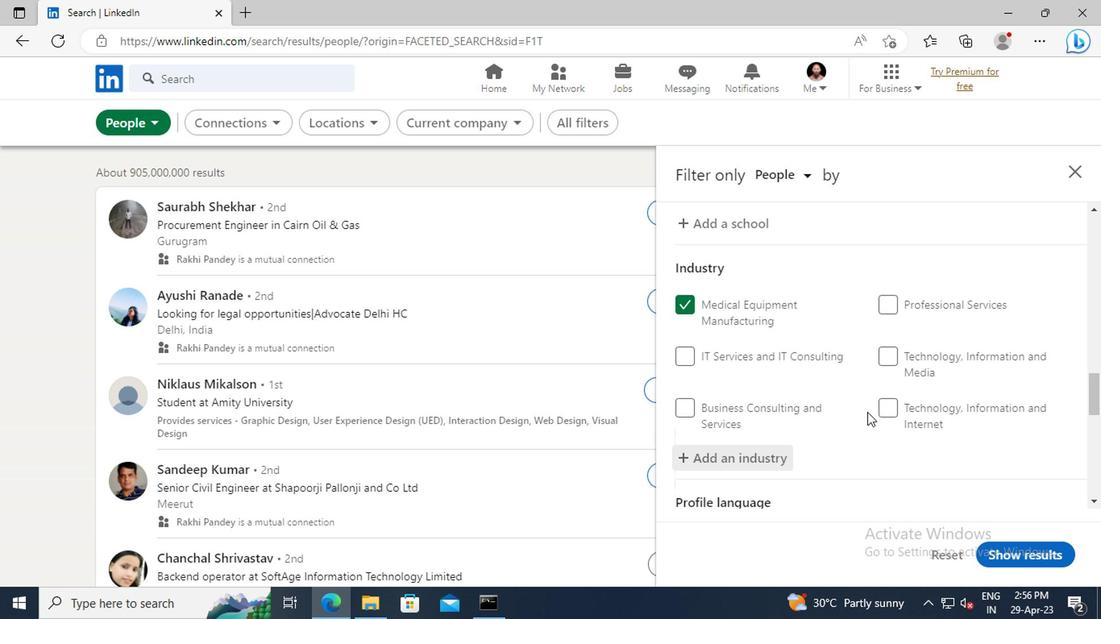 
Action: Mouse scrolled (725, 401) with delta (0, 0)
Screenshot: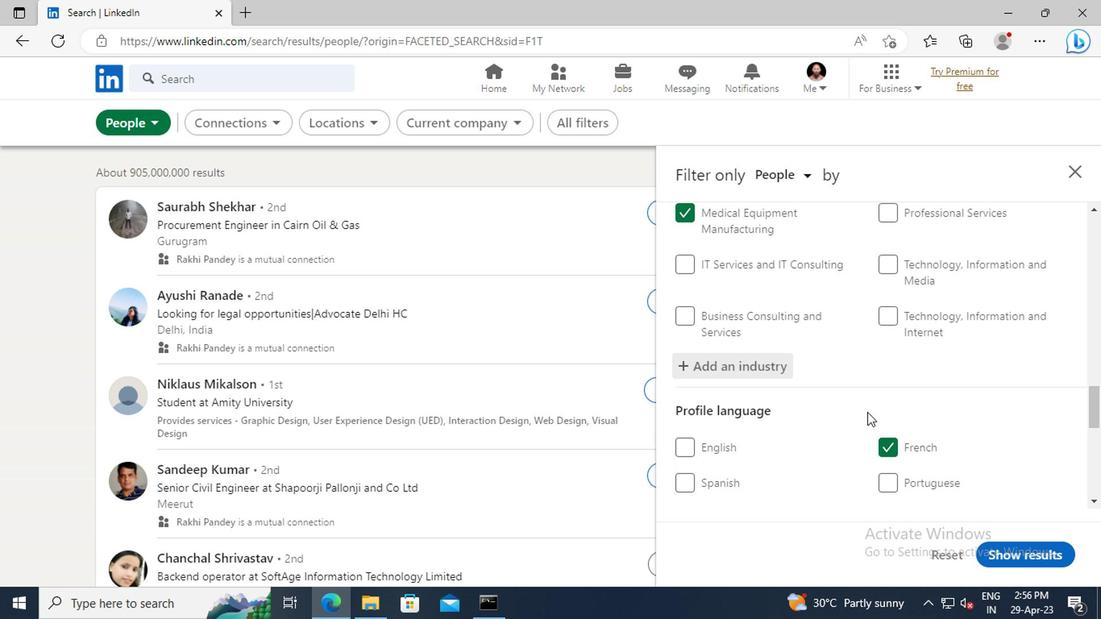 
Action: Mouse scrolled (725, 401) with delta (0, 0)
Screenshot: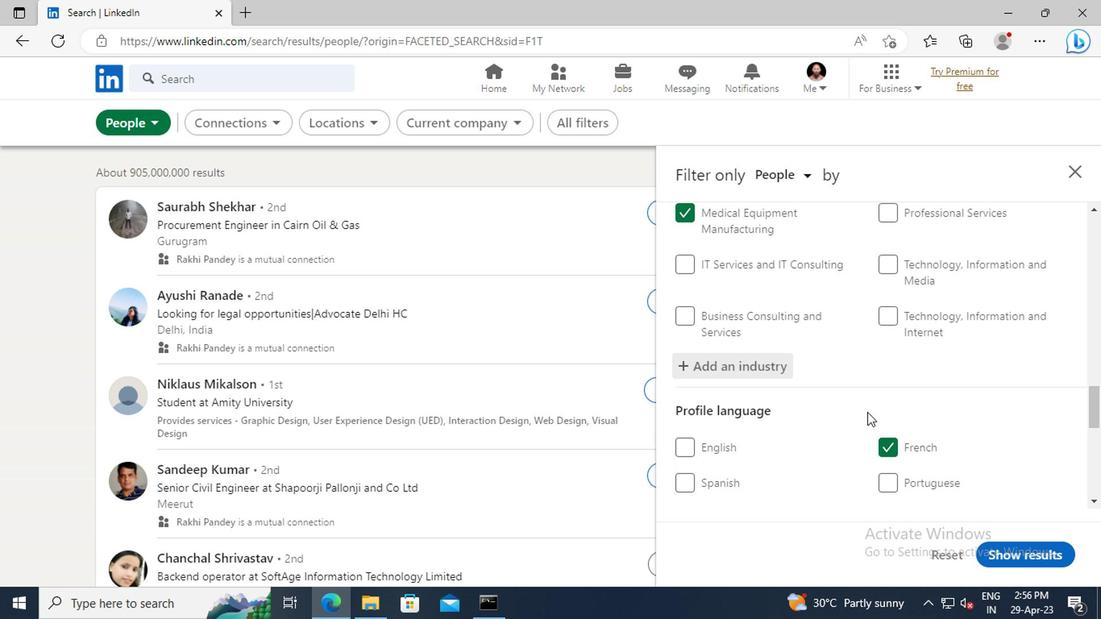
Action: Mouse scrolled (725, 401) with delta (0, 0)
Screenshot: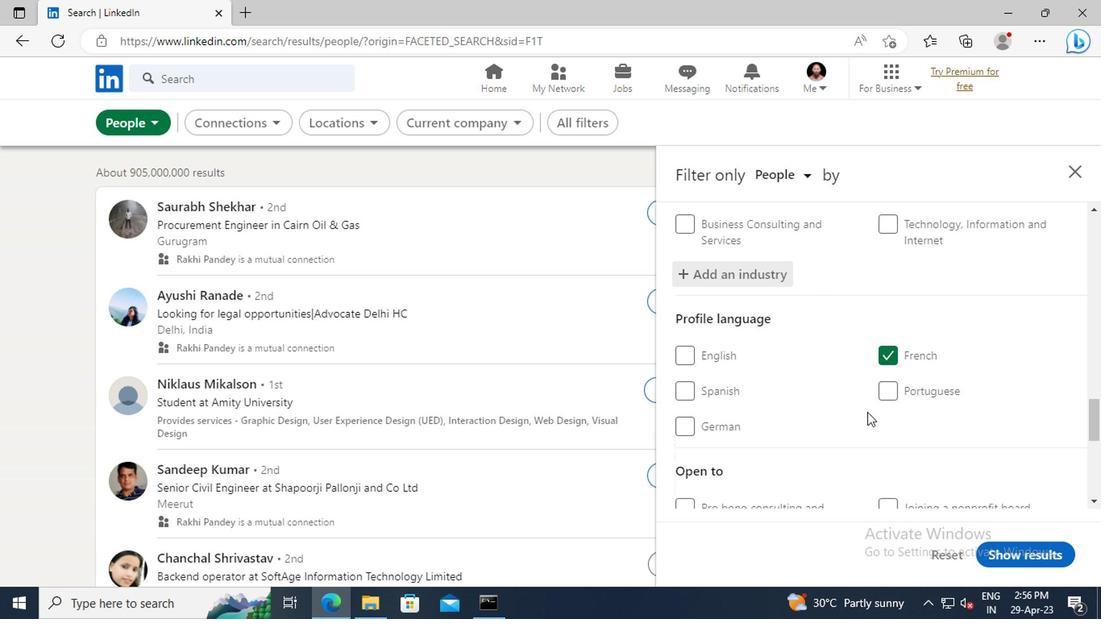 
Action: Mouse scrolled (725, 401) with delta (0, 0)
Screenshot: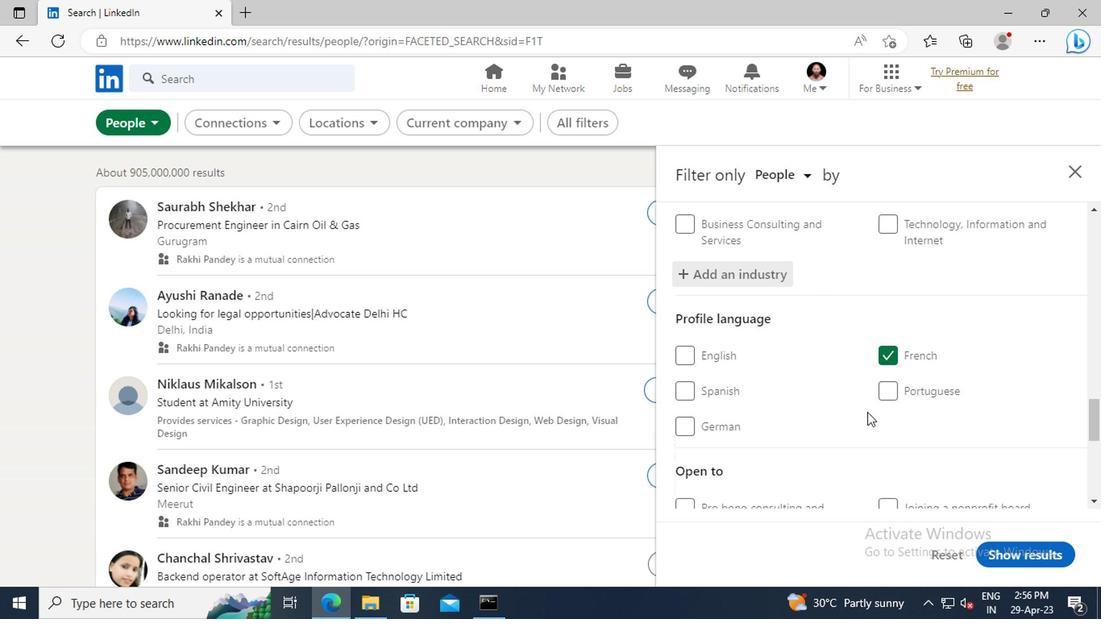 
Action: Mouse scrolled (725, 401) with delta (0, 0)
Screenshot: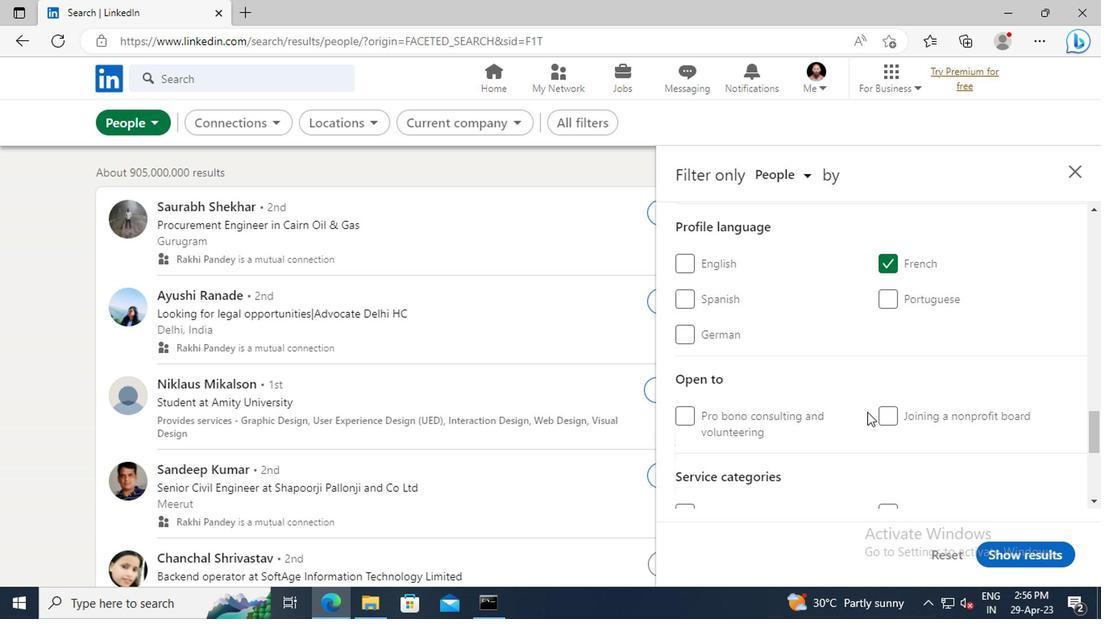 
Action: Mouse scrolled (725, 401) with delta (0, 0)
Screenshot: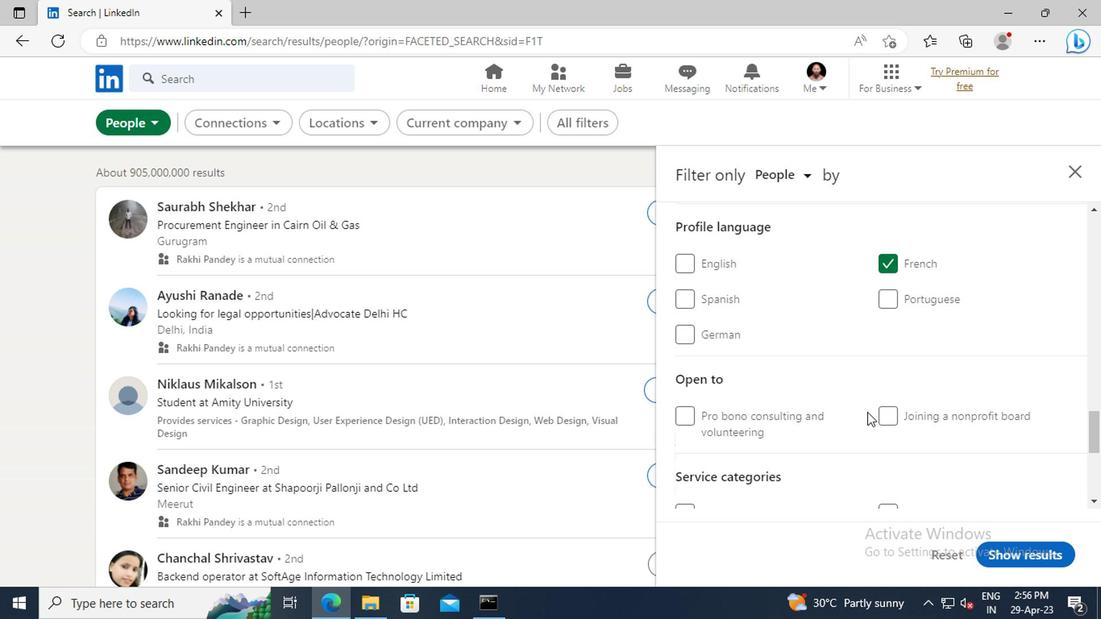 
Action: Mouse scrolled (725, 401) with delta (0, 0)
Screenshot: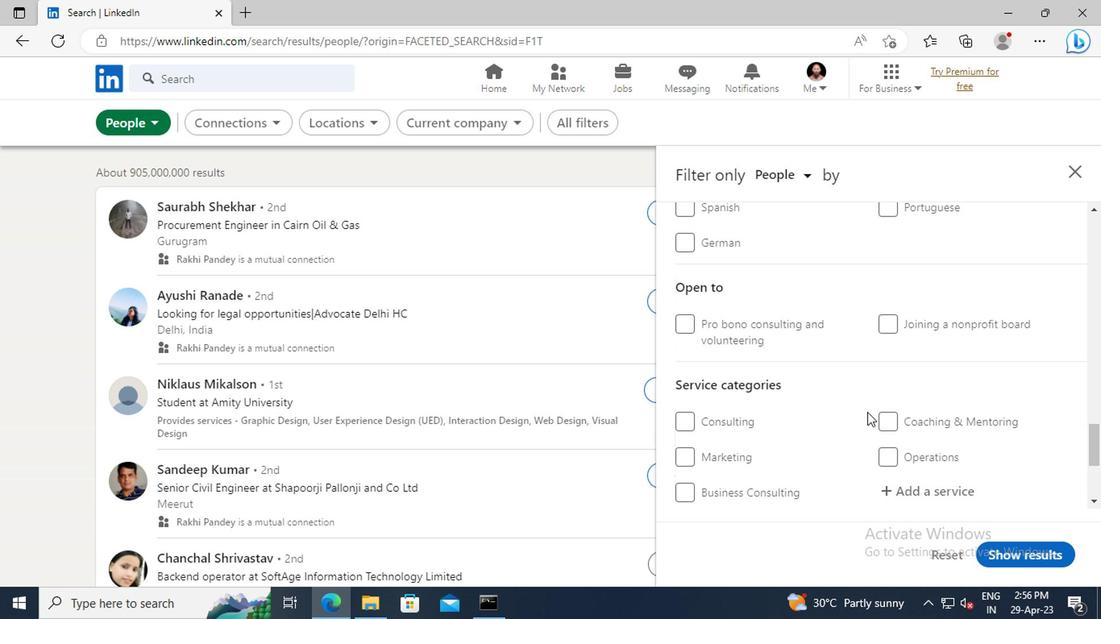 
Action: Mouse scrolled (725, 401) with delta (0, 0)
Screenshot: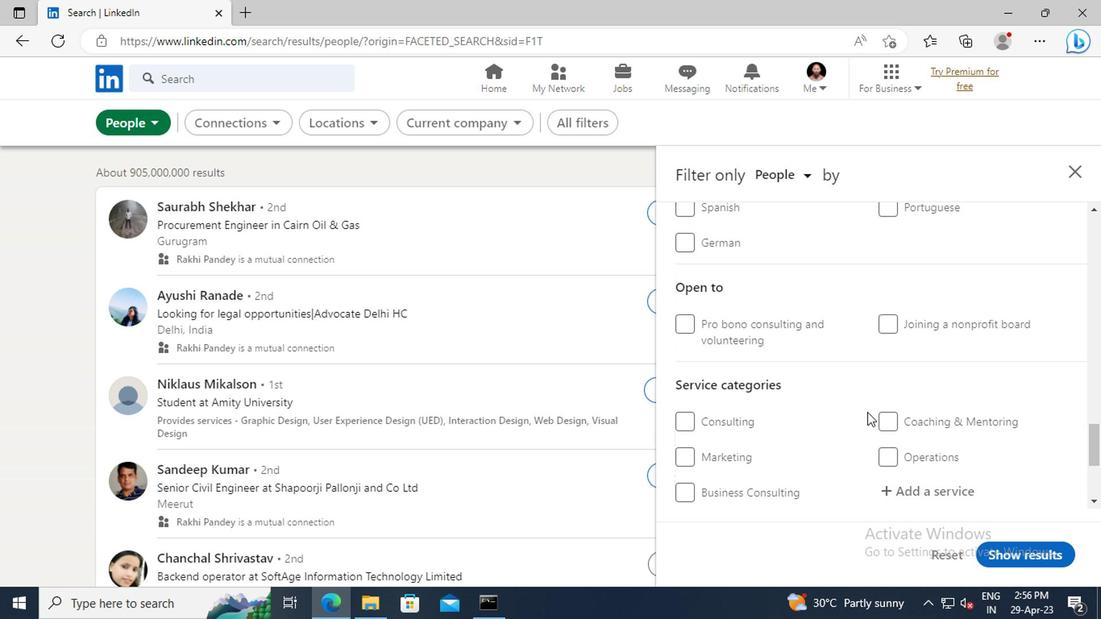 
Action: Mouse moved to (743, 394)
Screenshot: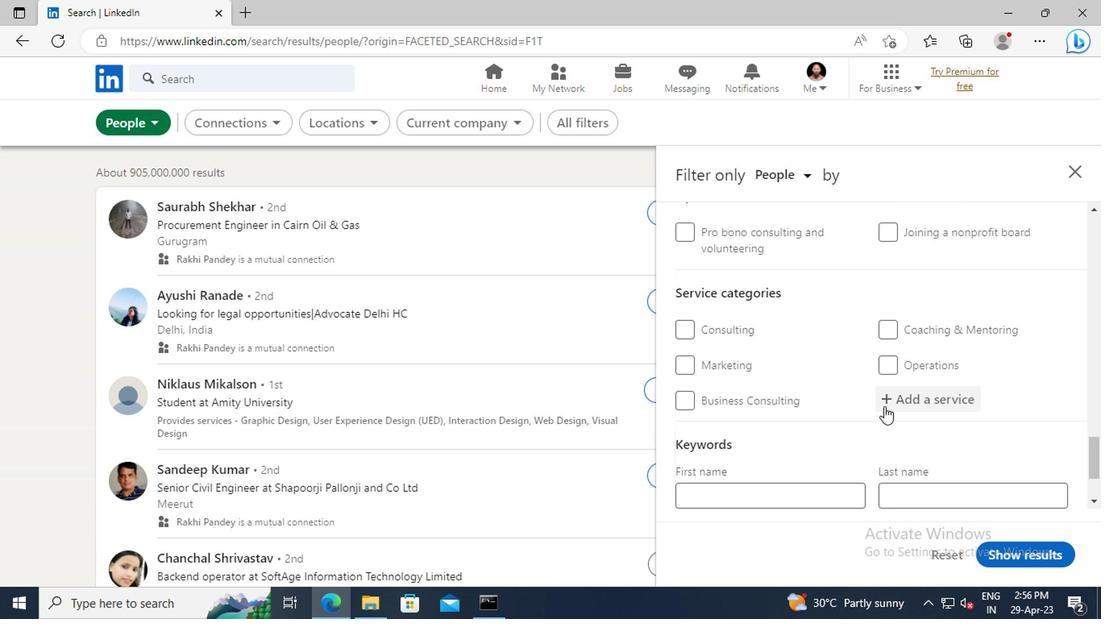 
Action: Mouse pressed left at (743, 394)
Screenshot: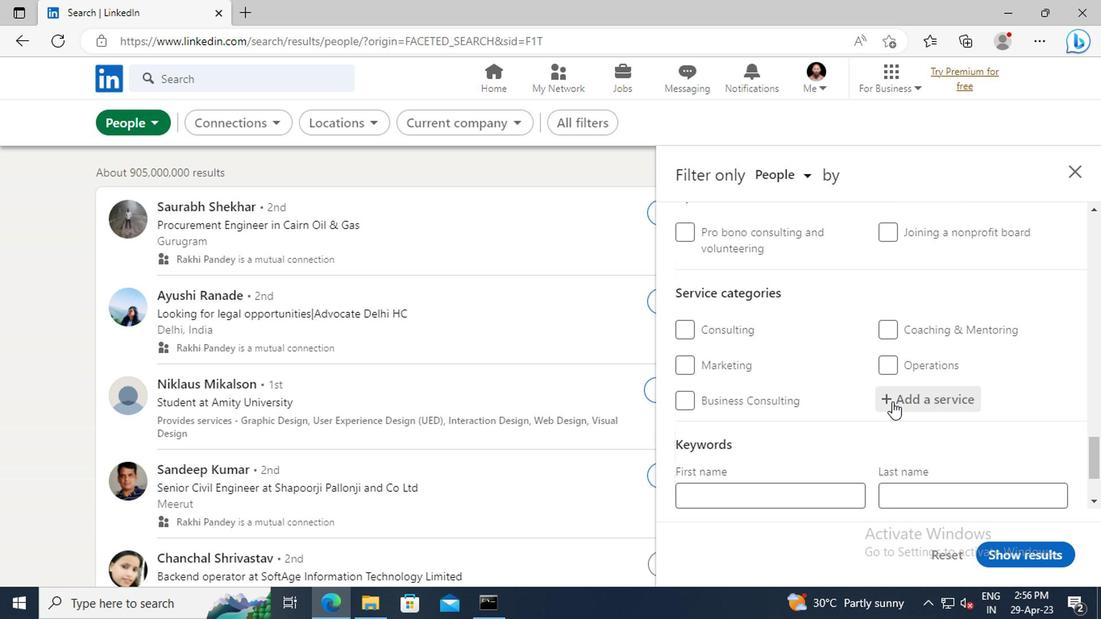 
Action: Key pressed <Key.shift>HOME<Key.space><Key.shift>NETWO
Screenshot: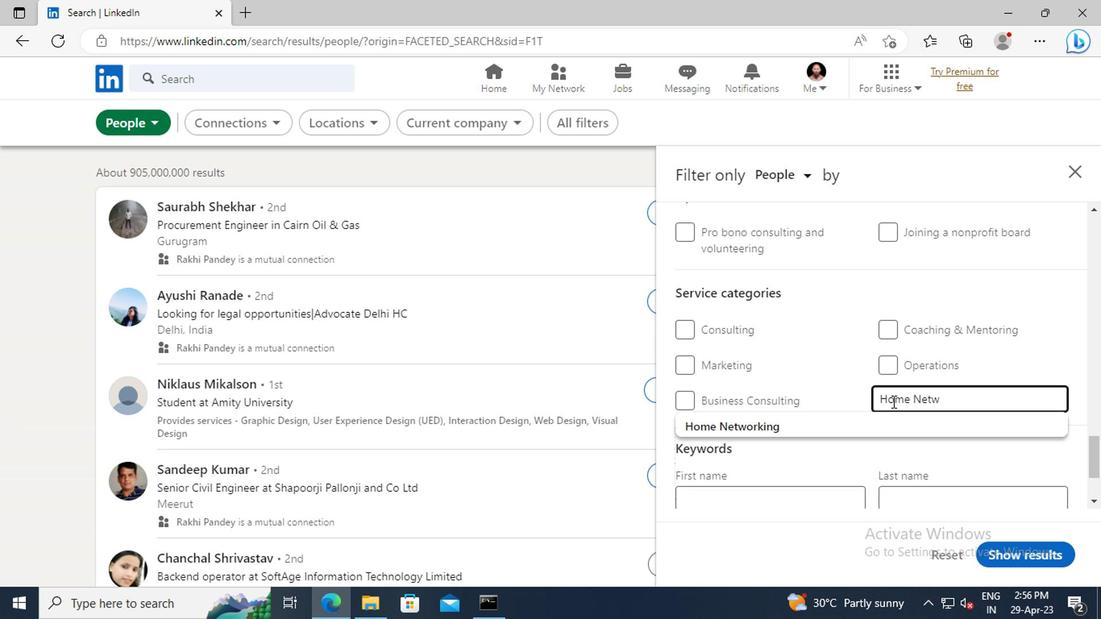 
Action: Mouse moved to (728, 409)
Screenshot: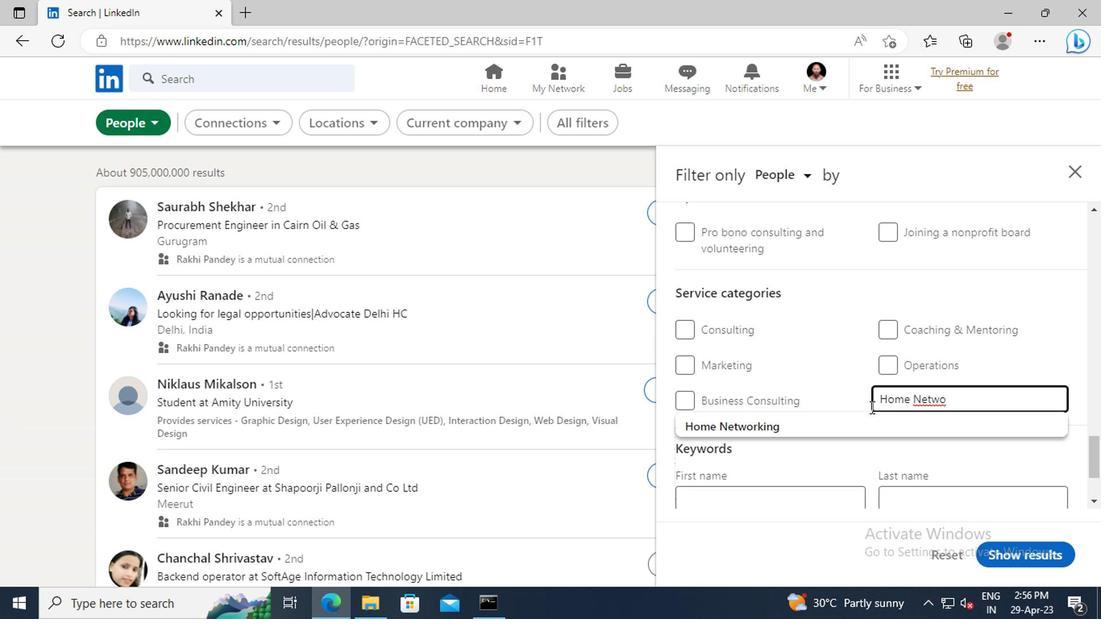 
Action: Mouse pressed left at (728, 409)
Screenshot: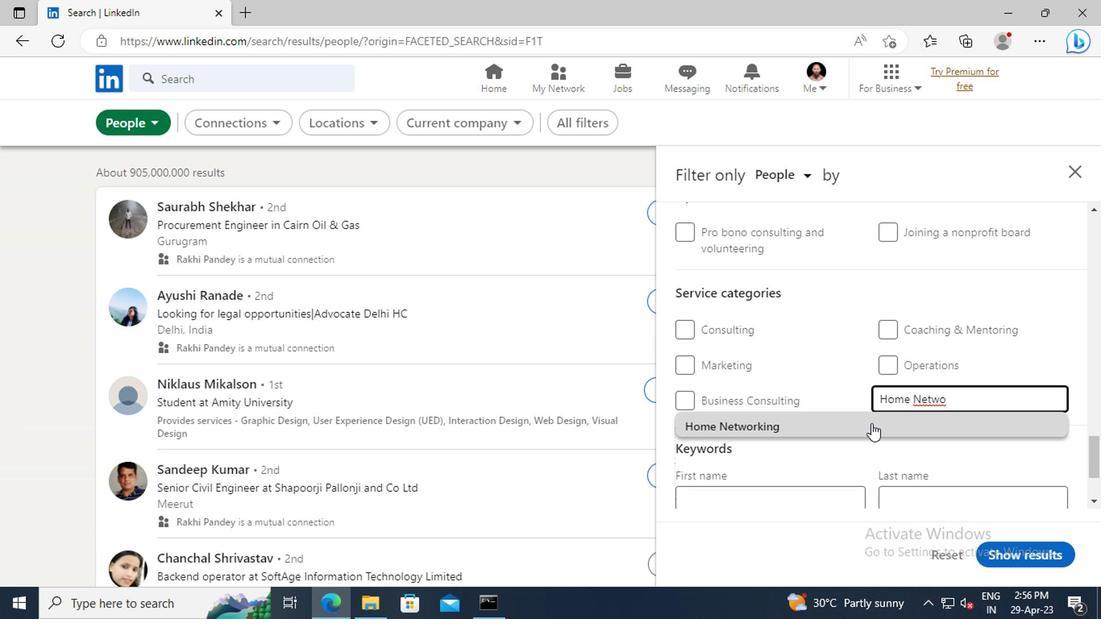 
Action: Mouse scrolled (728, 409) with delta (0, 0)
Screenshot: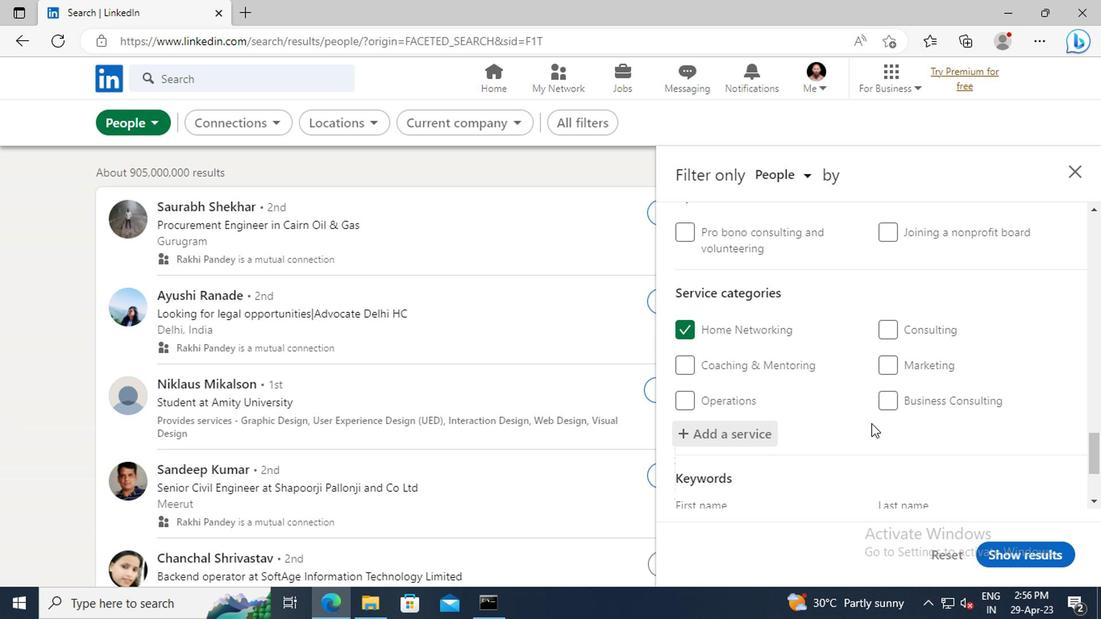 
Action: Mouse scrolled (728, 409) with delta (0, 0)
Screenshot: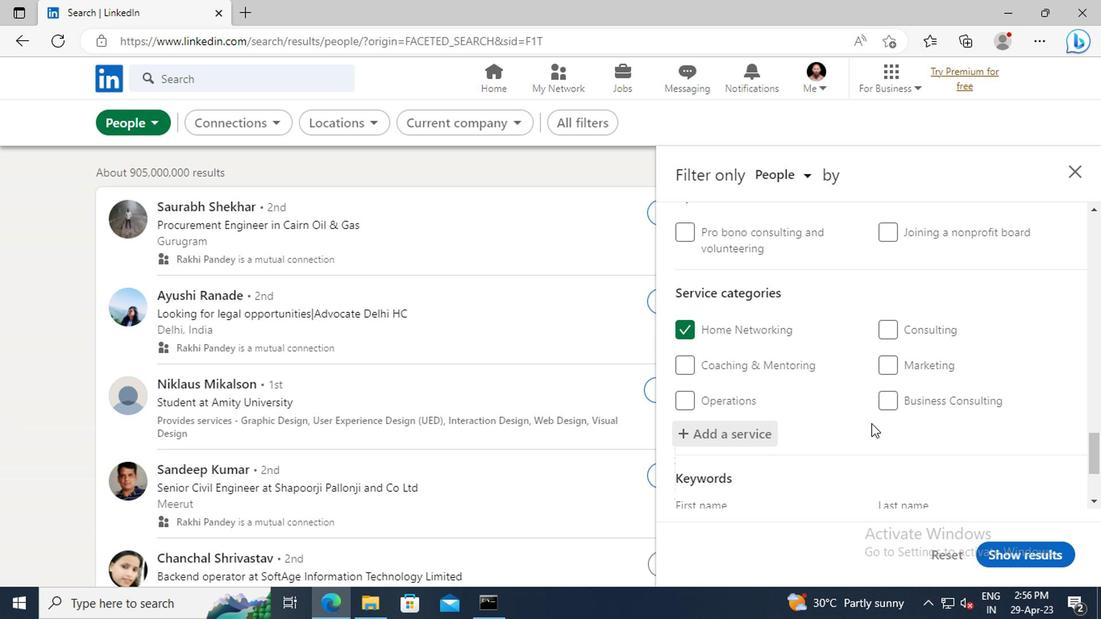 
Action: Mouse scrolled (728, 409) with delta (0, 0)
Screenshot: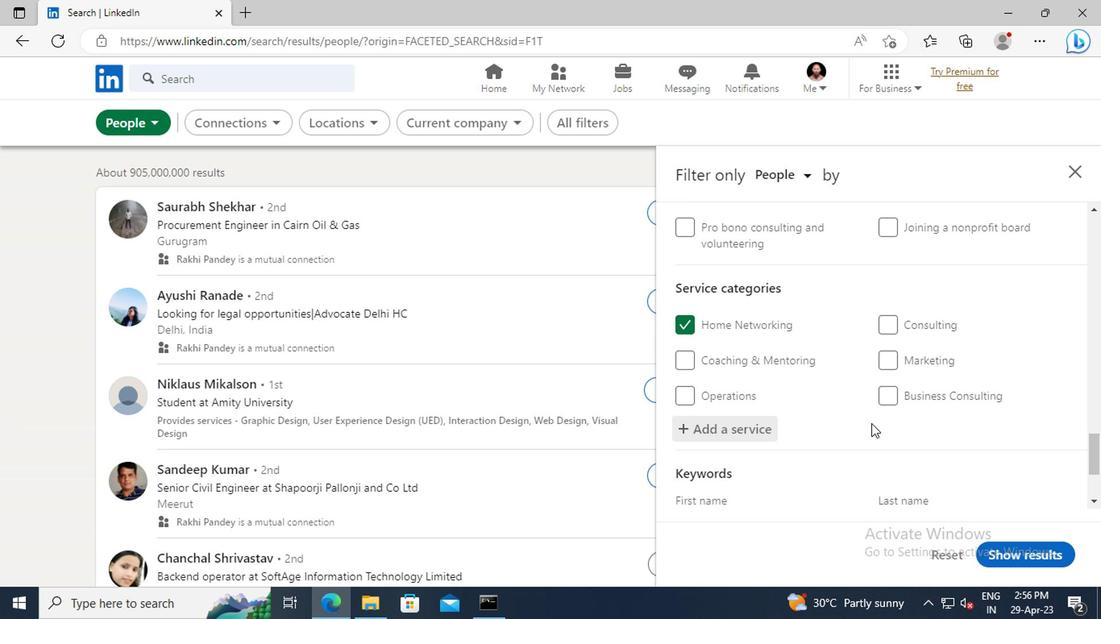 
Action: Mouse scrolled (728, 409) with delta (0, 0)
Screenshot: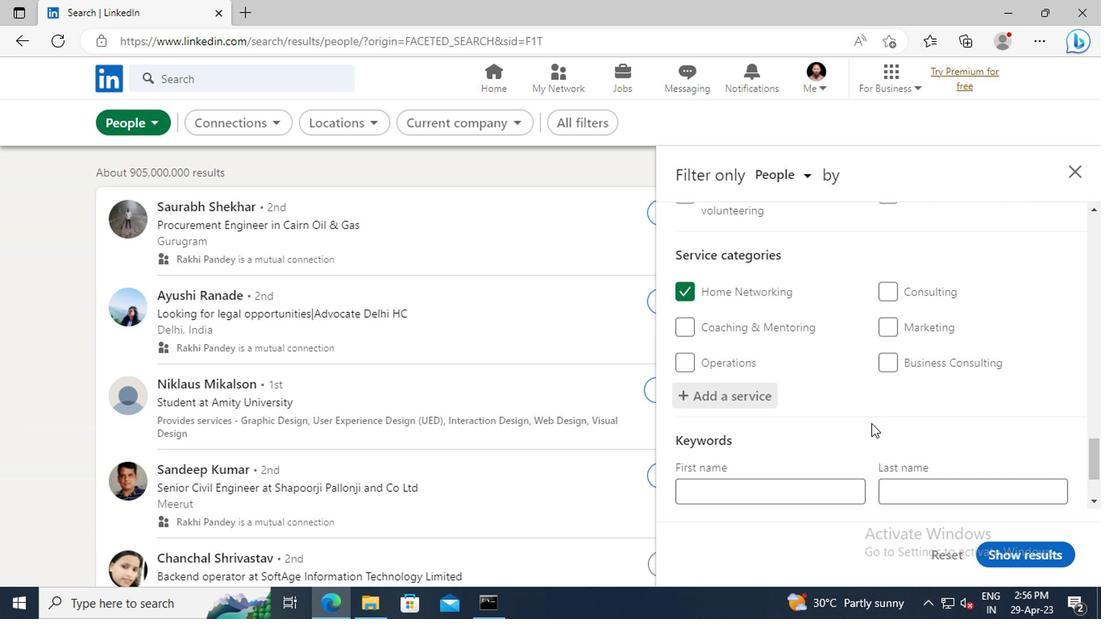 
Action: Mouse moved to (679, 415)
Screenshot: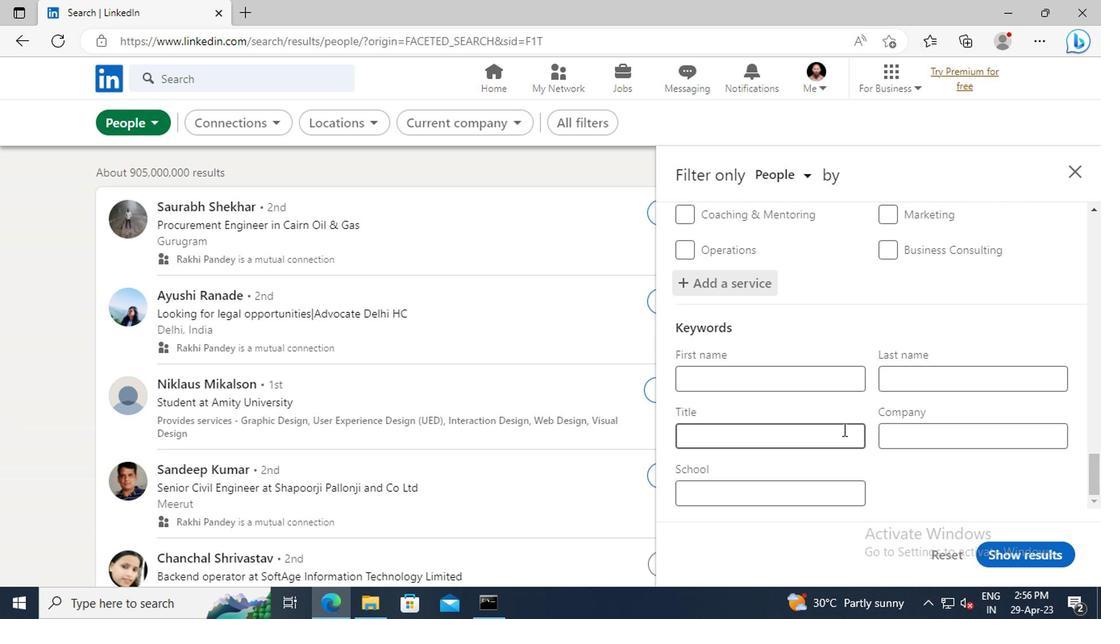
Action: Mouse pressed left at (679, 415)
Screenshot: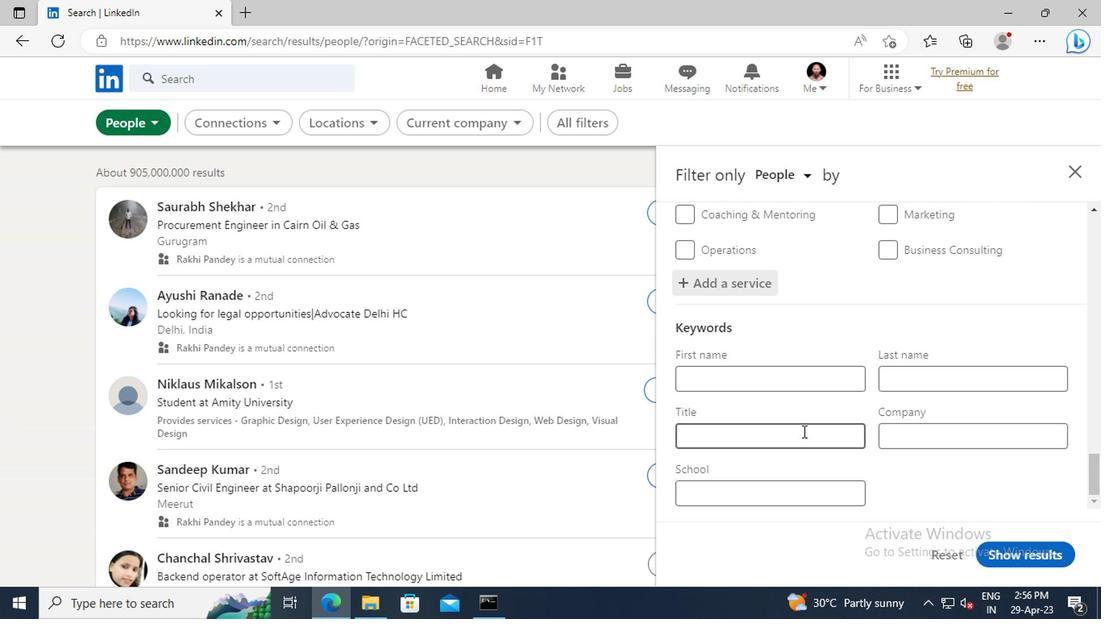 
Action: Key pressed <Key.shift>STORE<Key.space><Key.shift>MANAGER<Key.enter>
Screenshot: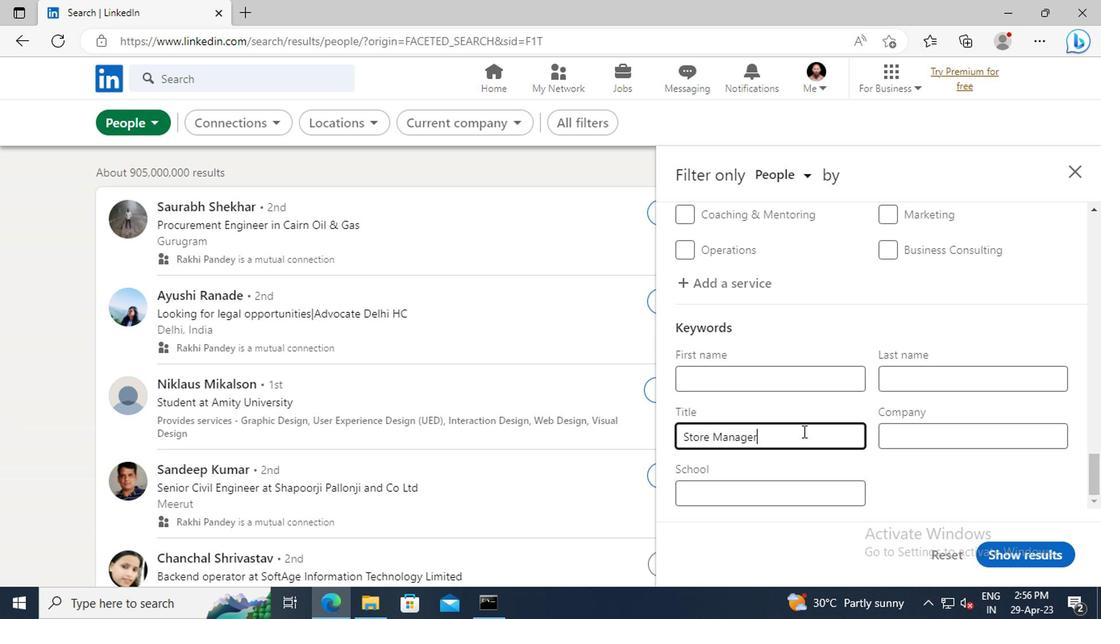 
Action: Mouse moved to (823, 504)
Screenshot: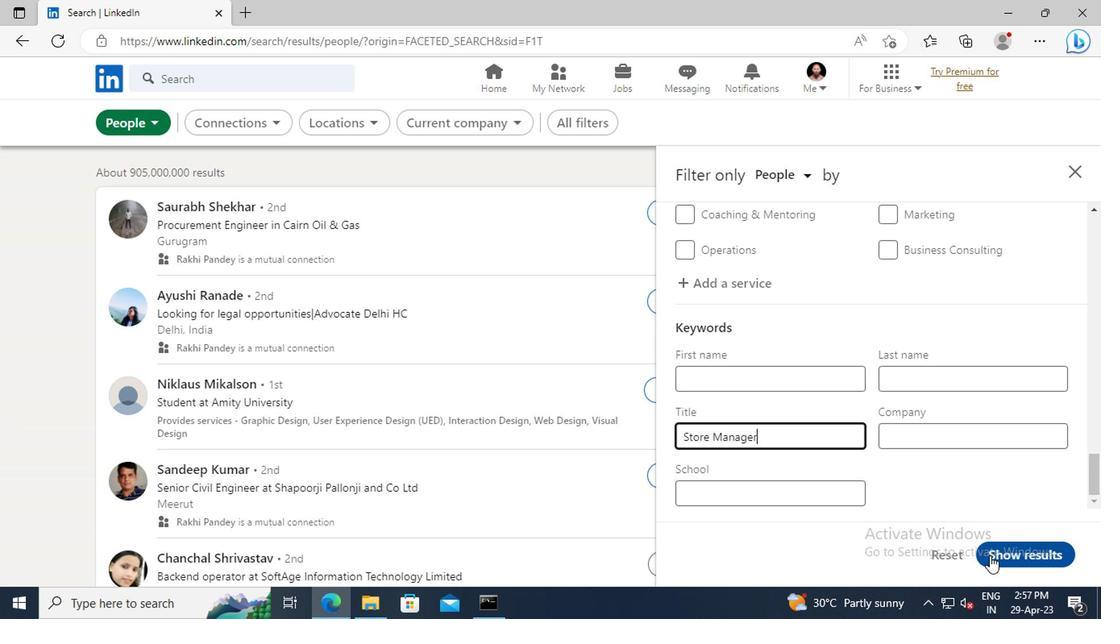 
Action: Mouse pressed left at (823, 504)
Screenshot: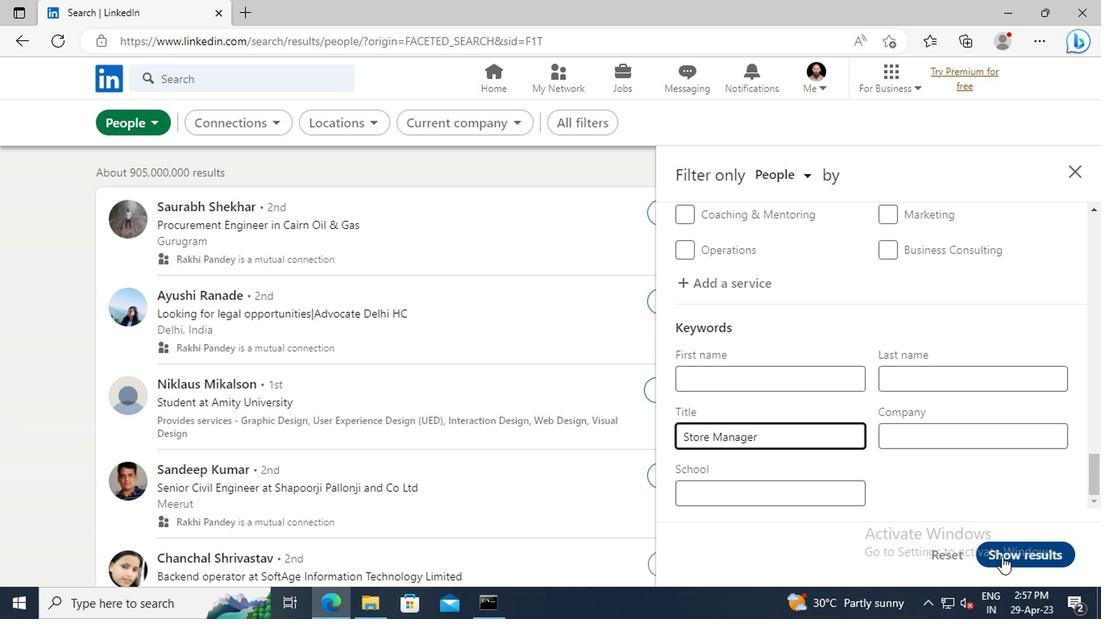 
